 Task: Plan a trip to Homs, Syria from 2nd November, 2023 to 6th November, 2023 for 1 adult.1  bedroom having 1 bed and 1 bathroom. Property type can be hotel. Look for 4 properties as per requirement.
Action: Mouse moved to (424, 75)
Screenshot: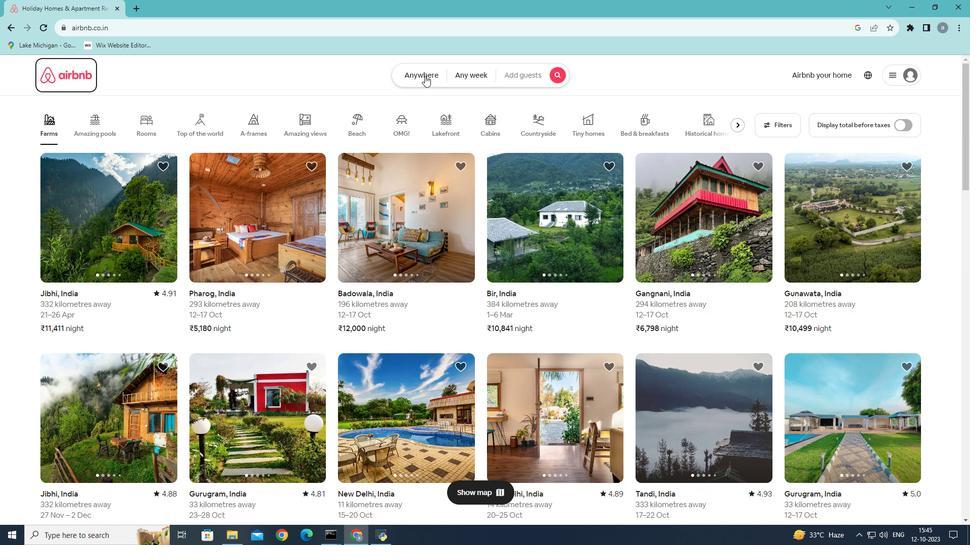 
Action: Mouse pressed left at (424, 75)
Screenshot: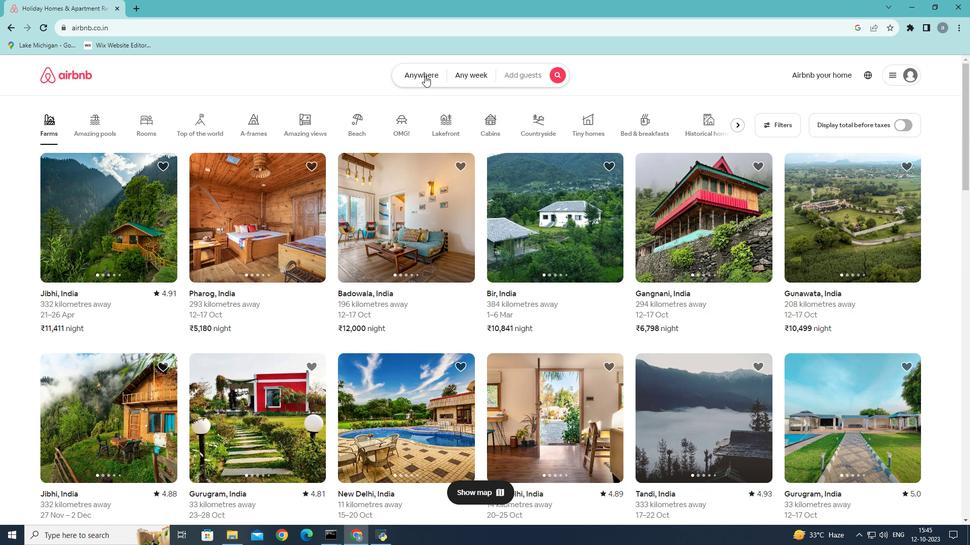
Action: Key pressed <Key.shift>Syria
Screenshot: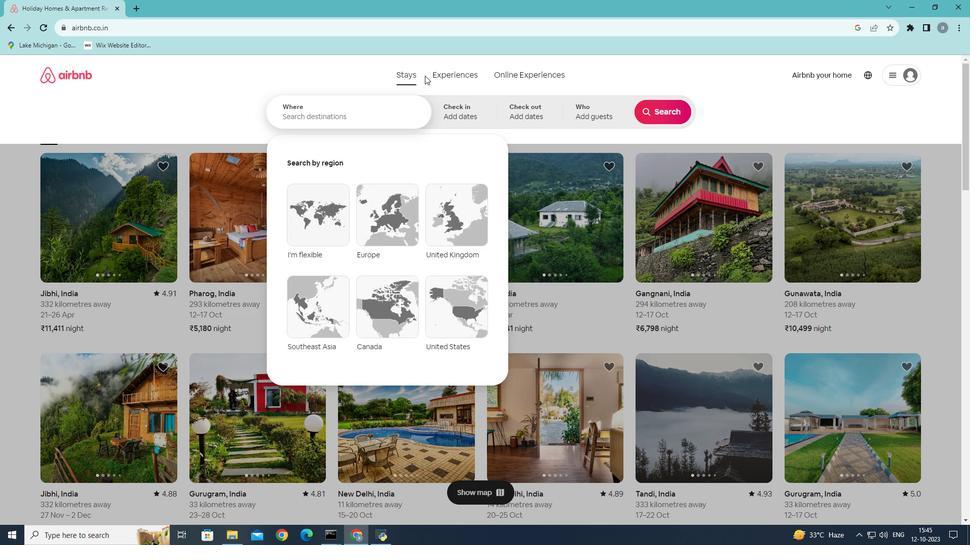 
Action: Mouse moved to (293, 113)
Screenshot: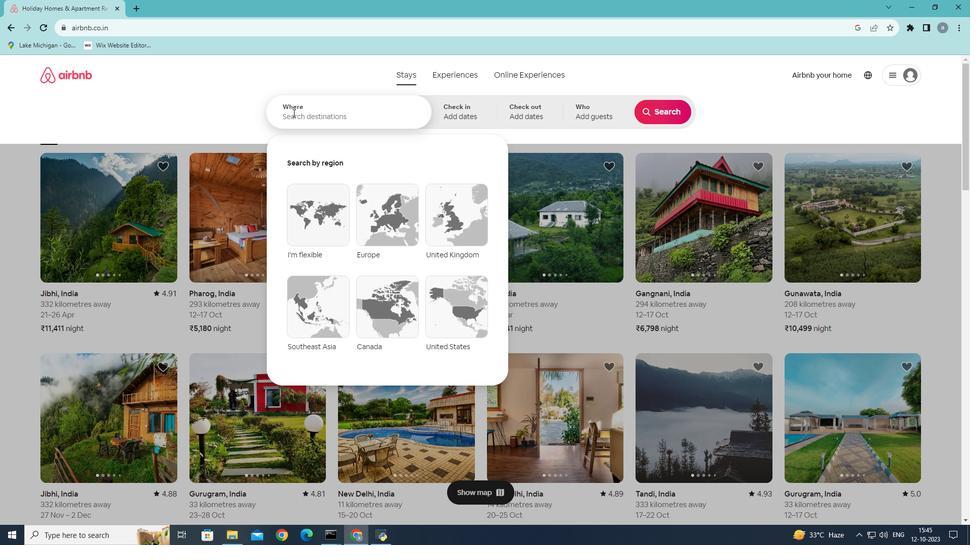 
Action: Mouse pressed left at (293, 113)
Screenshot: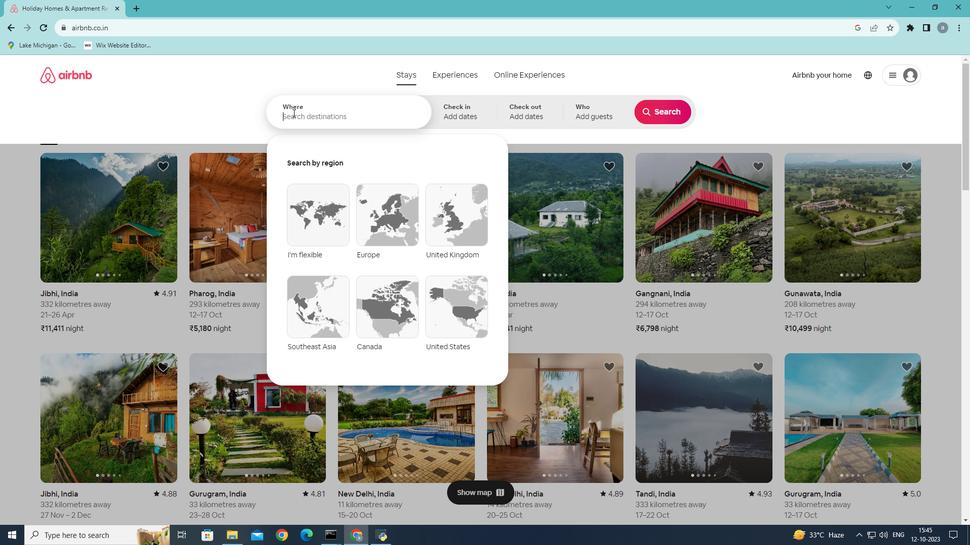 
Action: Key pressed <Key.shift>Syria
Screenshot: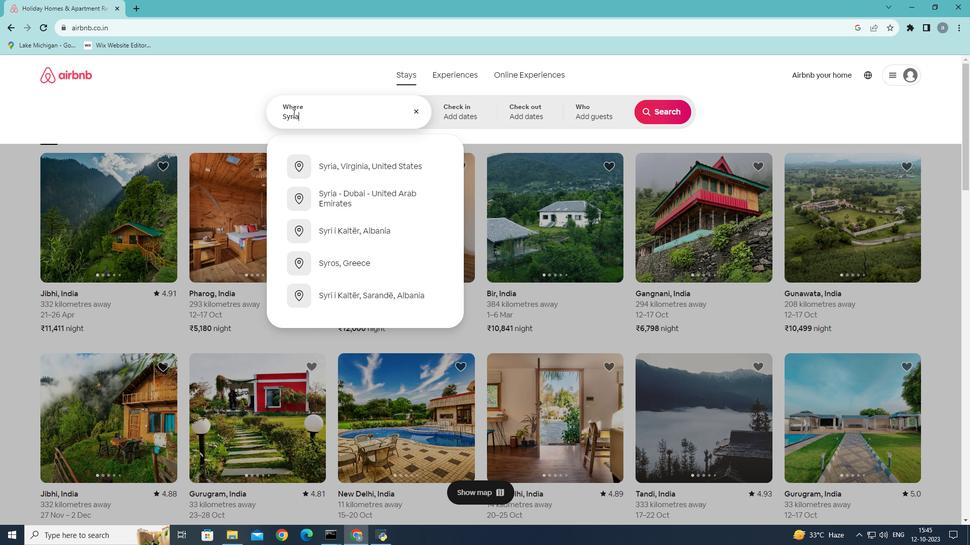 
Action: Mouse moved to (348, 232)
Screenshot: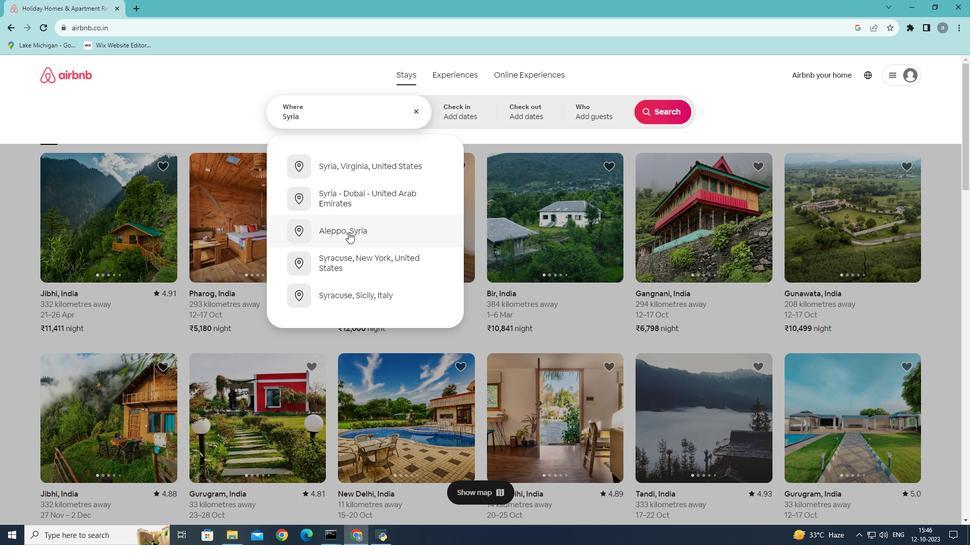 
Action: Mouse pressed left at (348, 232)
Screenshot: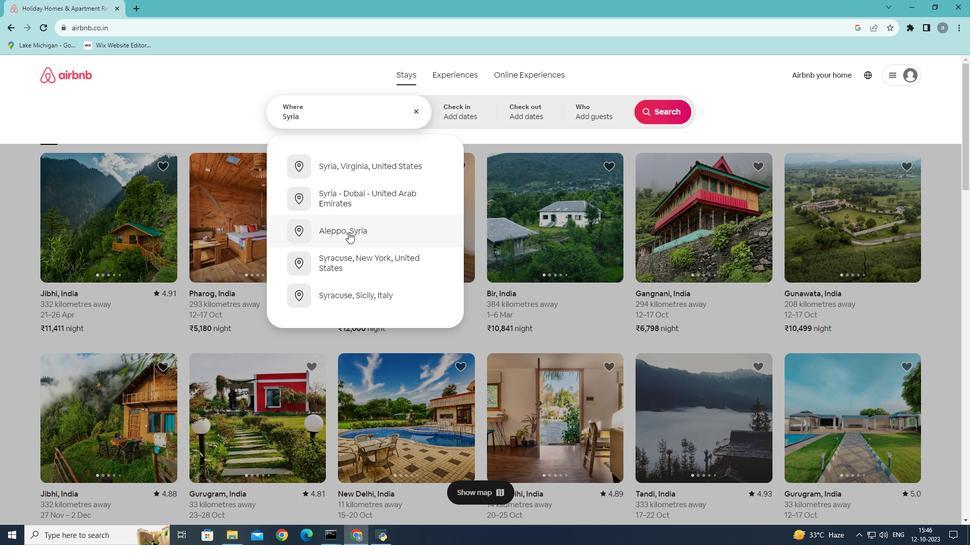
Action: Mouse moved to (601, 232)
Screenshot: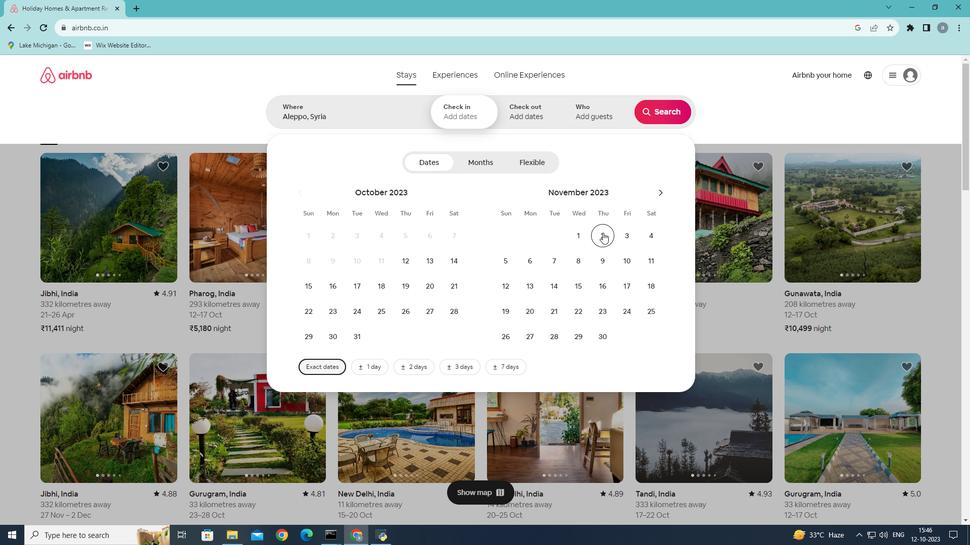 
Action: Mouse pressed left at (601, 232)
Screenshot: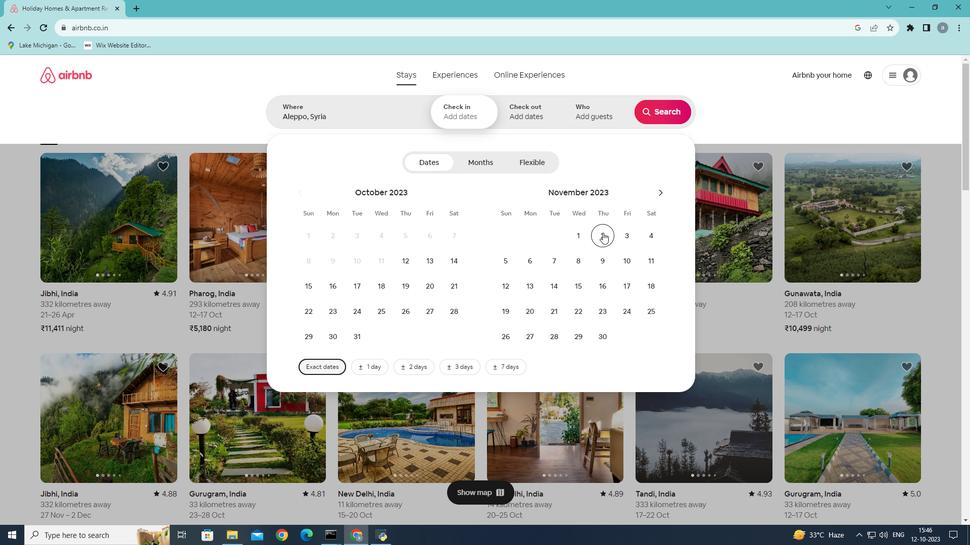 
Action: Mouse moved to (538, 262)
Screenshot: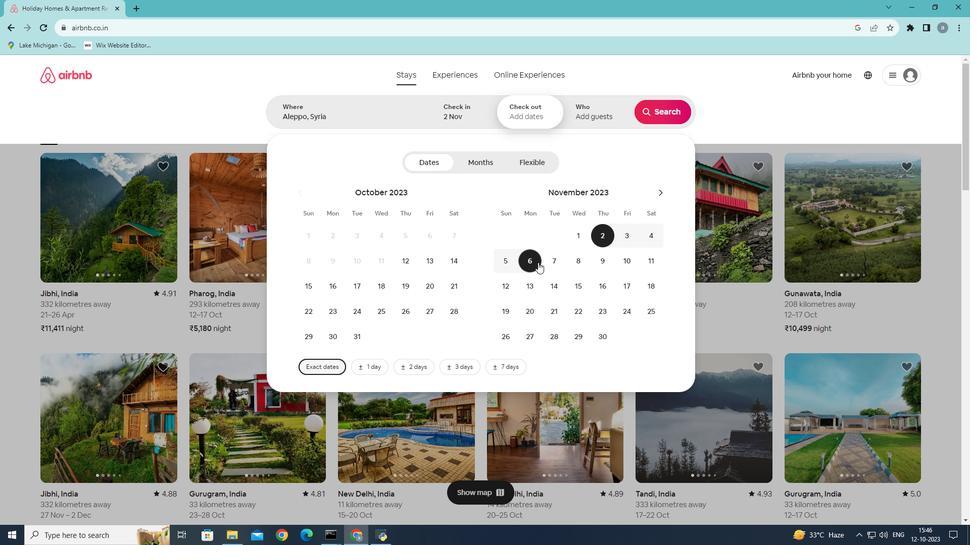 
Action: Mouse pressed left at (538, 262)
Screenshot: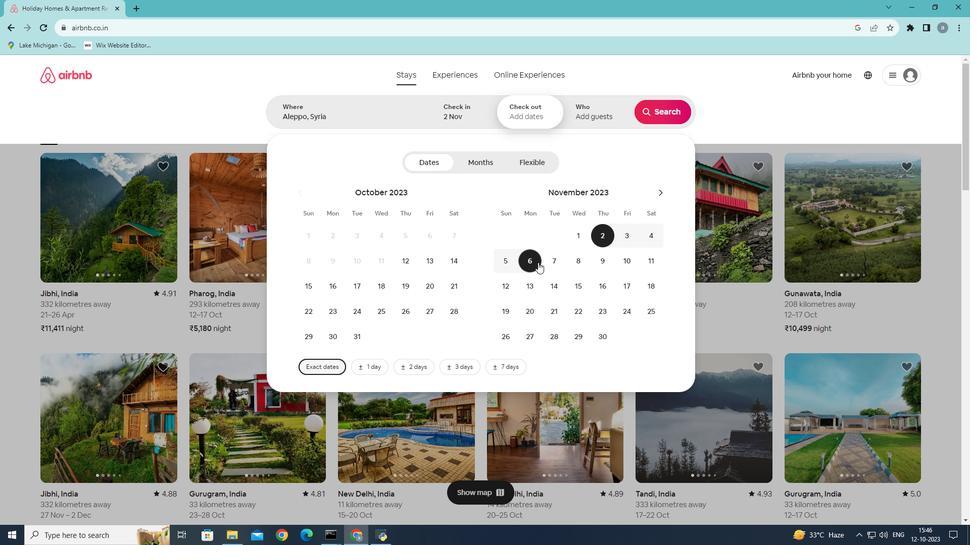 
Action: Mouse moved to (602, 113)
Screenshot: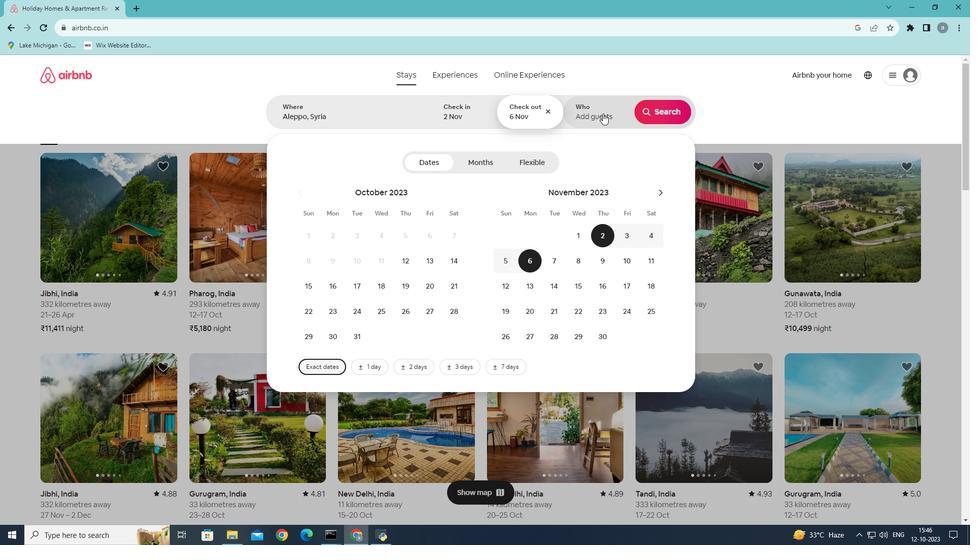
Action: Mouse pressed left at (602, 113)
Screenshot: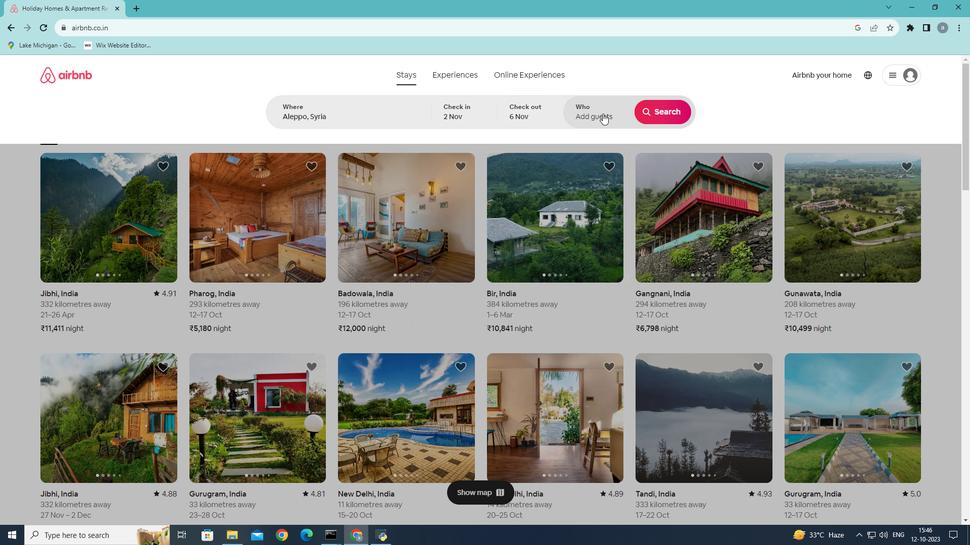 
Action: Mouse moved to (663, 165)
Screenshot: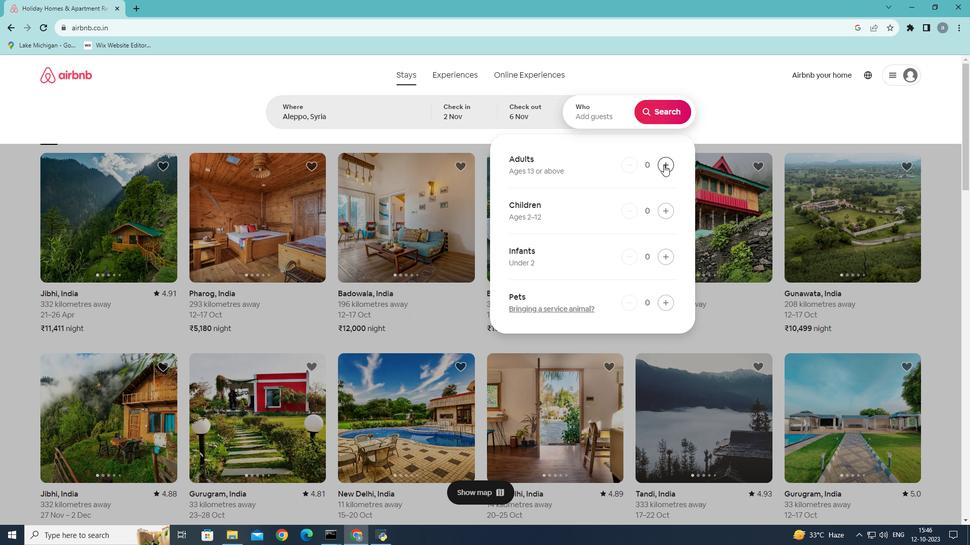 
Action: Mouse pressed left at (663, 165)
Screenshot: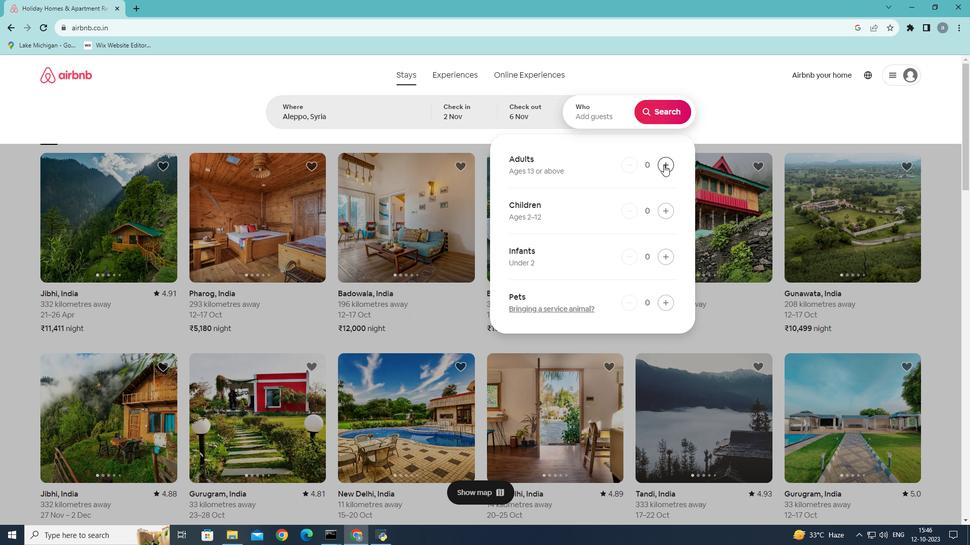 
Action: Mouse moved to (662, 121)
Screenshot: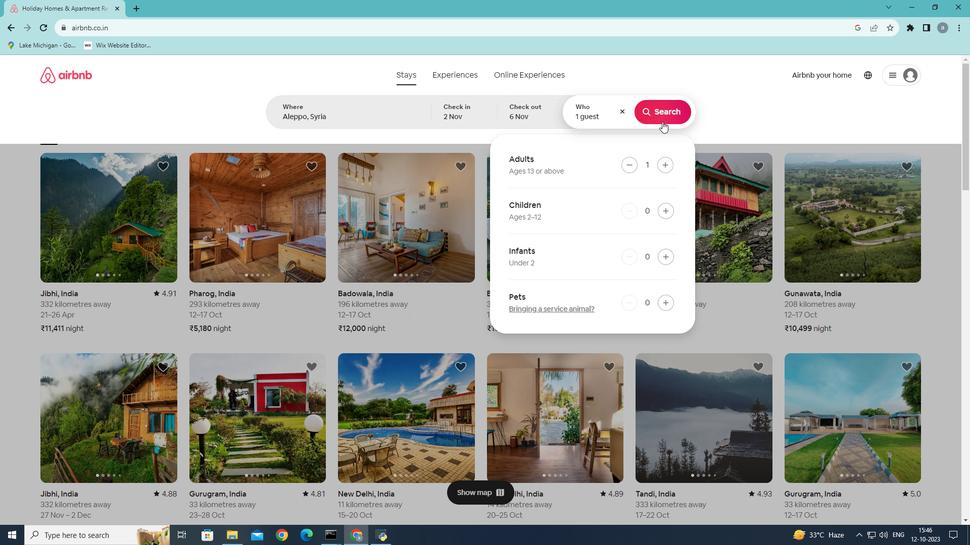 
Action: Mouse pressed left at (662, 121)
Screenshot: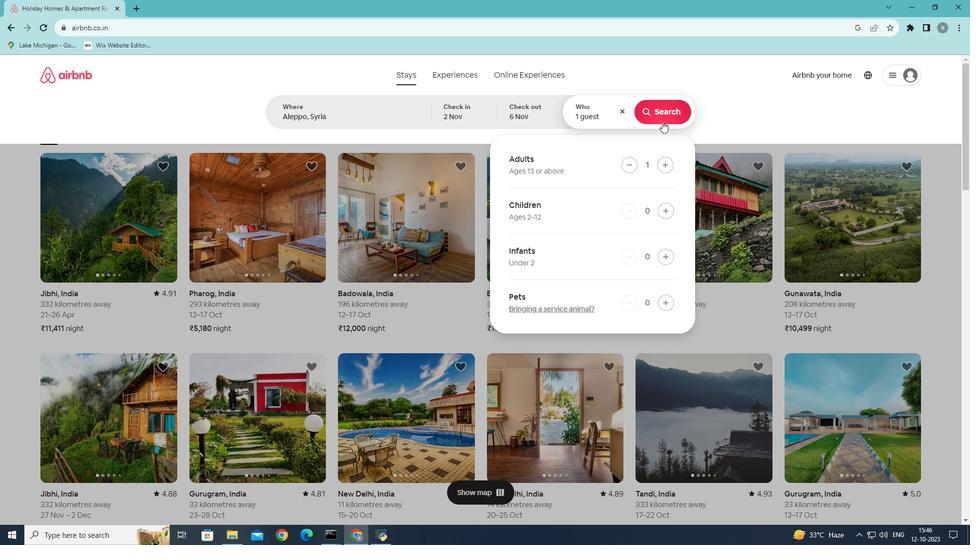 
Action: Mouse moved to (814, 124)
Screenshot: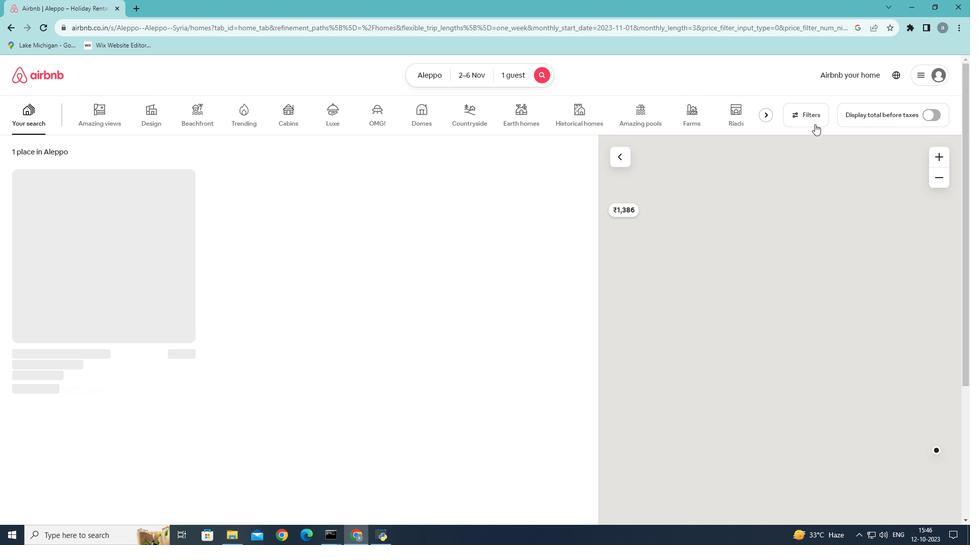 
Action: Mouse pressed left at (814, 124)
Screenshot: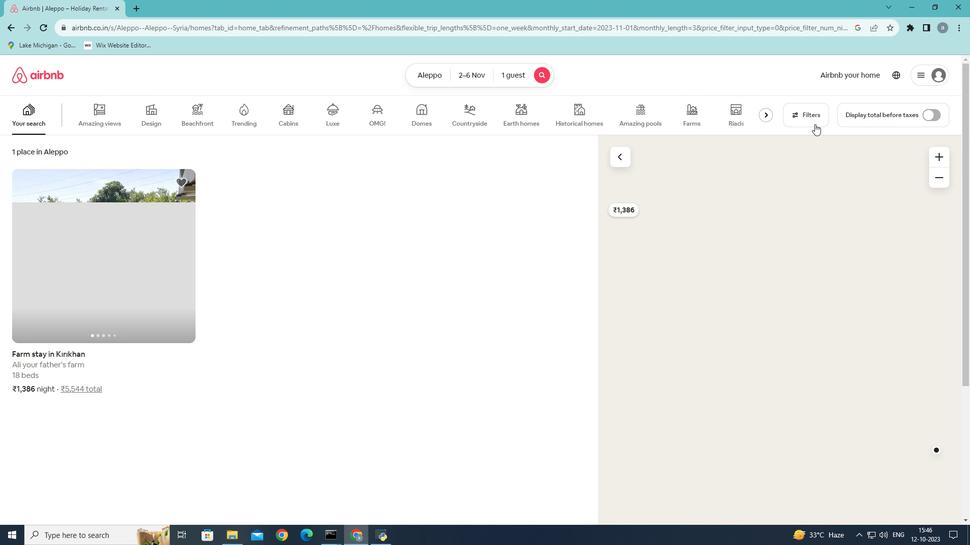 
Action: Mouse moved to (434, 348)
Screenshot: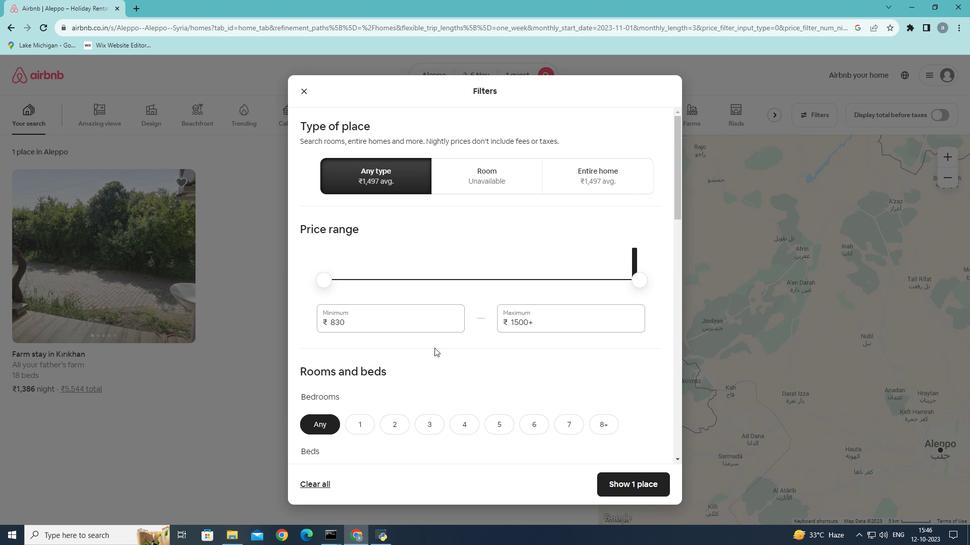 
Action: Mouse scrolled (434, 347) with delta (0, 0)
Screenshot: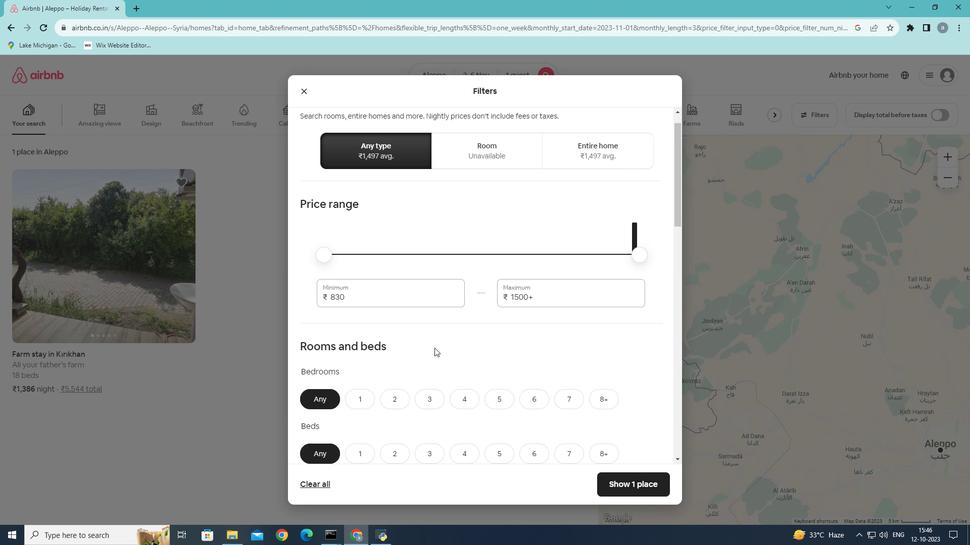 
Action: Mouse moved to (434, 347)
Screenshot: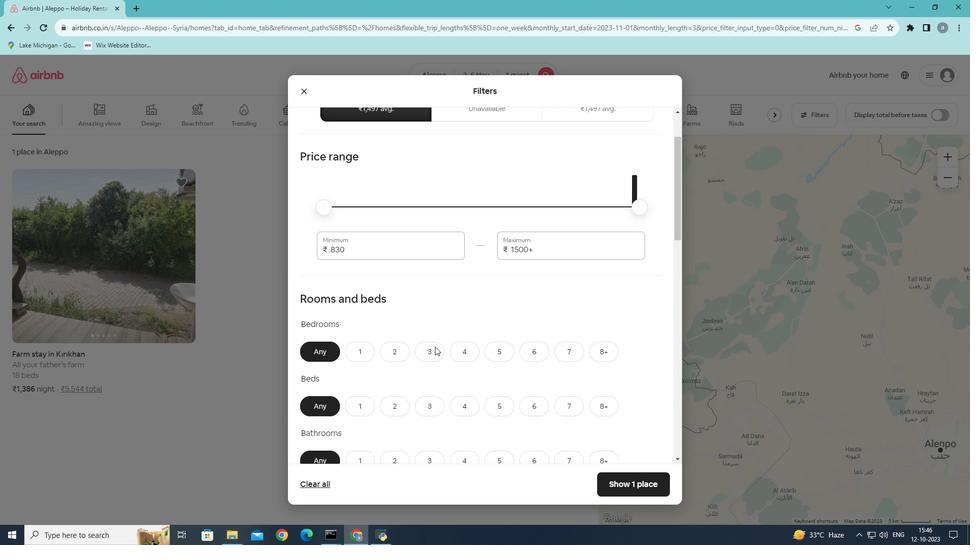 
Action: Mouse scrolled (434, 347) with delta (0, 0)
Screenshot: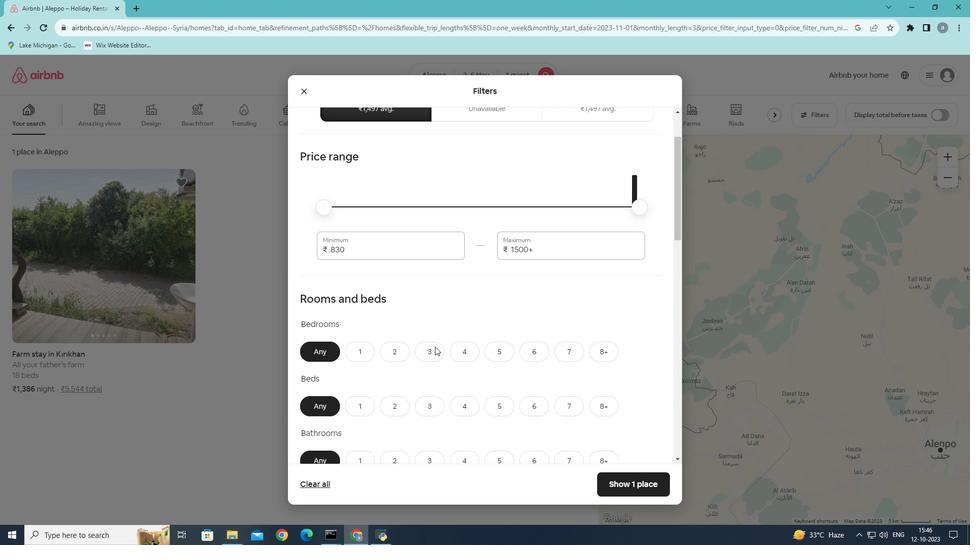 
Action: Mouse moved to (361, 324)
Screenshot: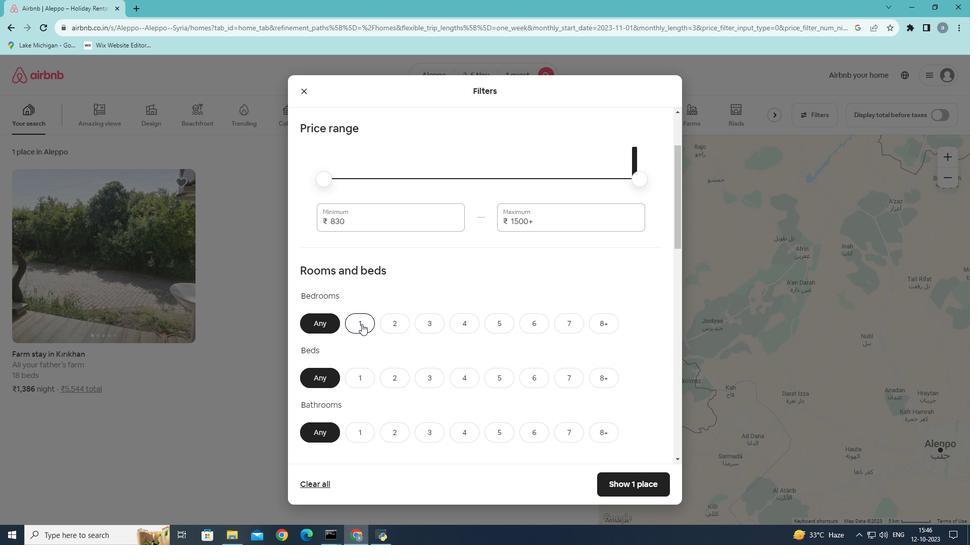 
Action: Mouse pressed left at (361, 324)
Screenshot: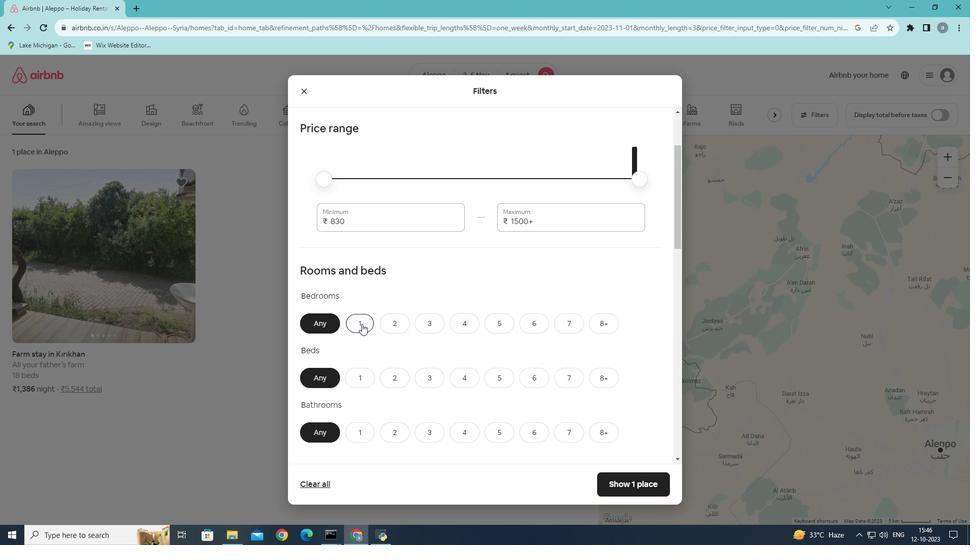 
Action: Mouse moved to (359, 373)
Screenshot: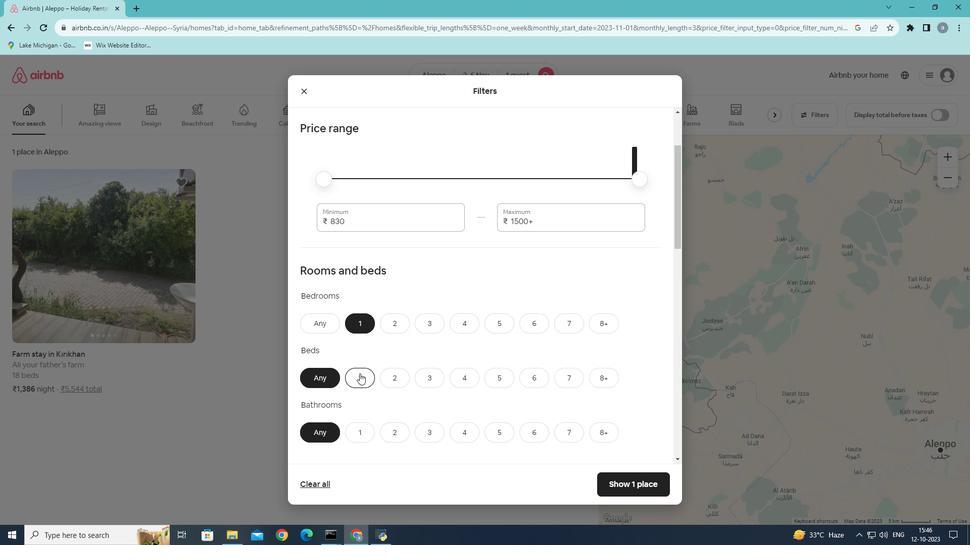 
Action: Mouse pressed left at (359, 373)
Screenshot: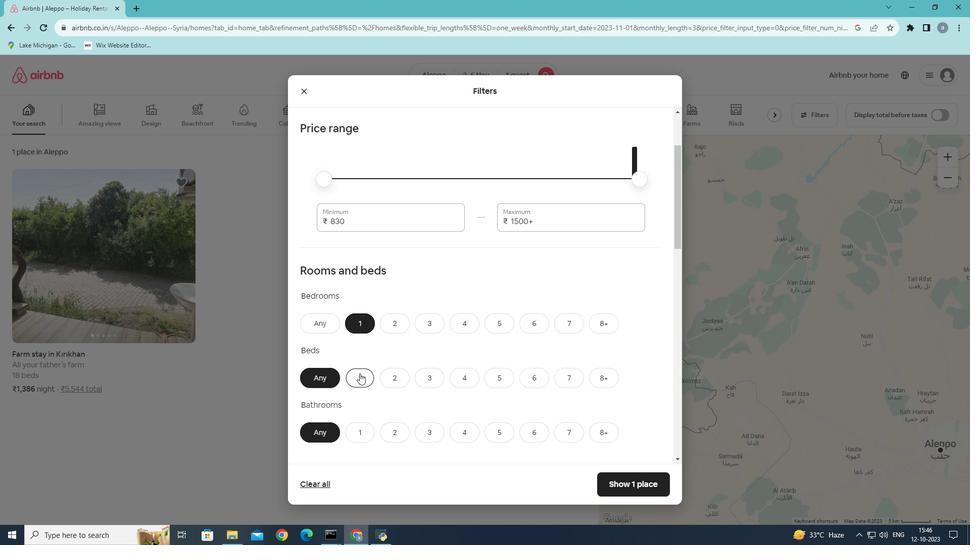
Action: Mouse moved to (358, 439)
Screenshot: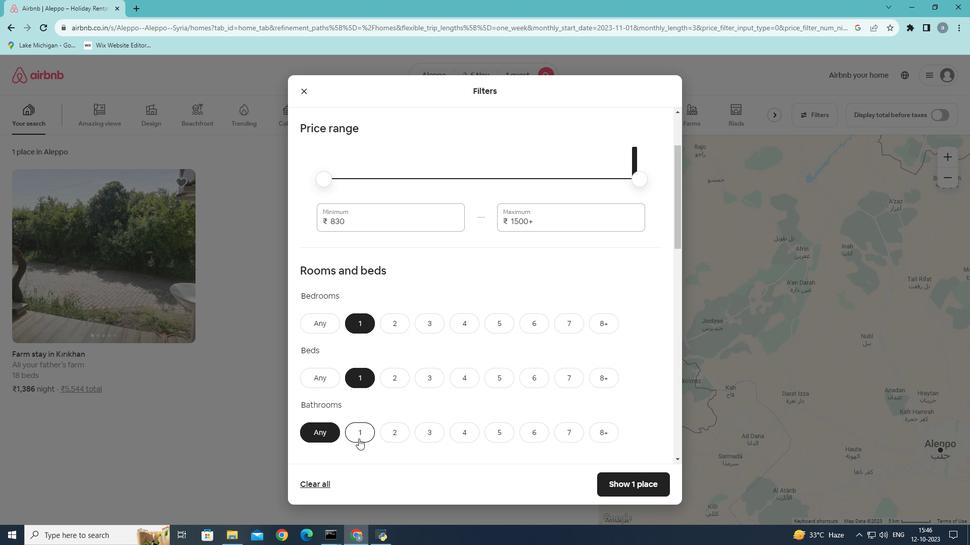
Action: Mouse pressed left at (358, 439)
Screenshot: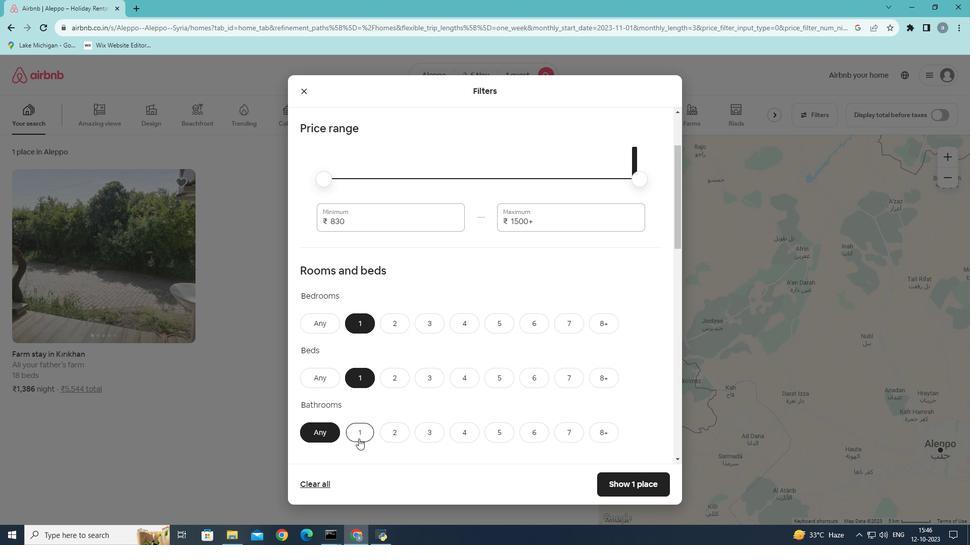 
Action: Mouse moved to (508, 384)
Screenshot: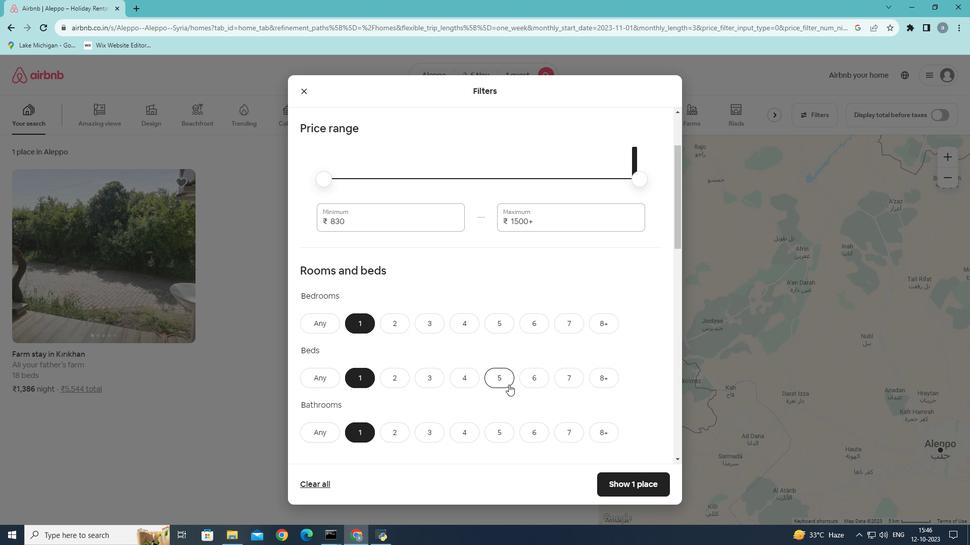 
Action: Mouse scrolled (508, 384) with delta (0, 0)
Screenshot: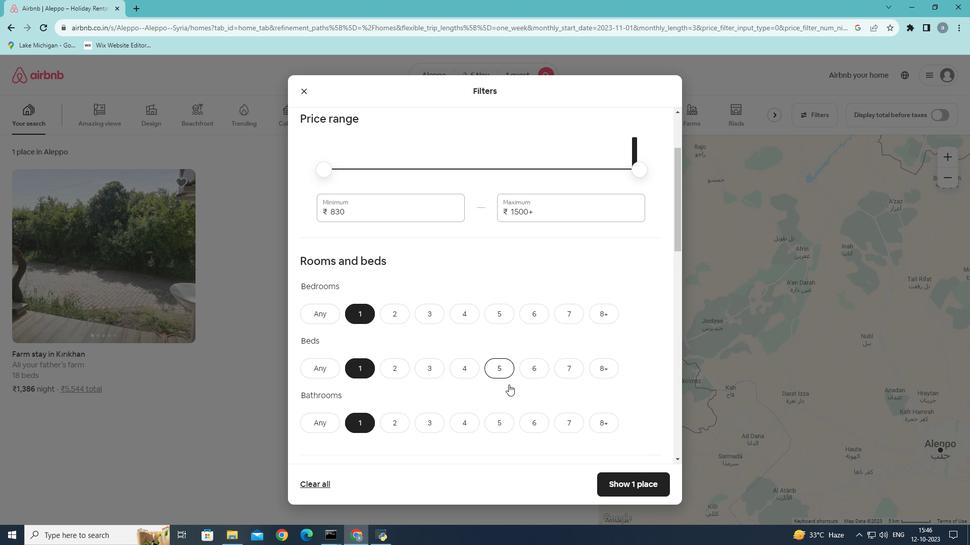 
Action: Mouse scrolled (508, 384) with delta (0, 0)
Screenshot: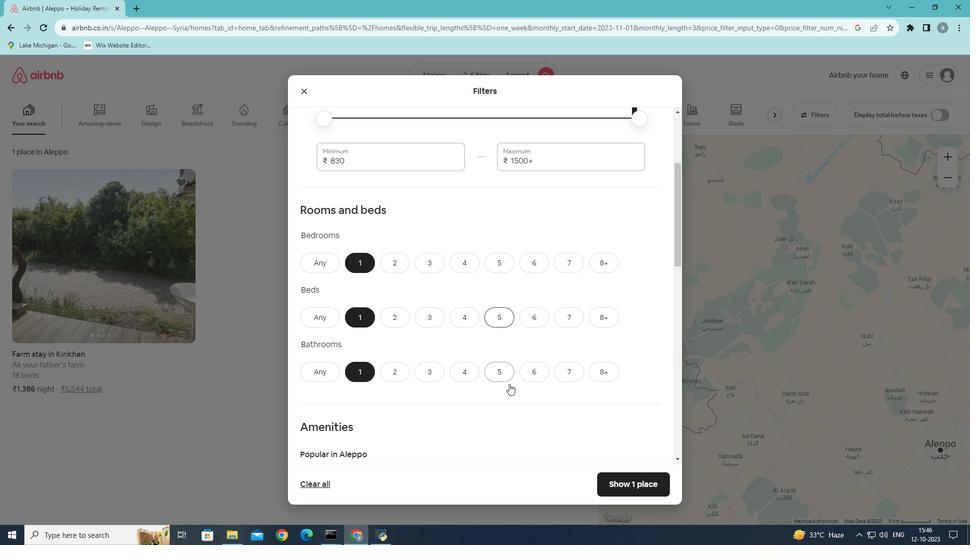 
Action: Mouse moved to (509, 384)
Screenshot: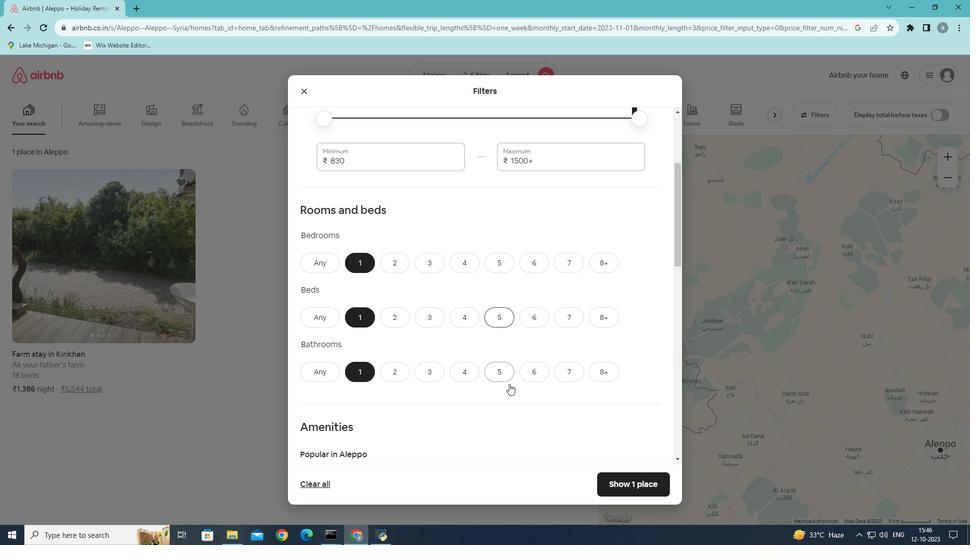 
Action: Mouse scrolled (509, 383) with delta (0, 0)
Screenshot: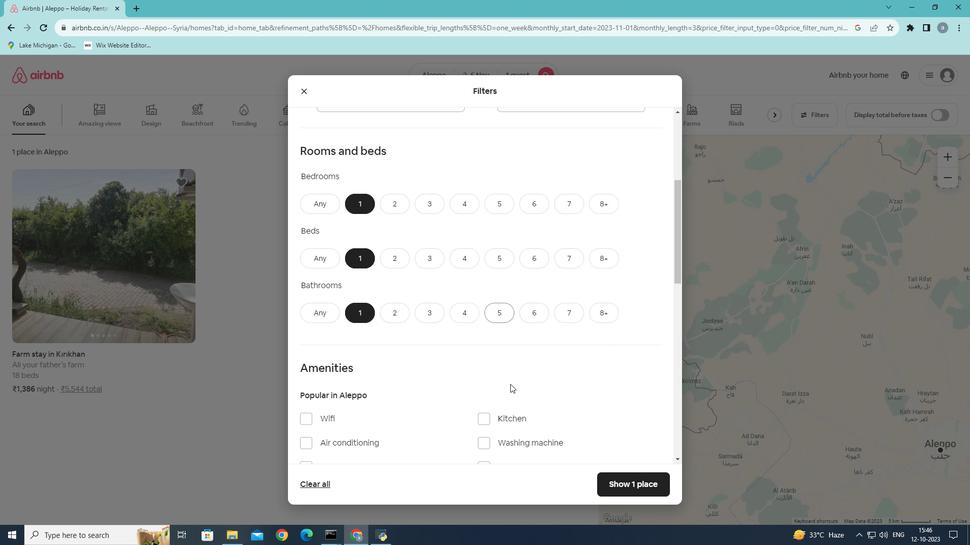 
Action: Mouse moved to (510, 383)
Screenshot: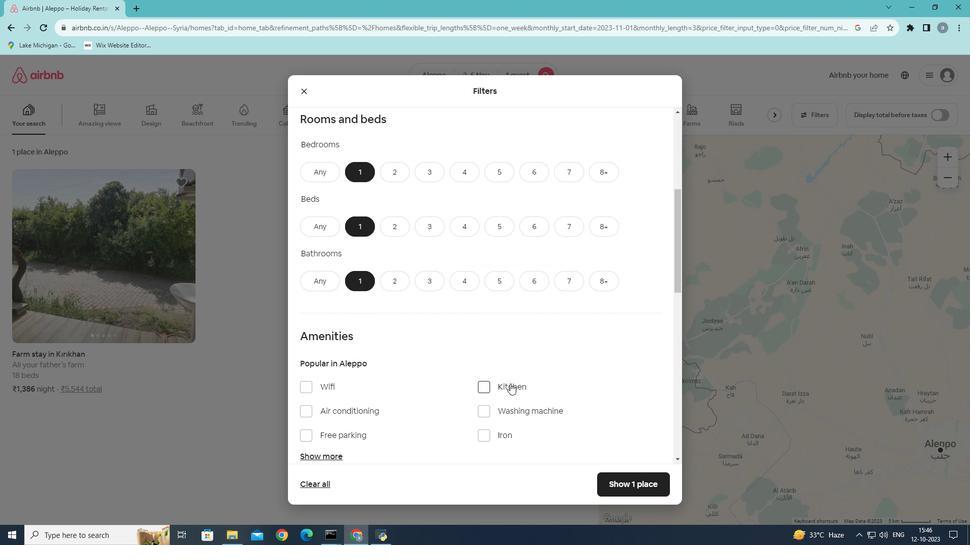
Action: Mouse scrolled (510, 383) with delta (0, 0)
Screenshot: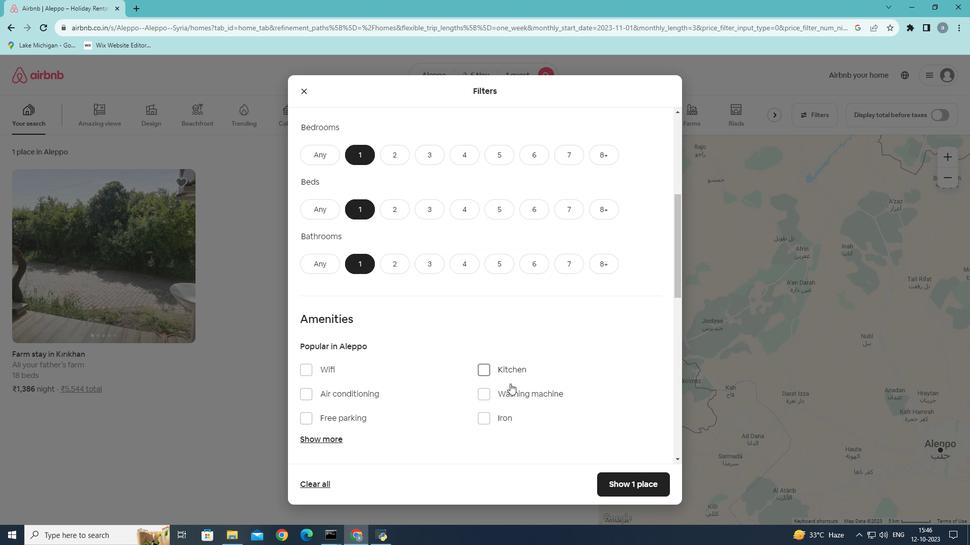 
Action: Mouse scrolled (510, 383) with delta (0, 0)
Screenshot: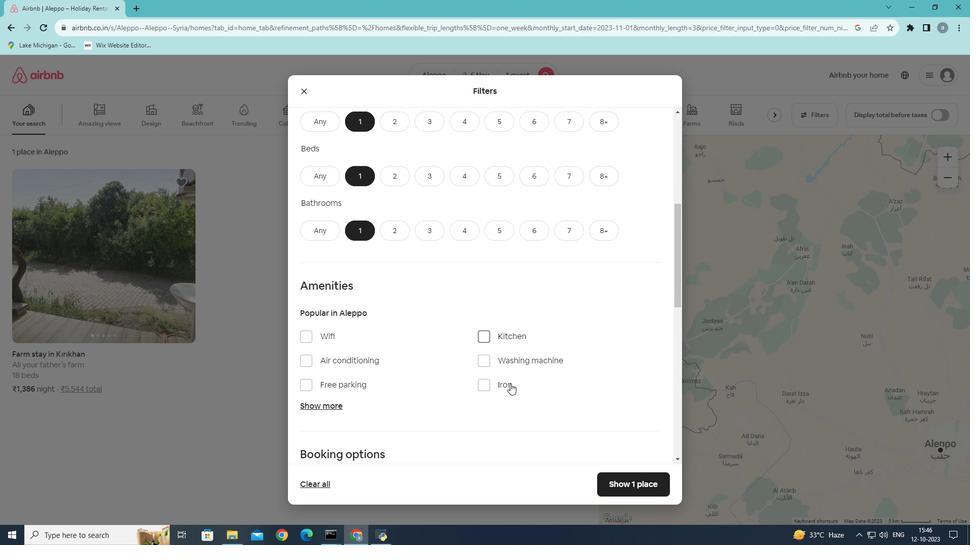 
Action: Mouse scrolled (510, 383) with delta (0, 0)
Screenshot: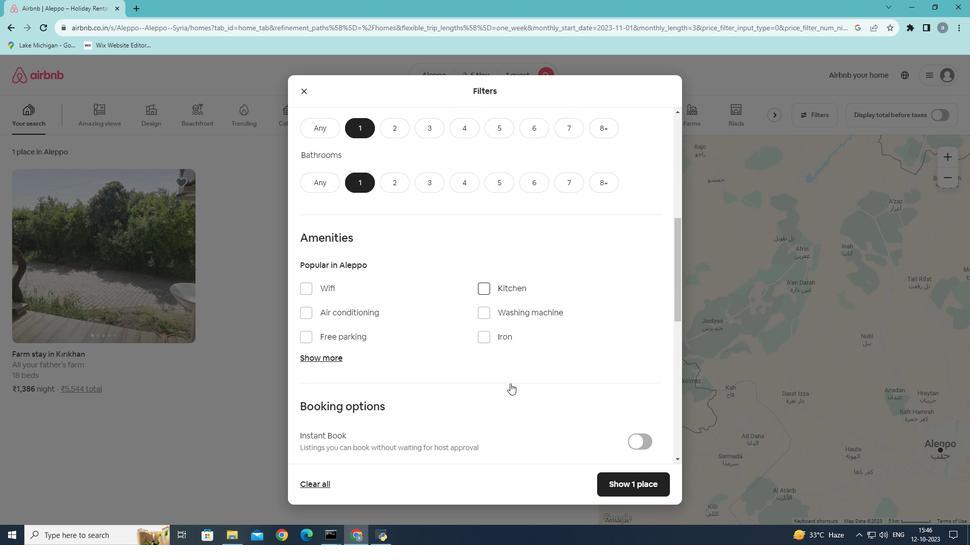 
Action: Mouse moved to (510, 383)
Screenshot: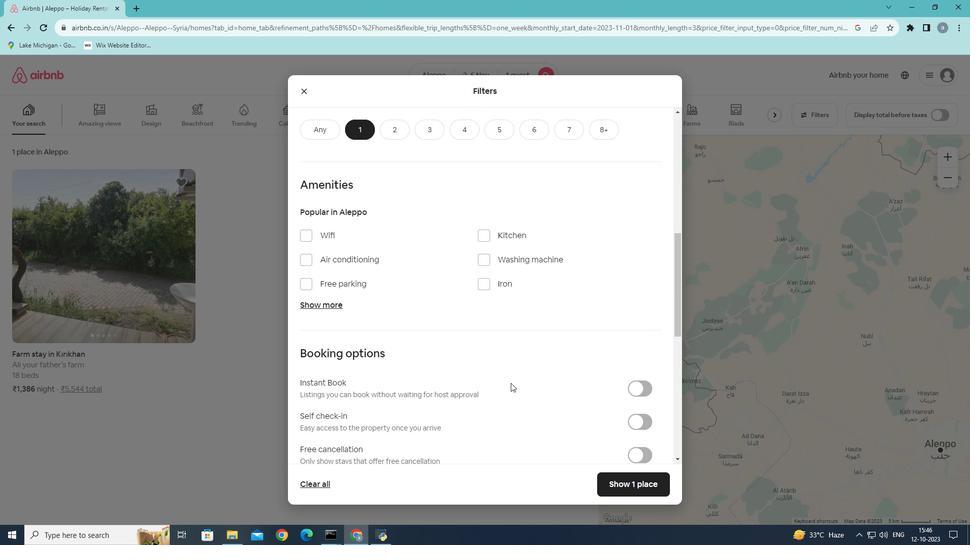 
Action: Mouse scrolled (510, 382) with delta (0, 0)
Screenshot: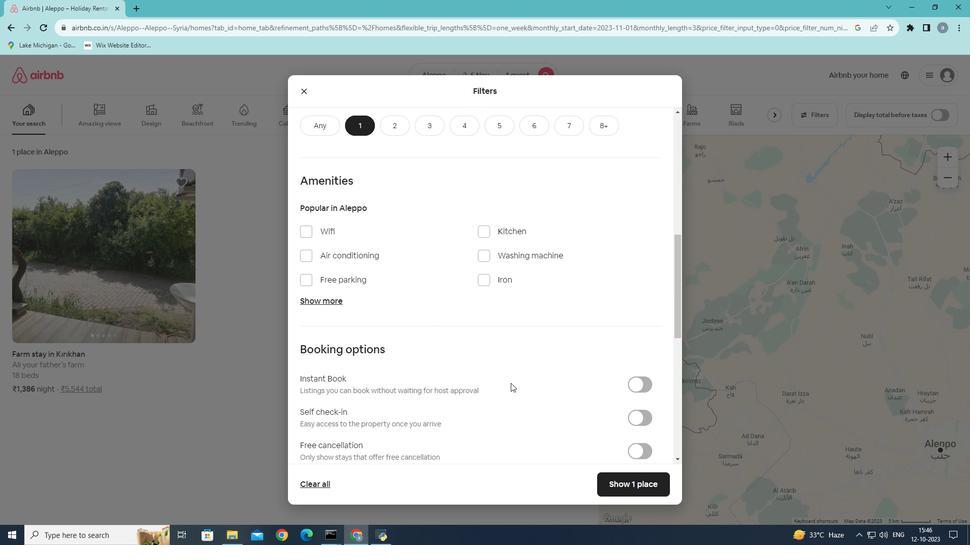 
Action: Mouse scrolled (510, 382) with delta (0, 0)
Screenshot: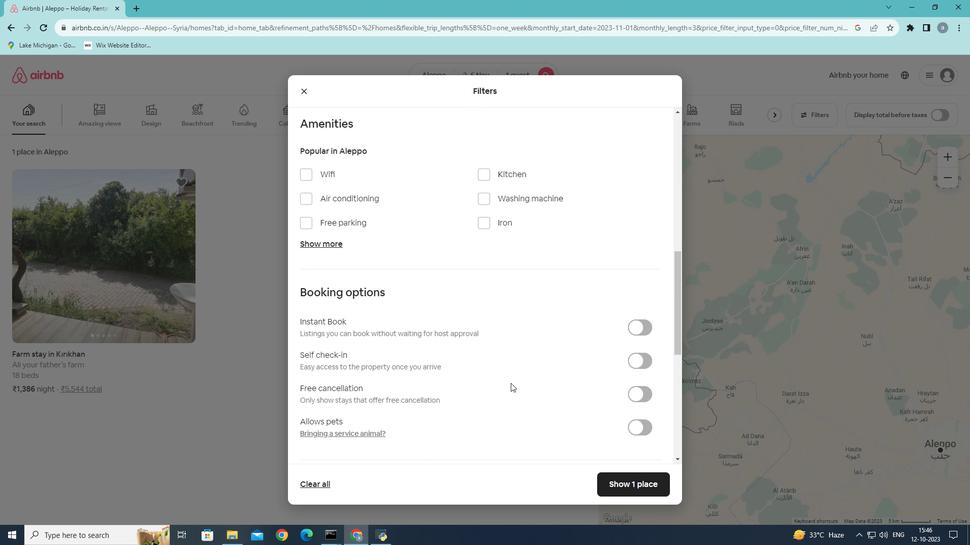 
Action: Mouse scrolled (510, 382) with delta (0, 0)
Screenshot: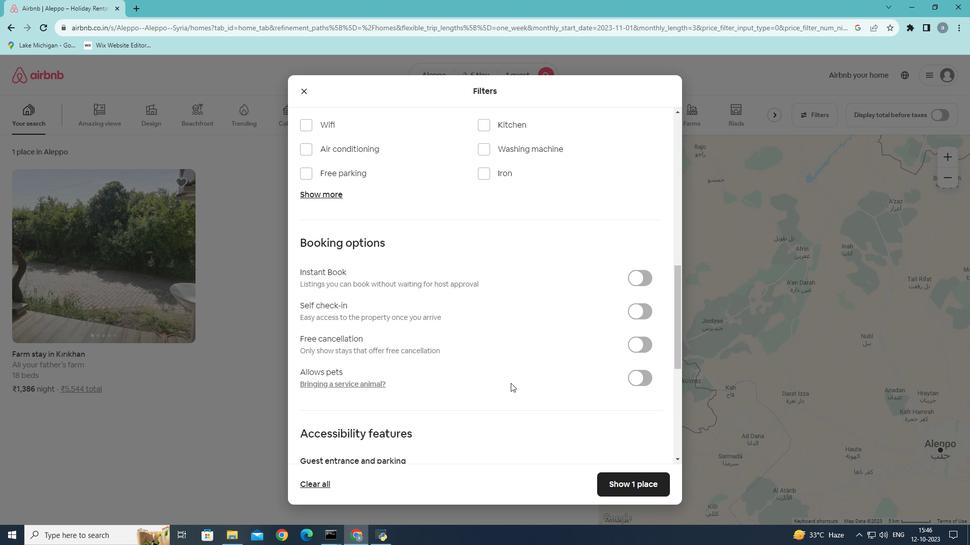 
Action: Mouse scrolled (510, 382) with delta (0, 0)
Screenshot: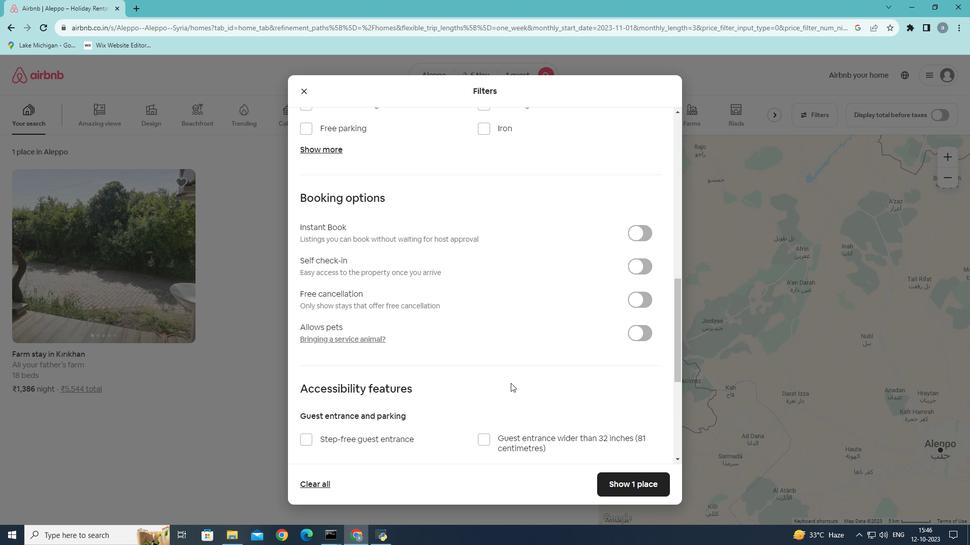 
Action: Mouse scrolled (510, 382) with delta (0, 0)
Screenshot: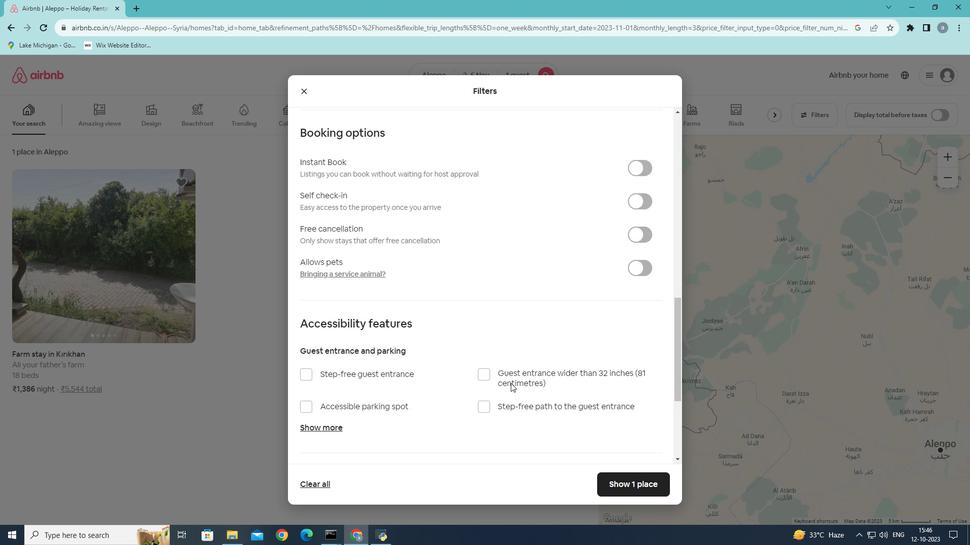 
Action: Mouse scrolled (510, 382) with delta (0, 0)
Screenshot: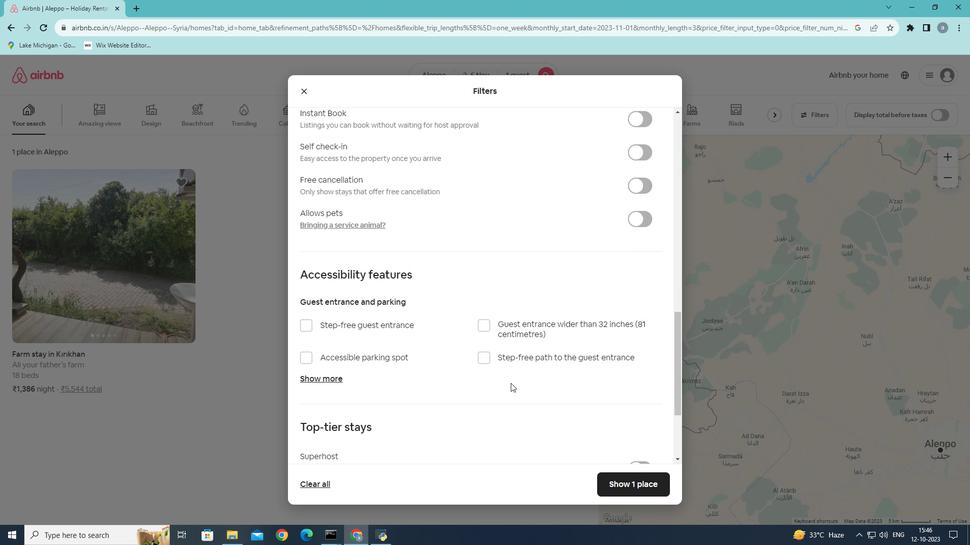 
Action: Mouse scrolled (510, 382) with delta (0, 0)
Screenshot: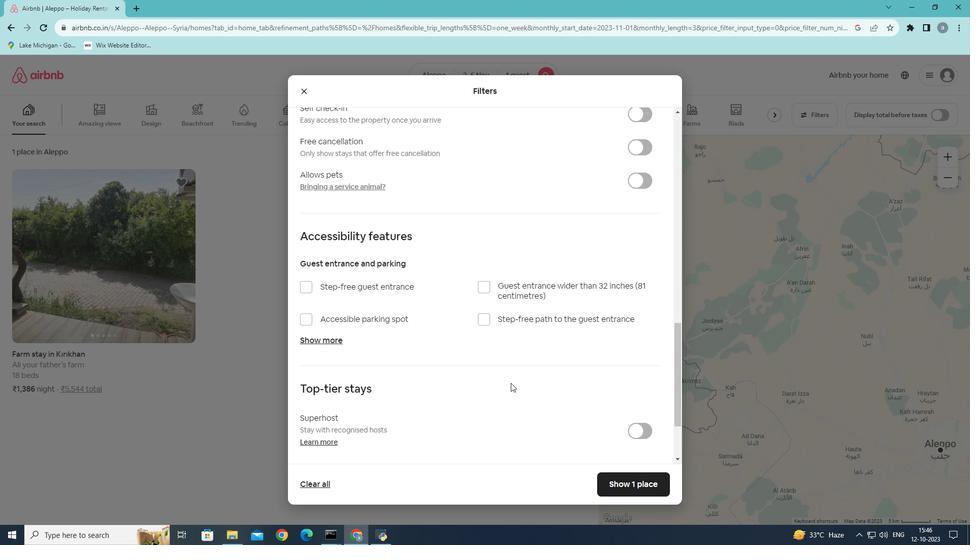 
Action: Mouse moved to (625, 480)
Screenshot: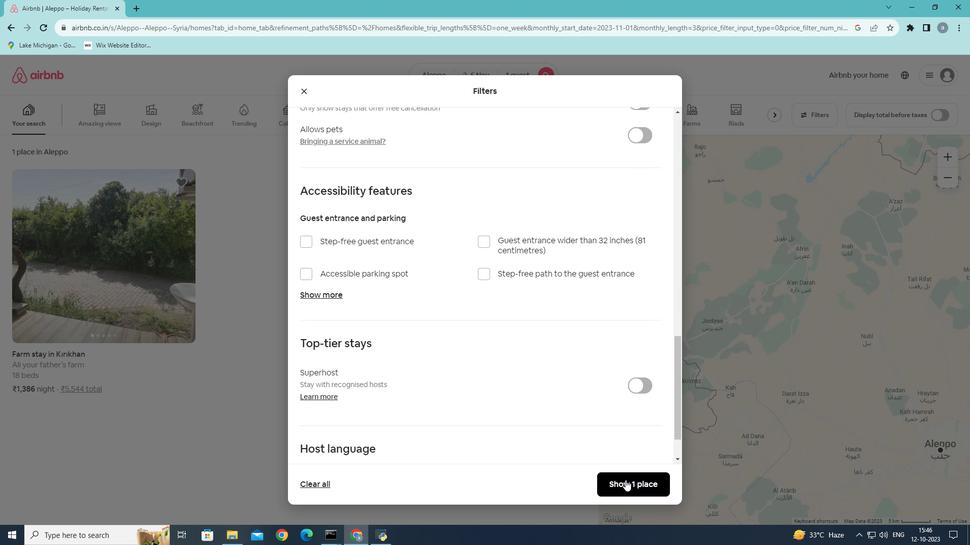
Action: Mouse pressed left at (625, 480)
Screenshot: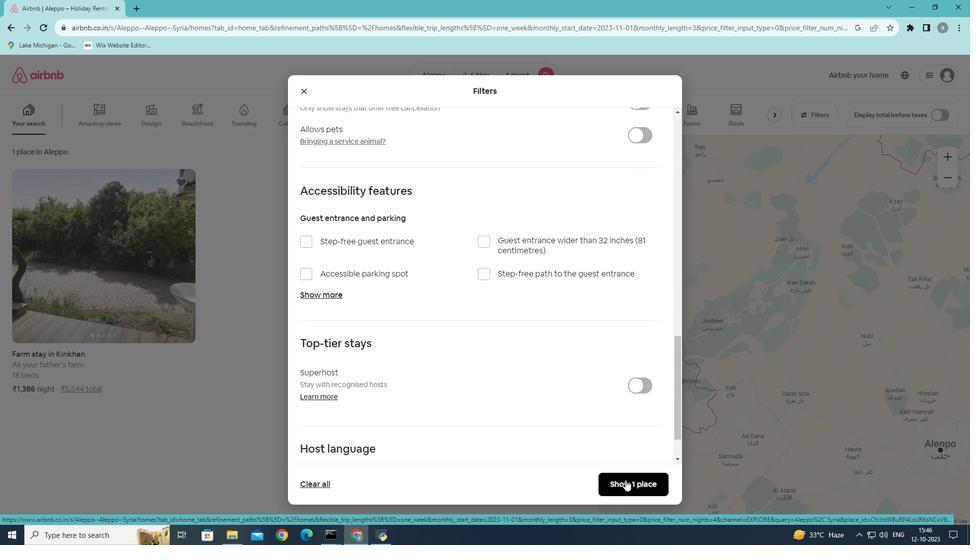 
Action: Mouse moved to (103, 285)
Screenshot: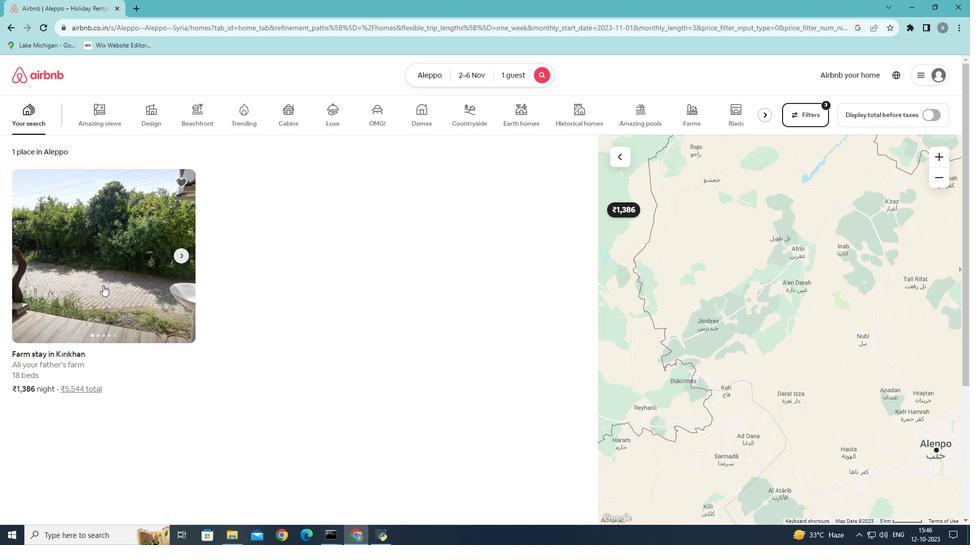 
Action: Mouse pressed left at (103, 285)
Screenshot: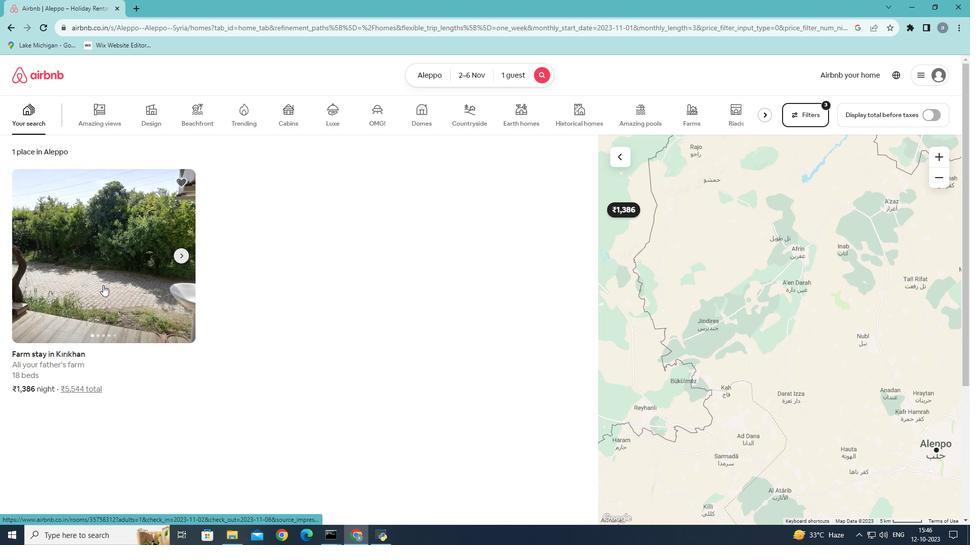 
Action: Mouse moved to (577, 331)
Screenshot: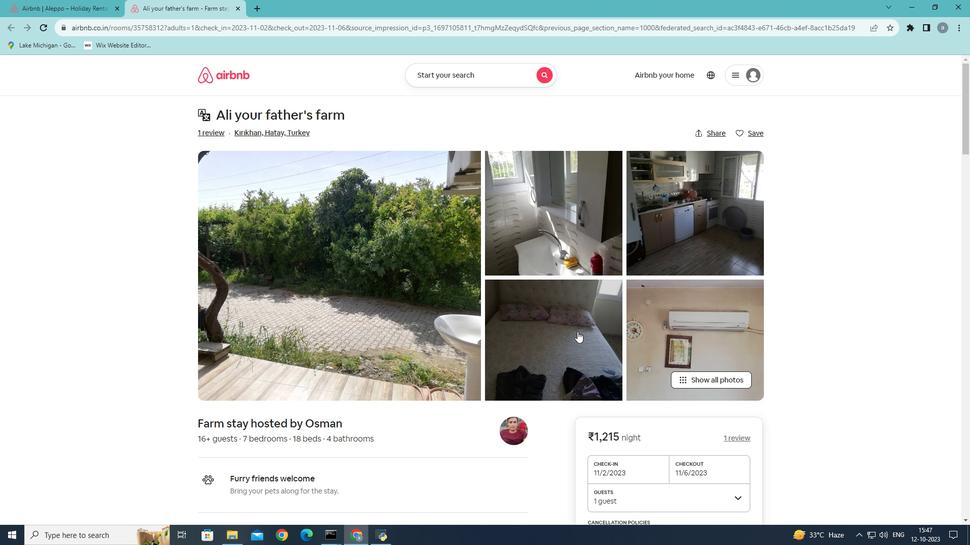 
Action: Mouse scrolled (577, 331) with delta (0, 0)
Screenshot: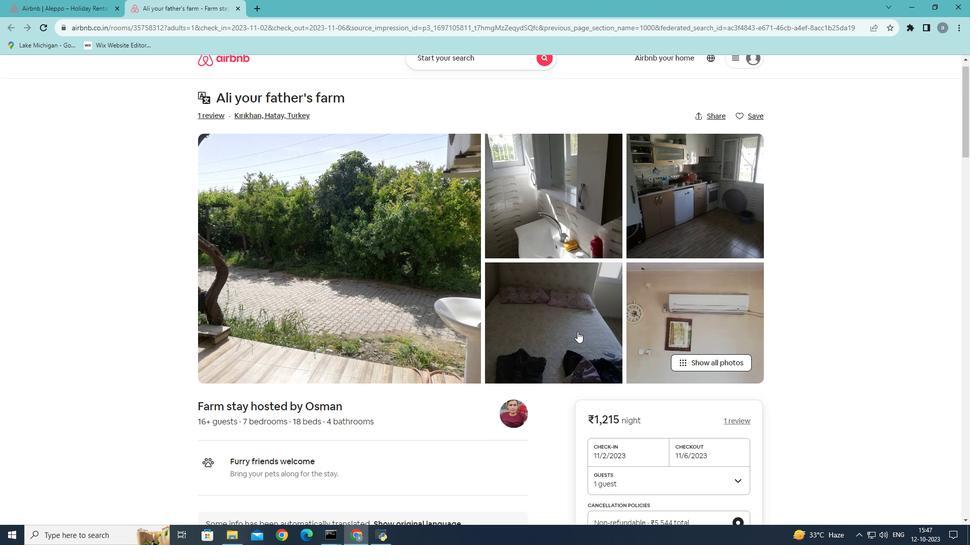 
Action: Mouse scrolled (577, 331) with delta (0, 0)
Screenshot: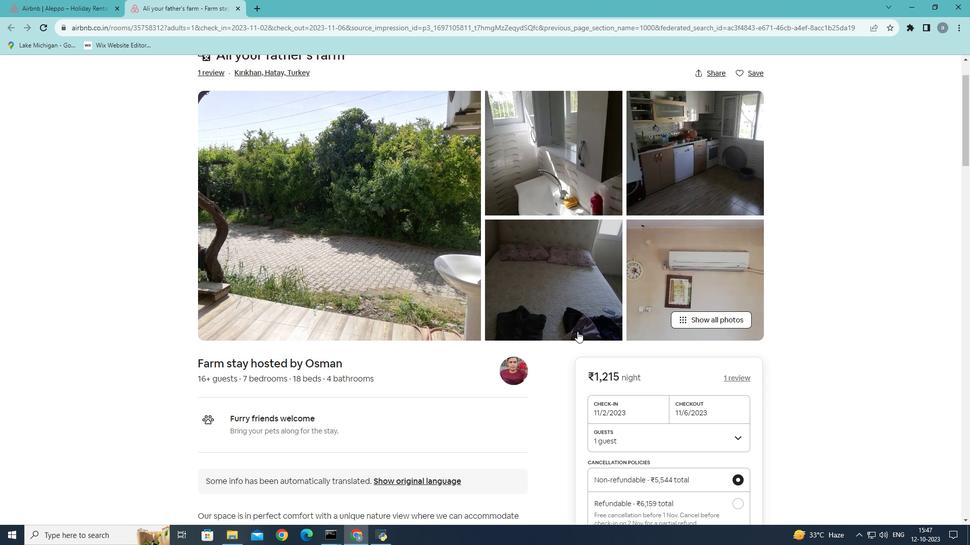 
Action: Mouse moved to (716, 281)
Screenshot: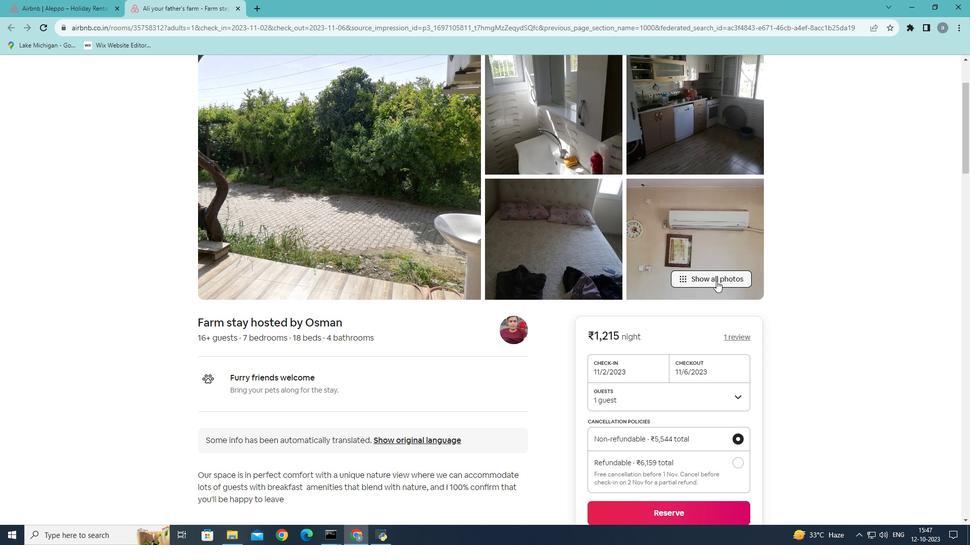 
Action: Mouse pressed left at (716, 281)
Screenshot: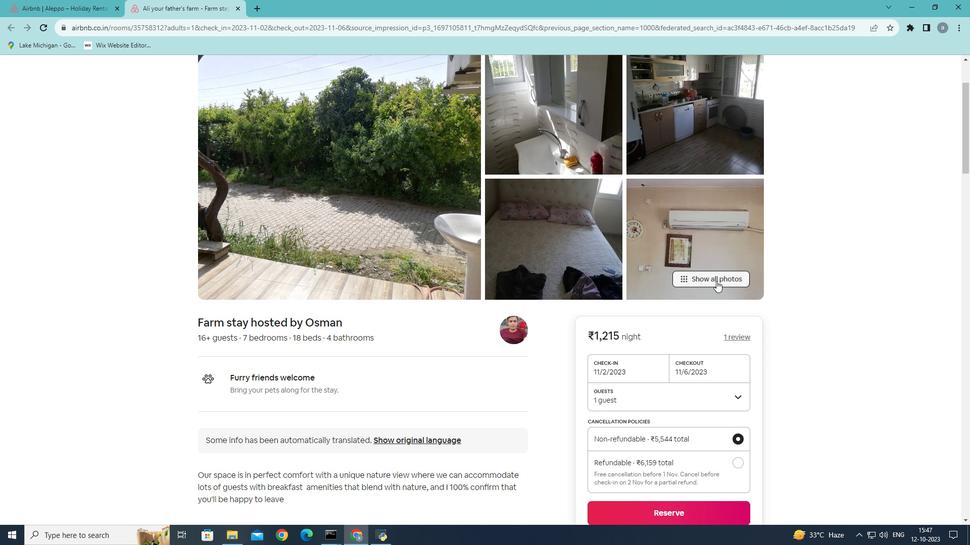 
Action: Mouse moved to (719, 292)
Screenshot: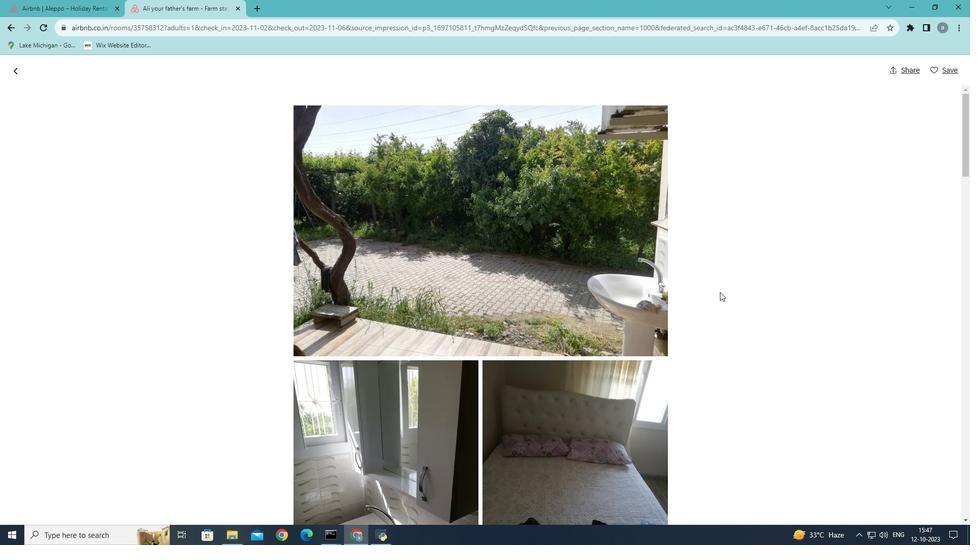
Action: Mouse scrolled (719, 292) with delta (0, 0)
Screenshot: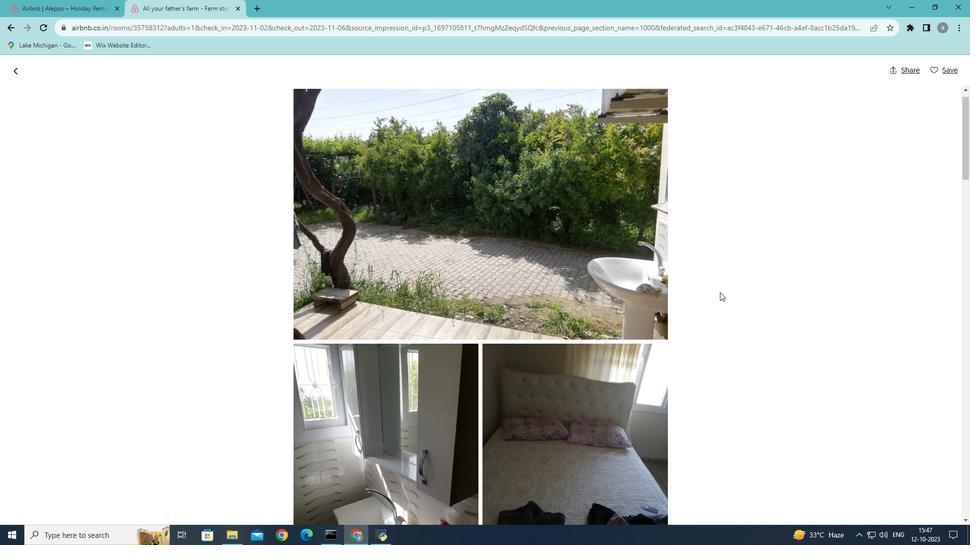 
Action: Mouse scrolled (719, 292) with delta (0, 0)
Screenshot: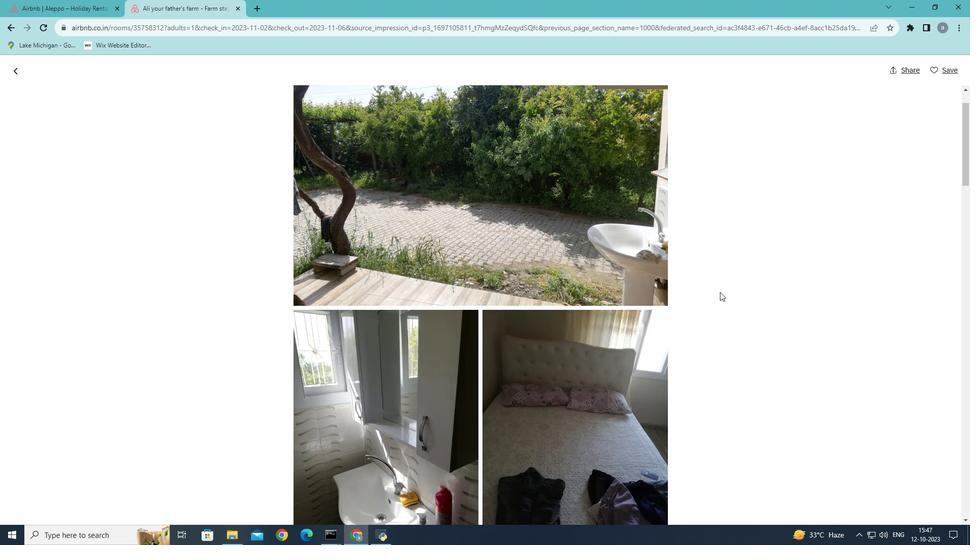 
Action: Mouse scrolled (719, 292) with delta (0, 0)
Screenshot: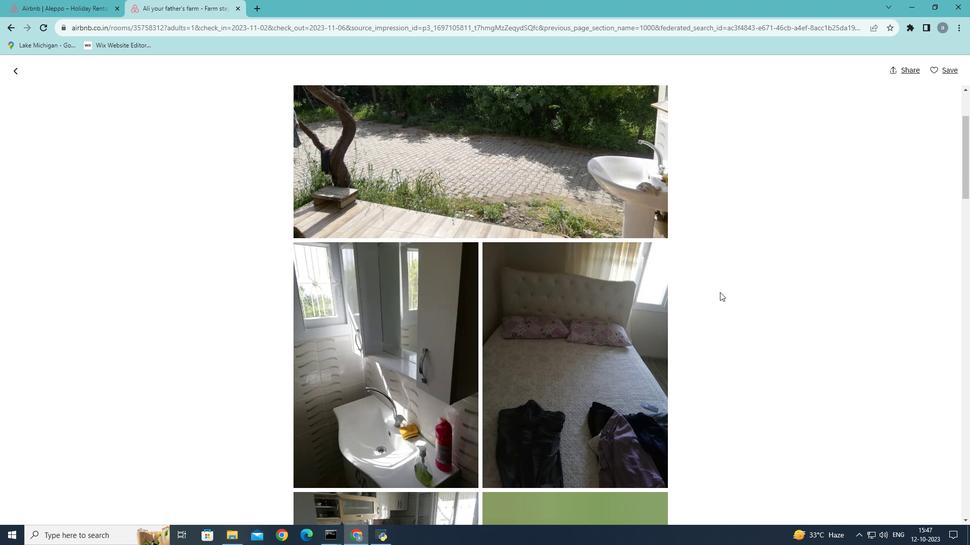 
Action: Mouse scrolled (719, 292) with delta (0, 0)
Screenshot: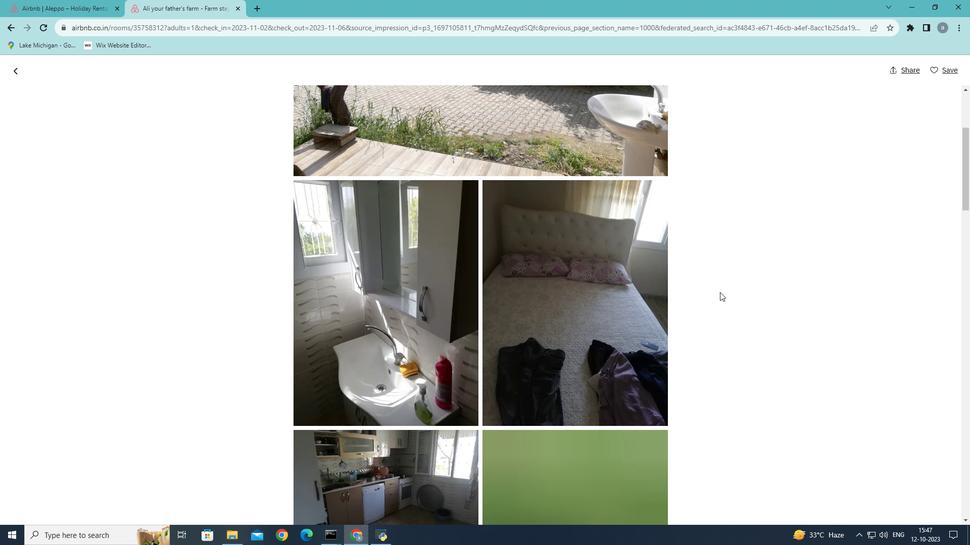 
Action: Mouse scrolled (719, 292) with delta (0, 0)
Screenshot: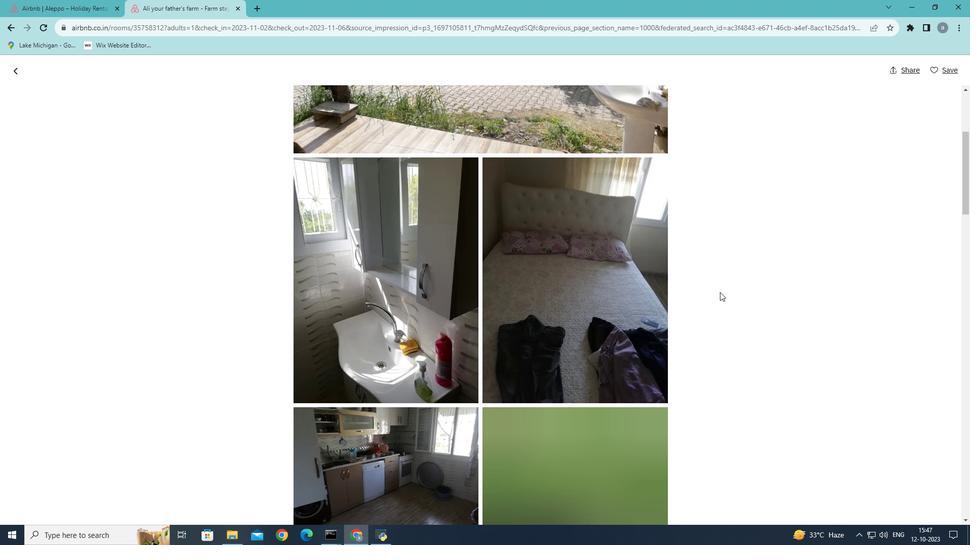 
Action: Mouse scrolled (719, 292) with delta (0, 0)
Screenshot: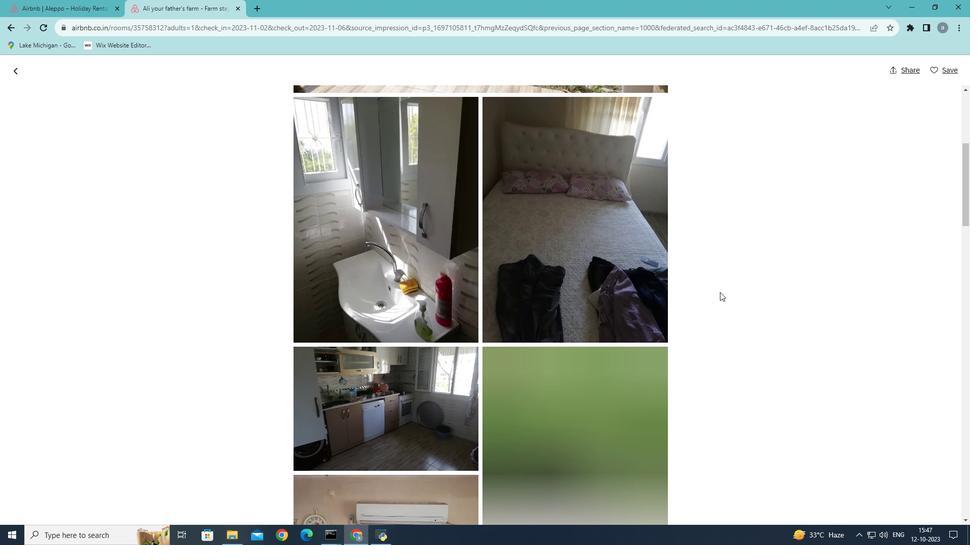 
Action: Mouse scrolled (719, 292) with delta (0, 0)
Screenshot: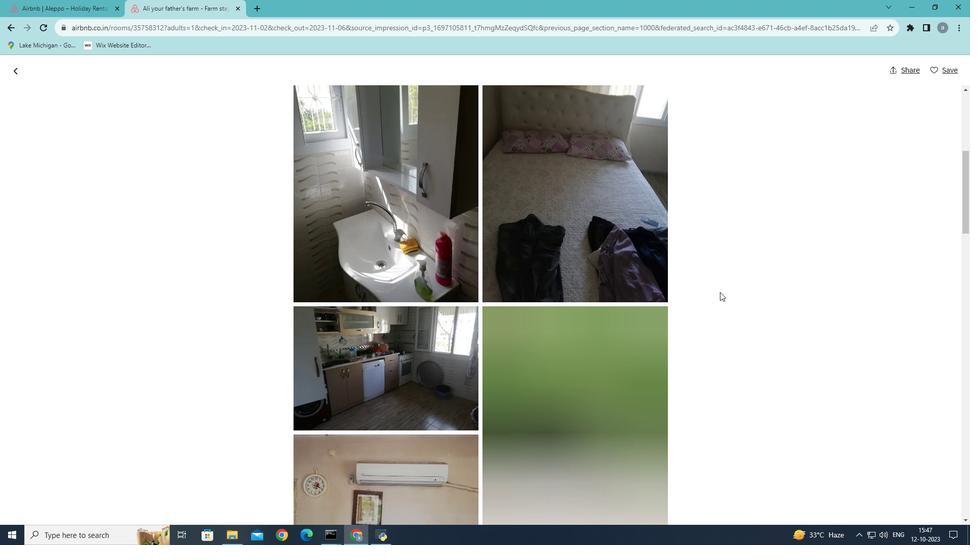 
Action: Mouse scrolled (719, 292) with delta (0, 0)
Screenshot: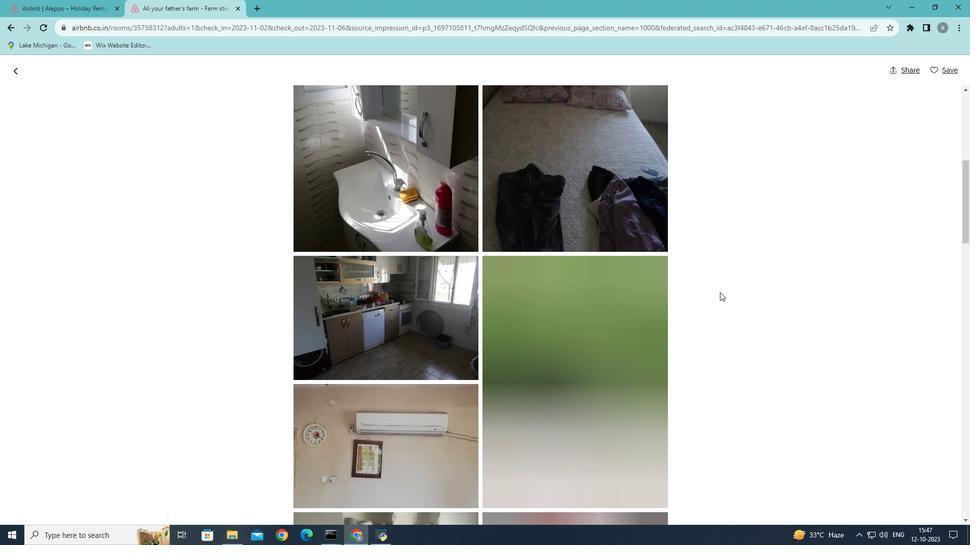 
Action: Mouse scrolled (719, 292) with delta (0, 0)
Screenshot: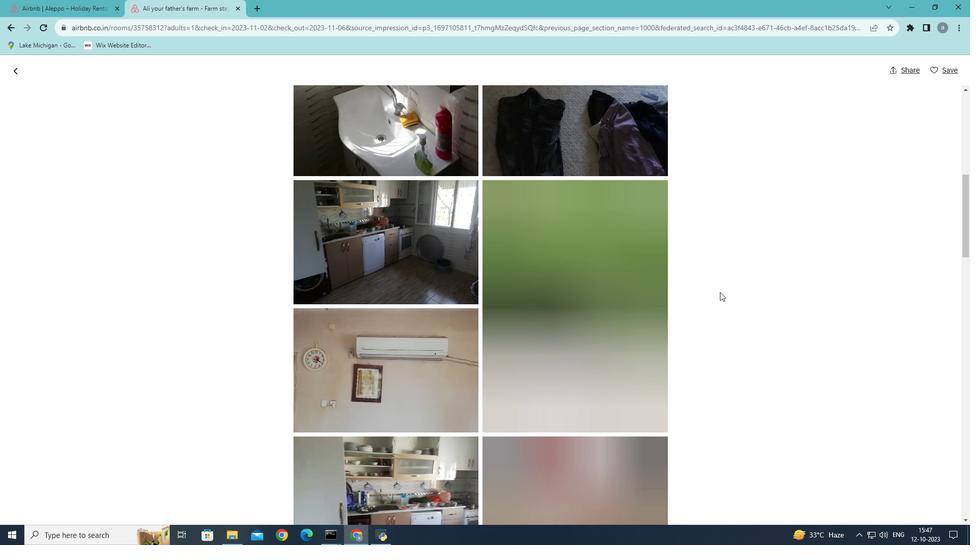 
Action: Mouse scrolled (719, 292) with delta (0, 0)
Screenshot: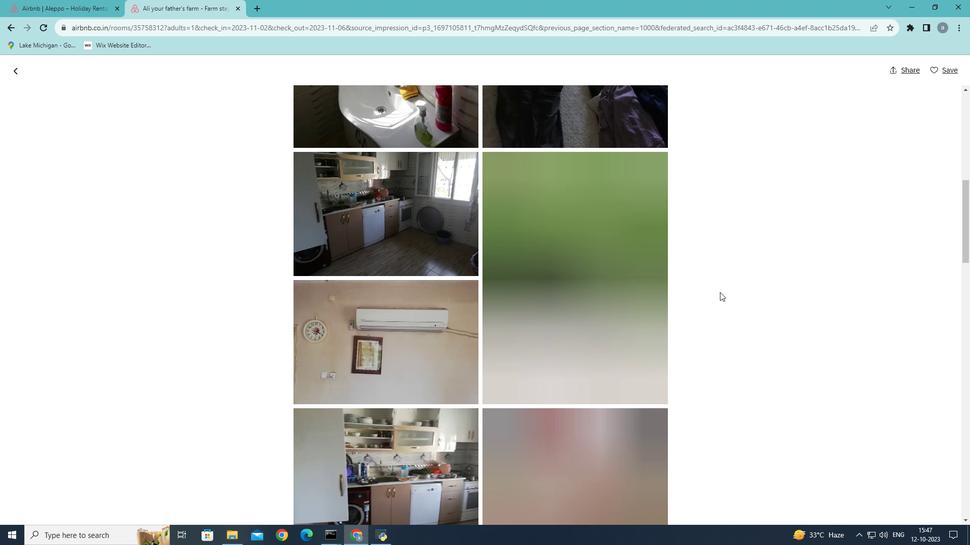 
Action: Mouse scrolled (719, 292) with delta (0, 0)
Screenshot: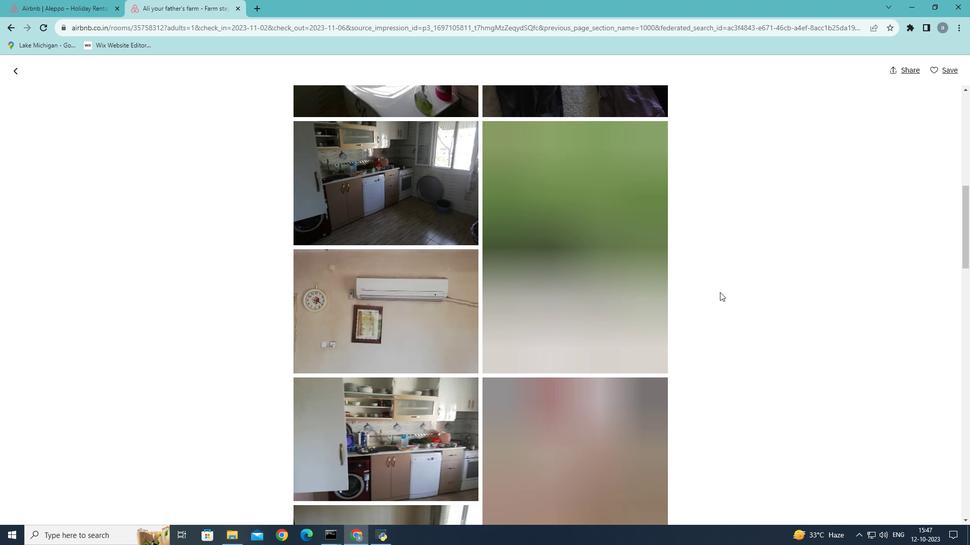 
Action: Mouse scrolled (719, 292) with delta (0, 0)
Screenshot: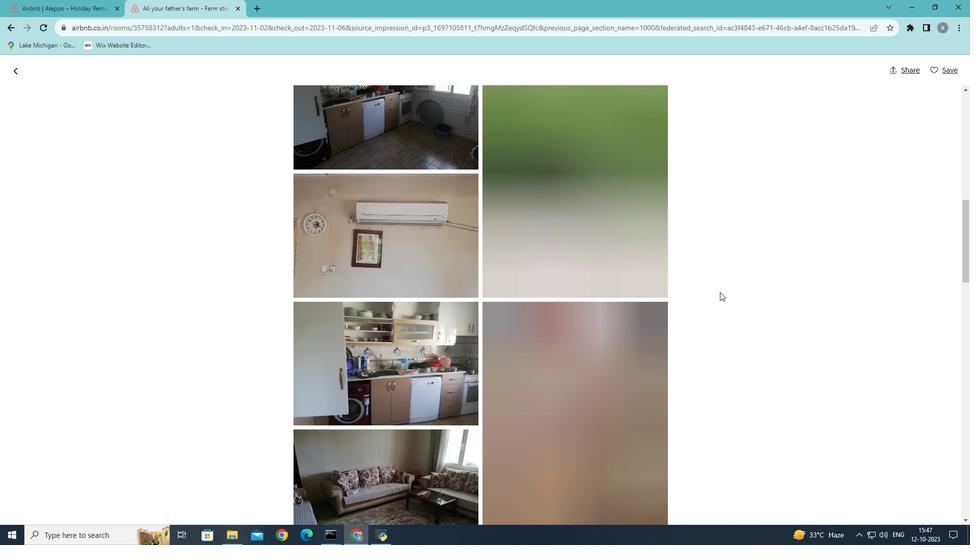 
Action: Mouse scrolled (719, 292) with delta (0, 0)
Screenshot: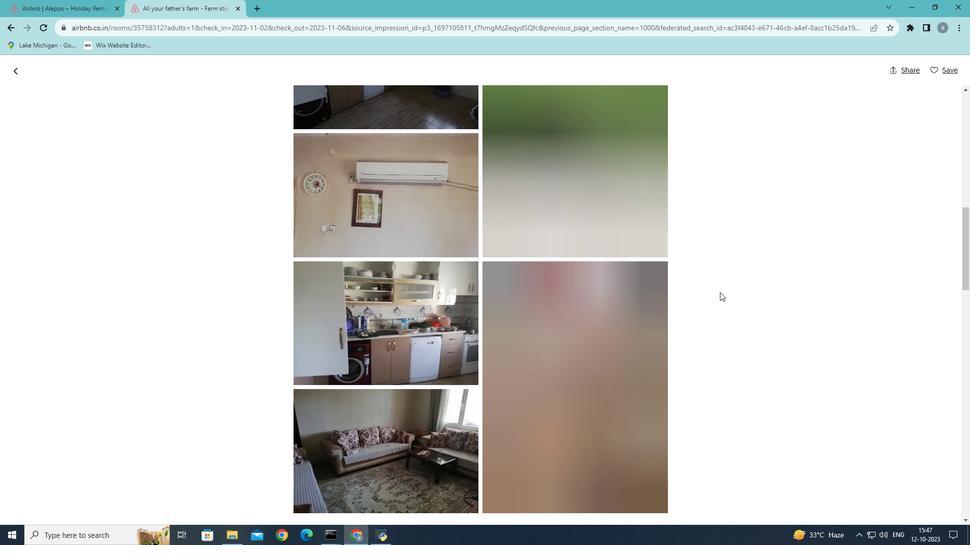 
Action: Mouse scrolled (719, 292) with delta (0, 0)
Screenshot: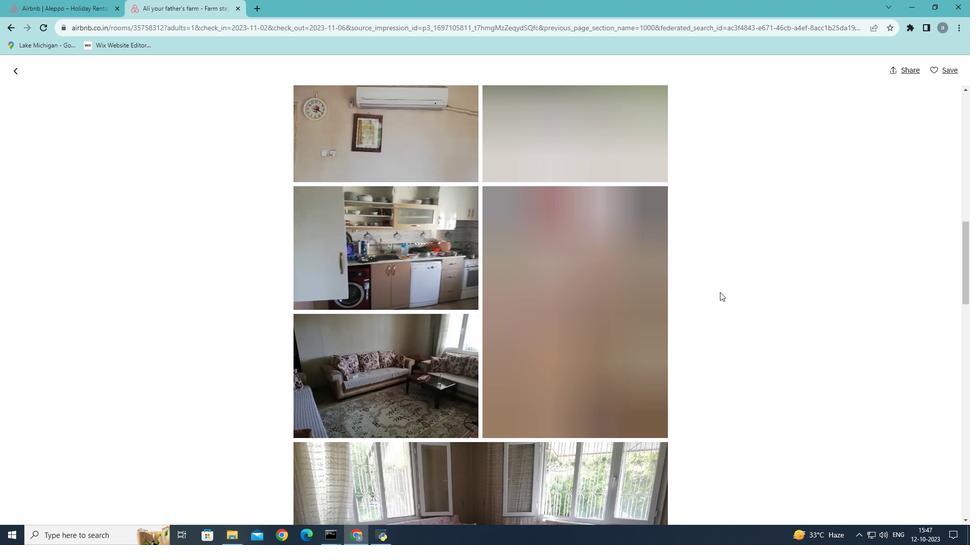 
Action: Mouse scrolled (719, 292) with delta (0, 0)
Screenshot: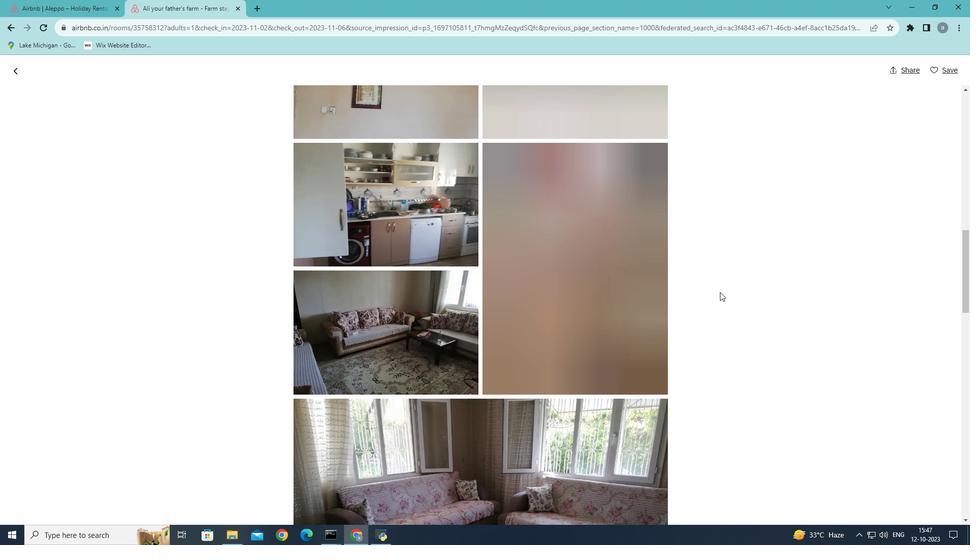 
Action: Mouse scrolled (719, 292) with delta (0, 0)
Screenshot: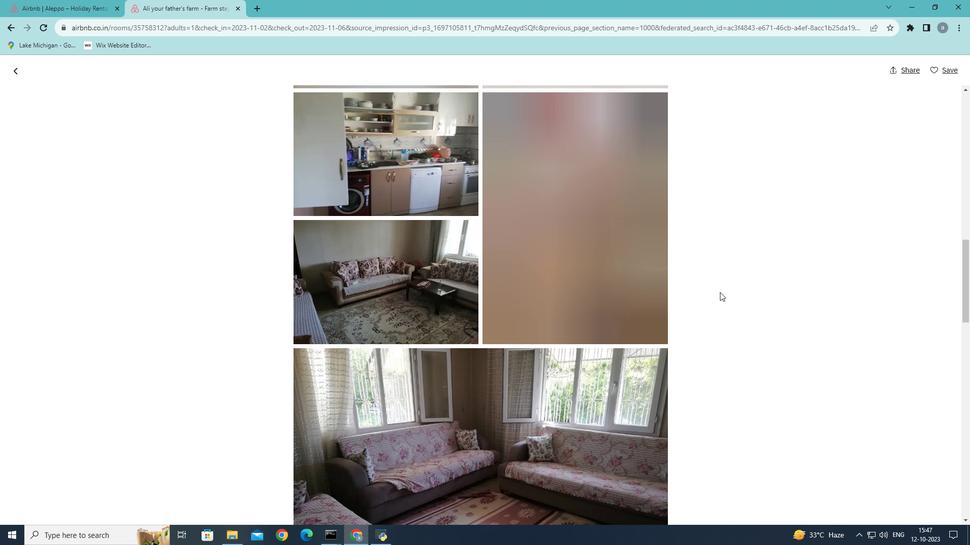
Action: Mouse scrolled (719, 292) with delta (0, 0)
Screenshot: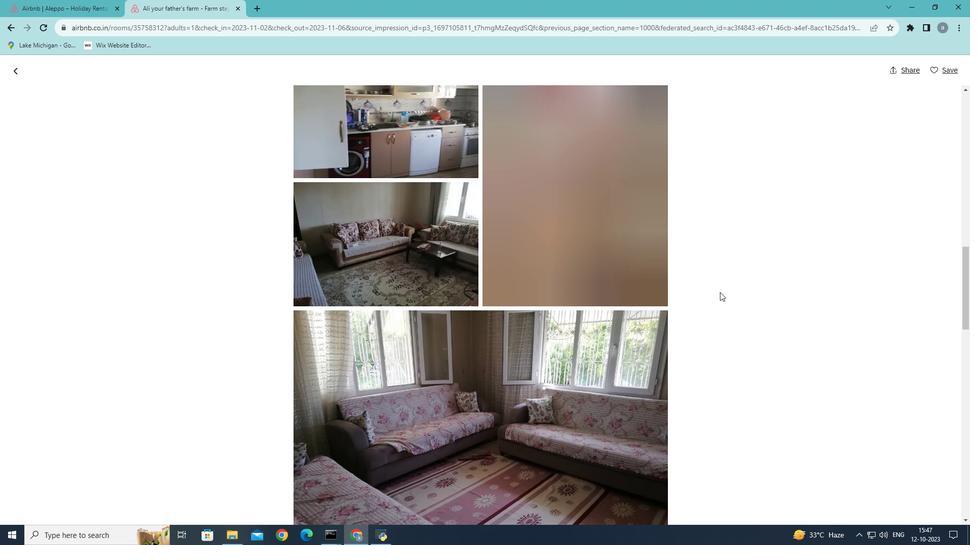 
Action: Mouse scrolled (719, 292) with delta (0, 0)
Screenshot: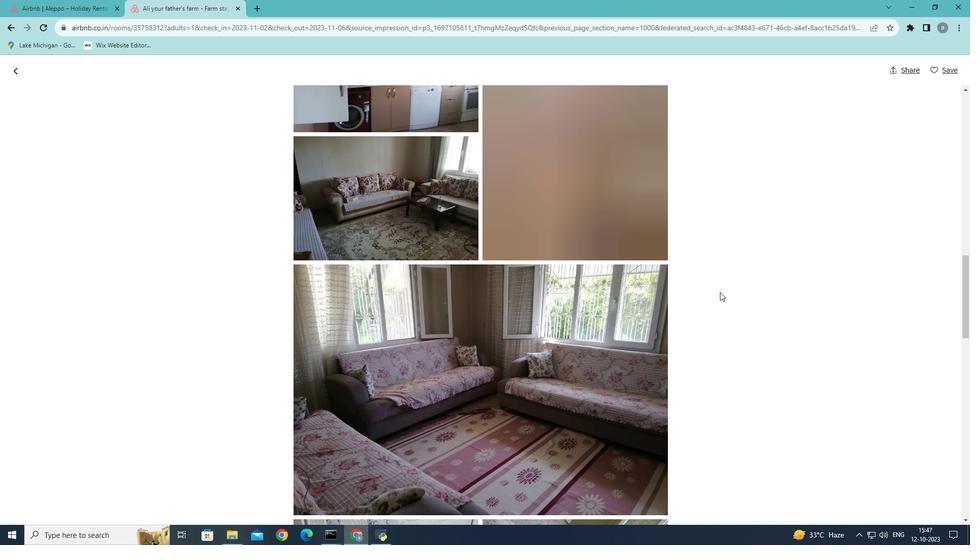 
Action: Mouse scrolled (719, 292) with delta (0, 0)
Screenshot: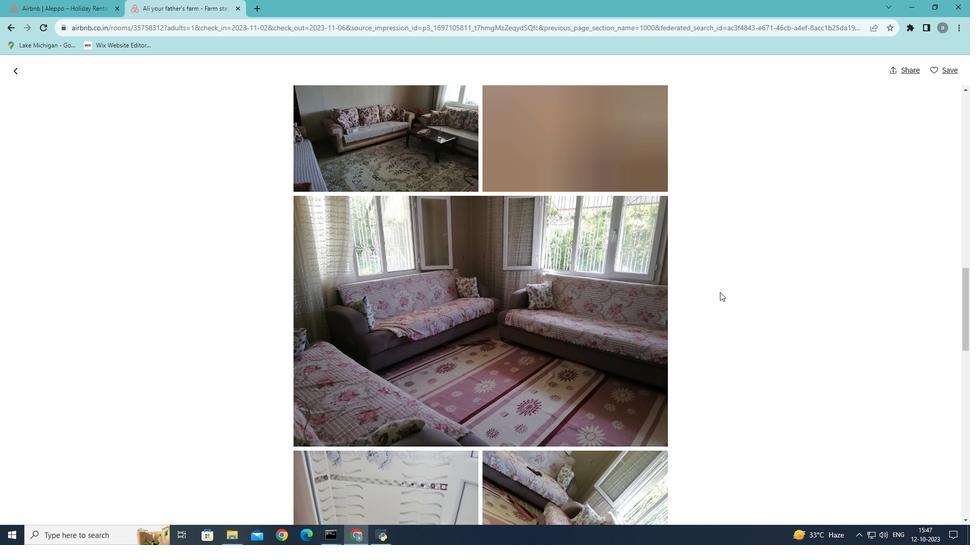 
Action: Mouse scrolled (719, 292) with delta (0, 0)
Screenshot: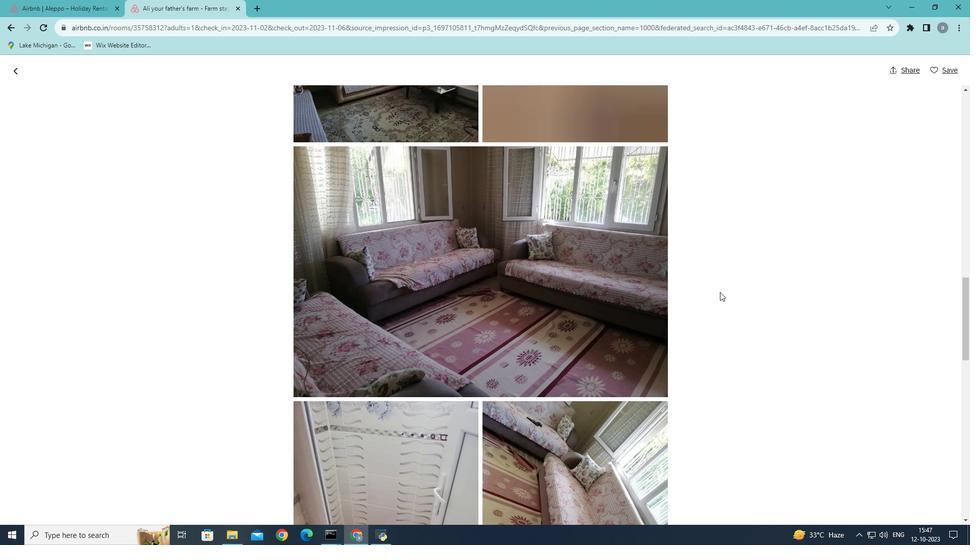 
Action: Mouse scrolled (719, 292) with delta (0, 0)
Screenshot: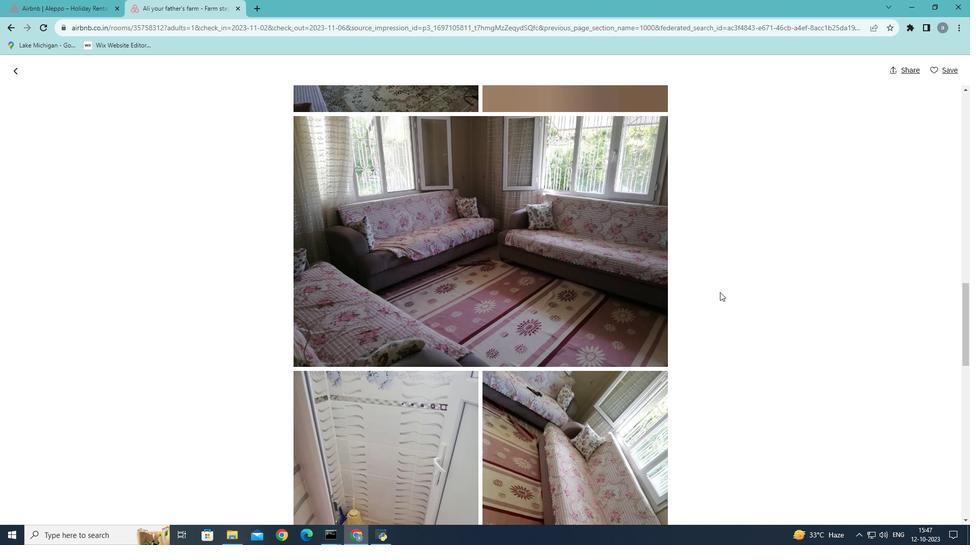 
Action: Mouse scrolled (719, 292) with delta (0, 0)
Screenshot: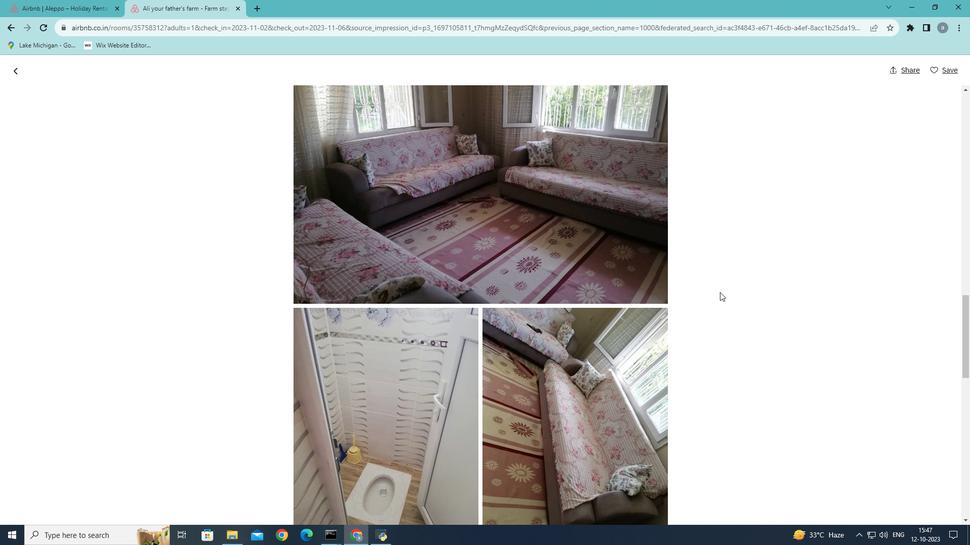 
Action: Mouse scrolled (719, 292) with delta (0, 0)
Screenshot: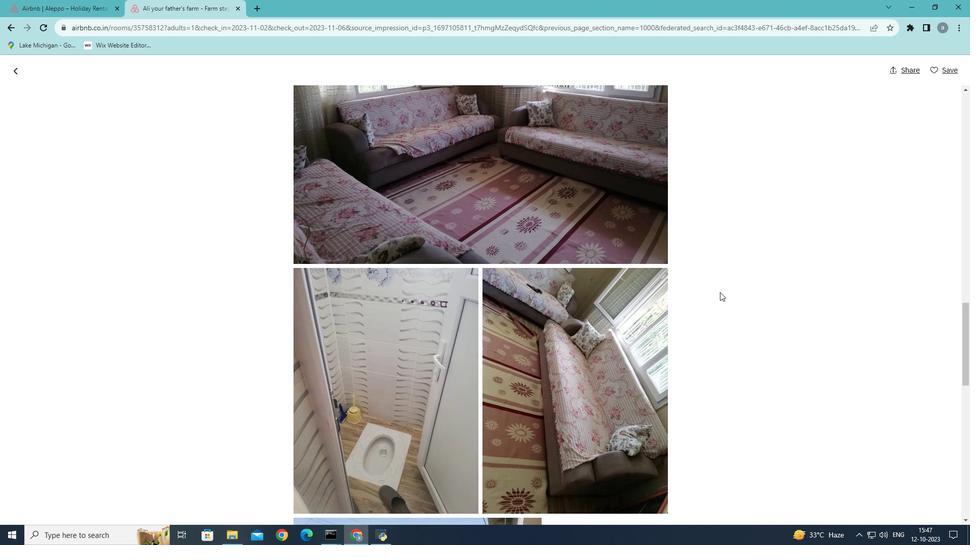 
Action: Mouse scrolled (719, 292) with delta (0, 0)
Screenshot: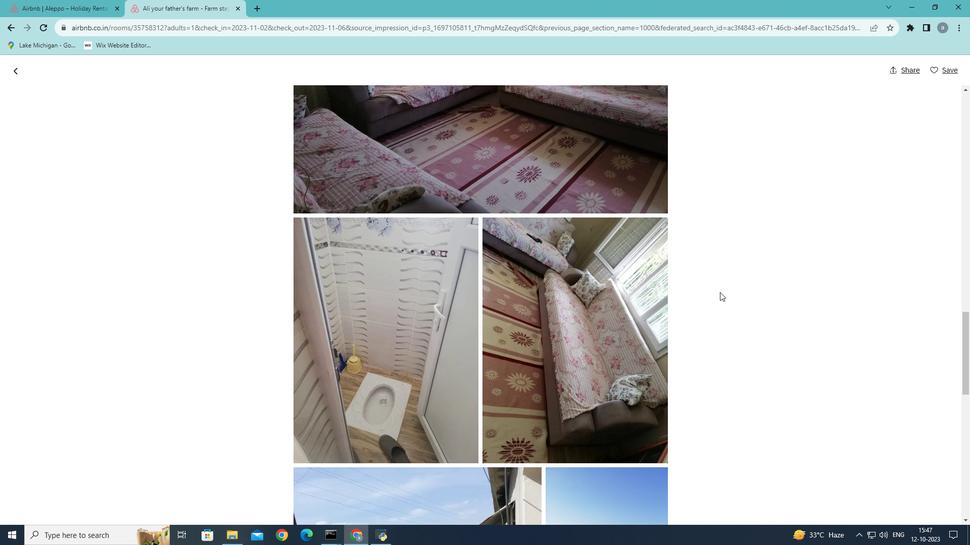 
Action: Mouse scrolled (719, 292) with delta (0, 0)
Screenshot: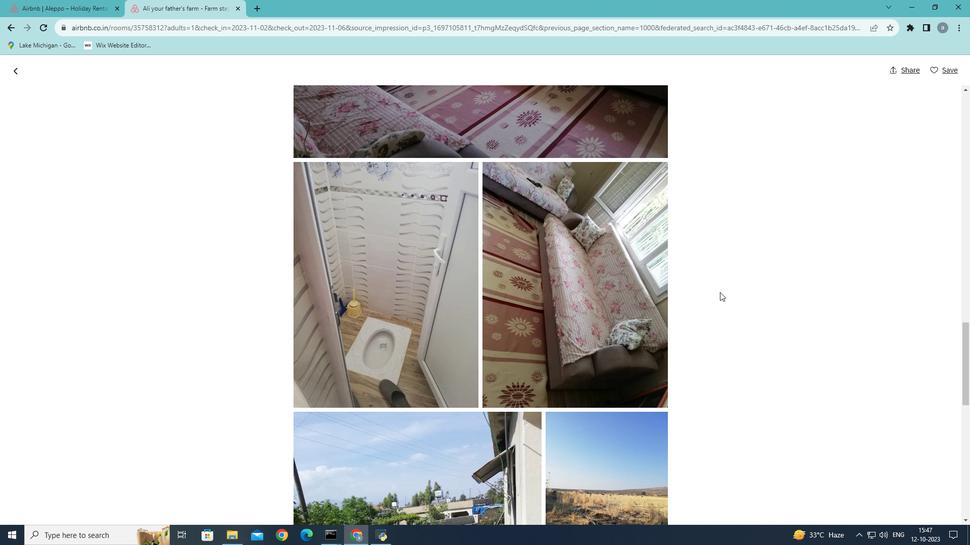 
Action: Mouse scrolled (719, 292) with delta (0, 0)
Screenshot: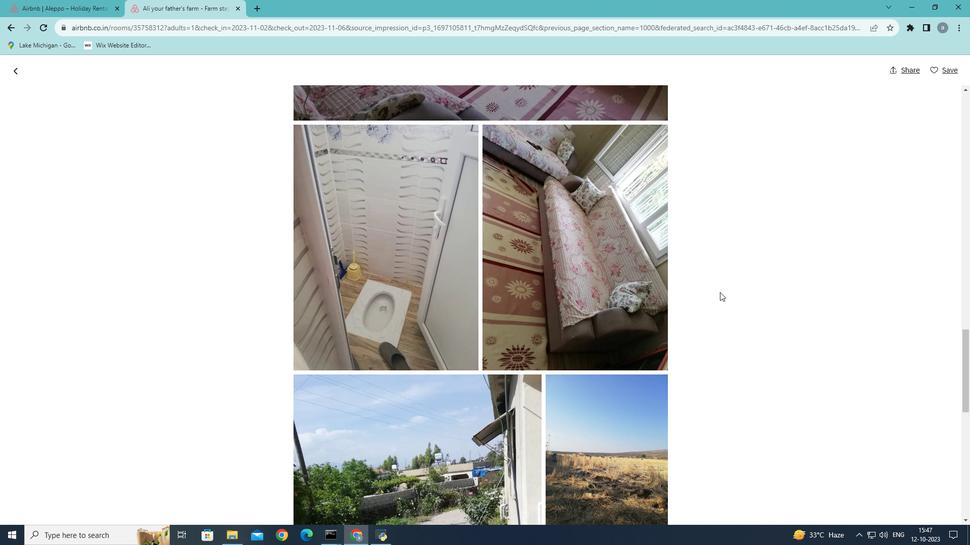 
Action: Mouse scrolled (719, 292) with delta (0, 0)
Screenshot: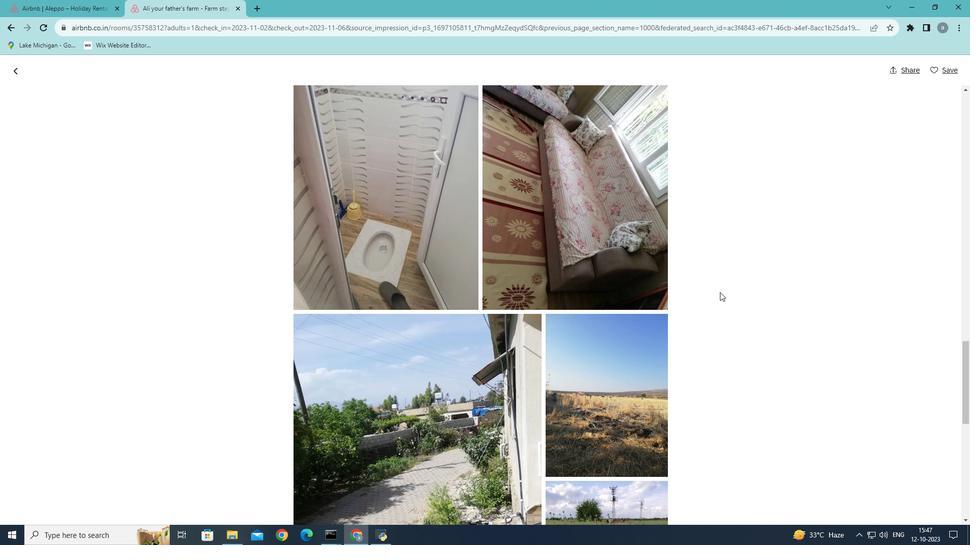 
Action: Mouse scrolled (719, 292) with delta (0, 0)
Screenshot: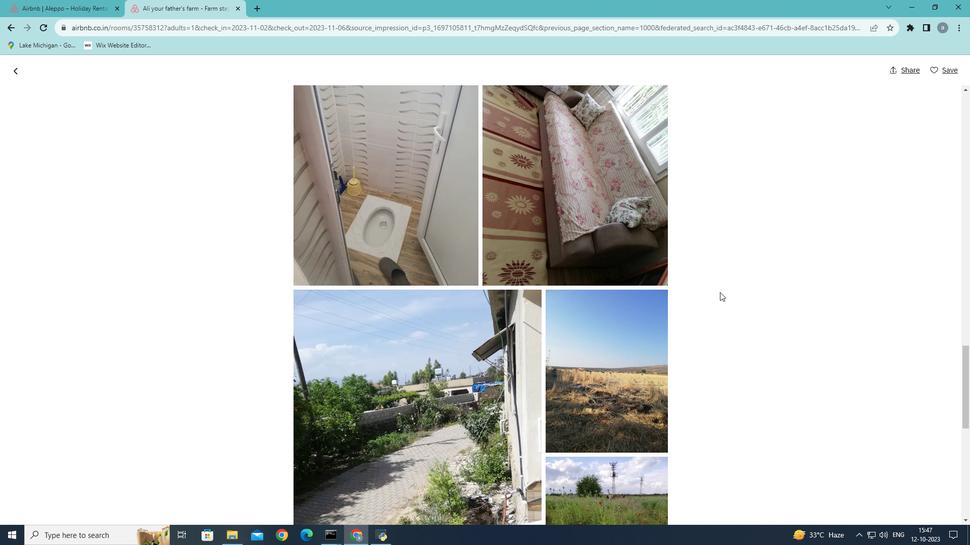 
Action: Mouse scrolled (719, 292) with delta (0, 0)
Screenshot: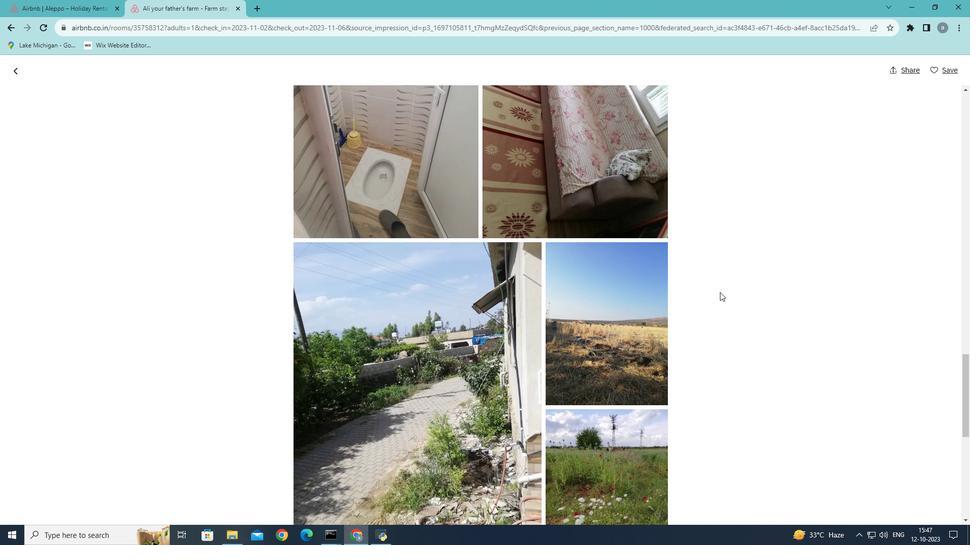 
Action: Mouse scrolled (719, 292) with delta (0, 0)
Screenshot: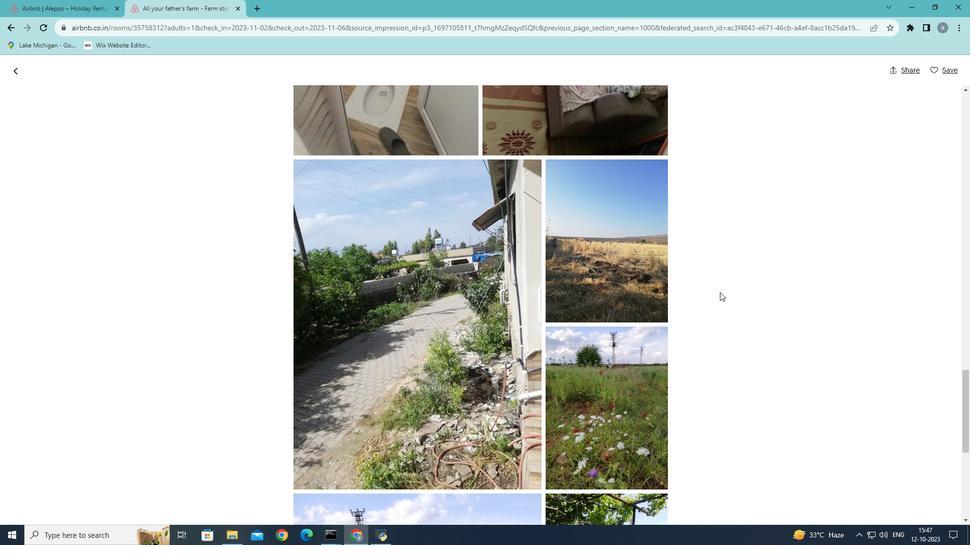 
Action: Mouse scrolled (719, 292) with delta (0, 0)
Screenshot: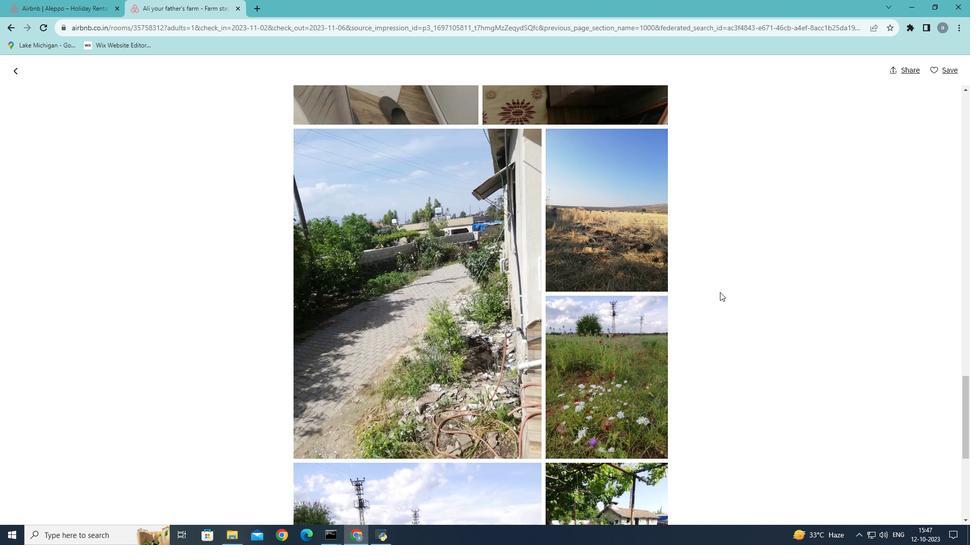 
Action: Mouse scrolled (719, 292) with delta (0, 0)
Screenshot: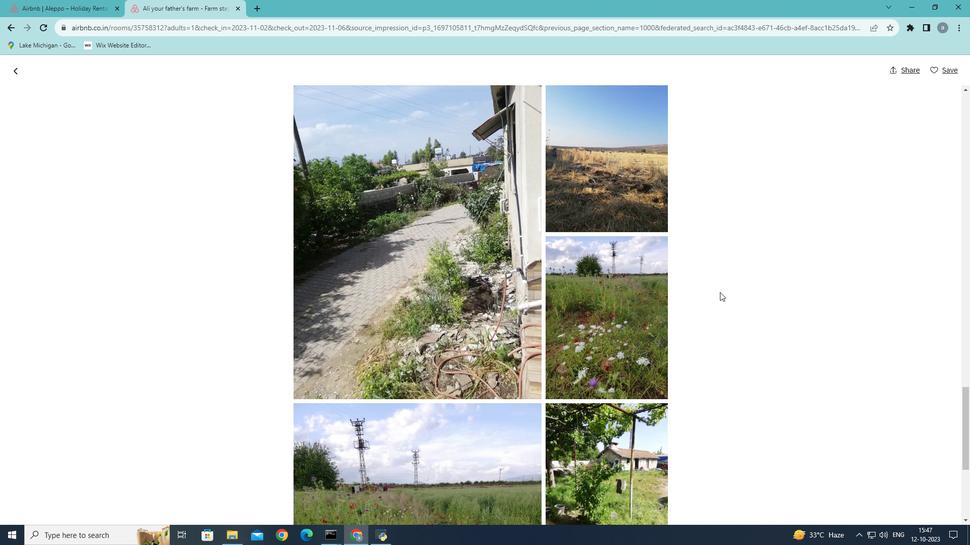
Action: Mouse scrolled (719, 292) with delta (0, 0)
Screenshot: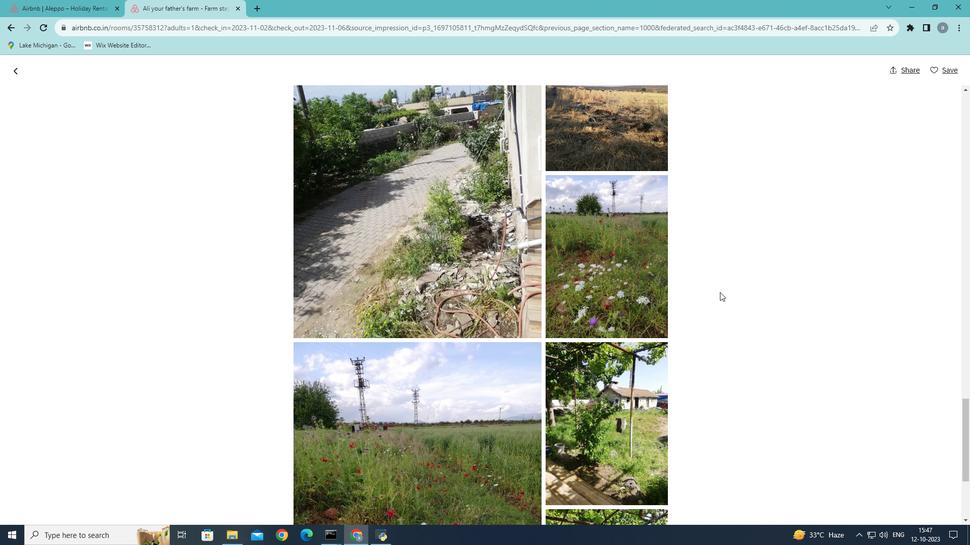 
Action: Mouse scrolled (719, 292) with delta (0, 0)
Screenshot: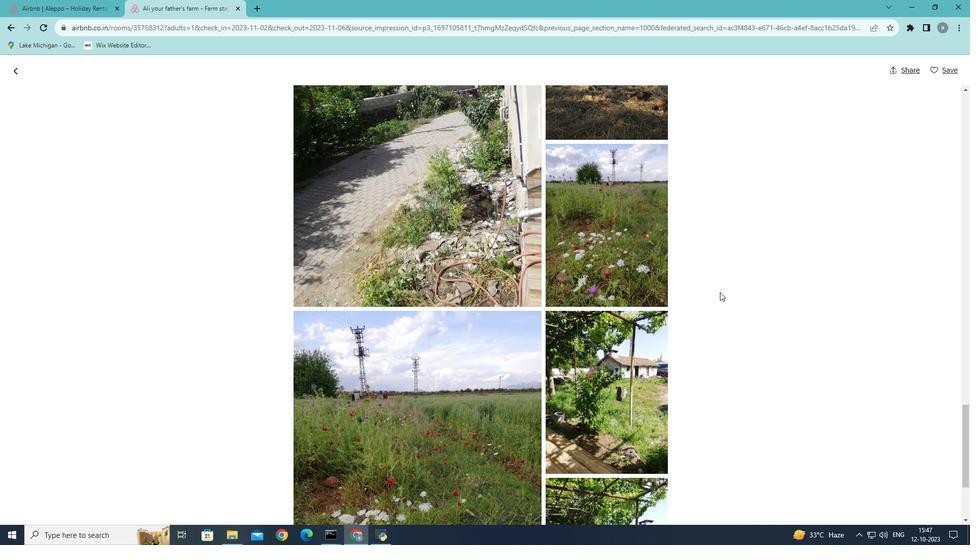 
Action: Mouse scrolled (719, 292) with delta (0, 0)
Screenshot: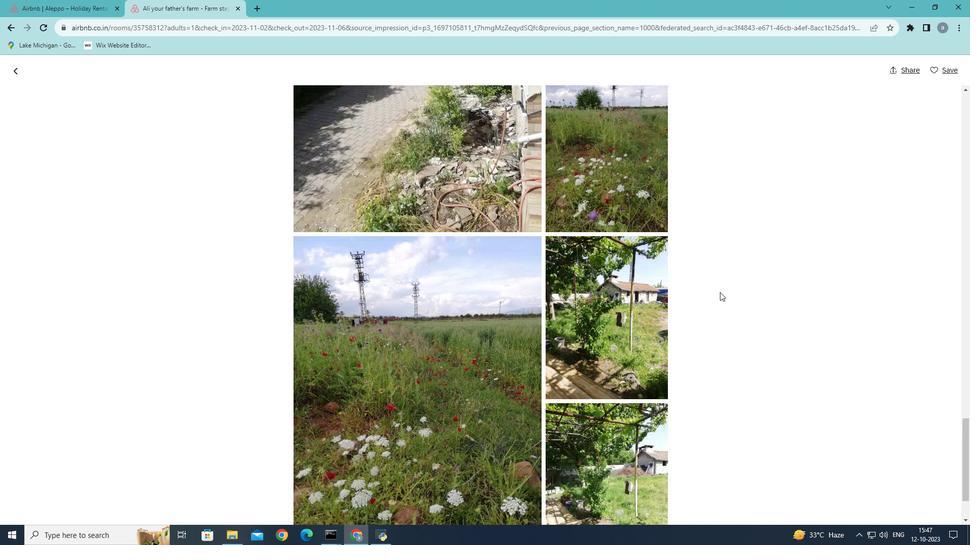 
Action: Mouse scrolled (719, 292) with delta (0, 0)
Screenshot: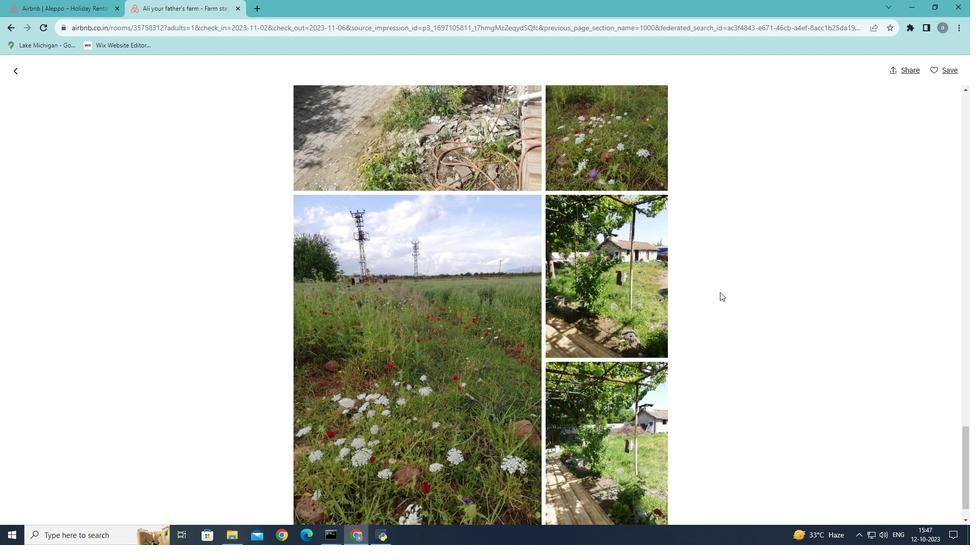 
Action: Mouse scrolled (719, 292) with delta (0, 0)
Screenshot: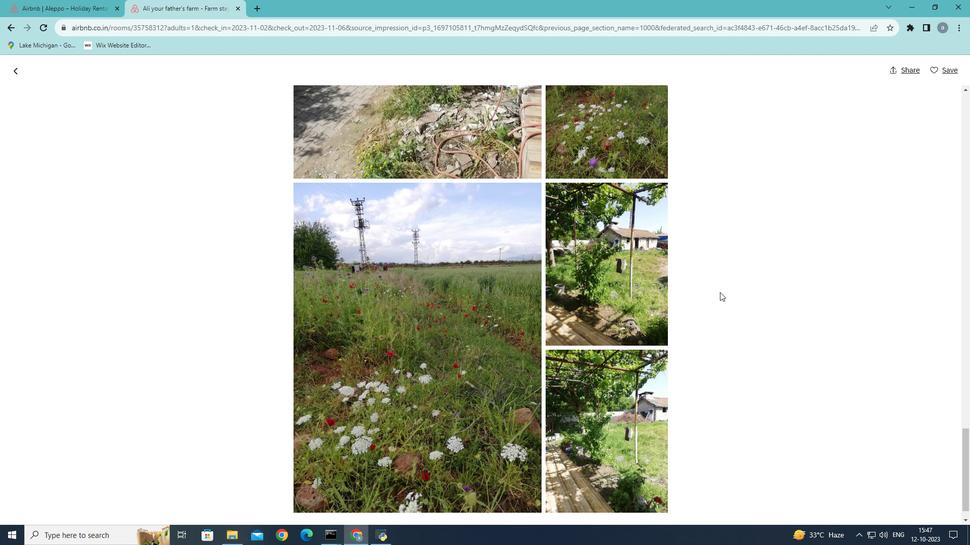 
Action: Mouse scrolled (719, 292) with delta (0, 0)
Screenshot: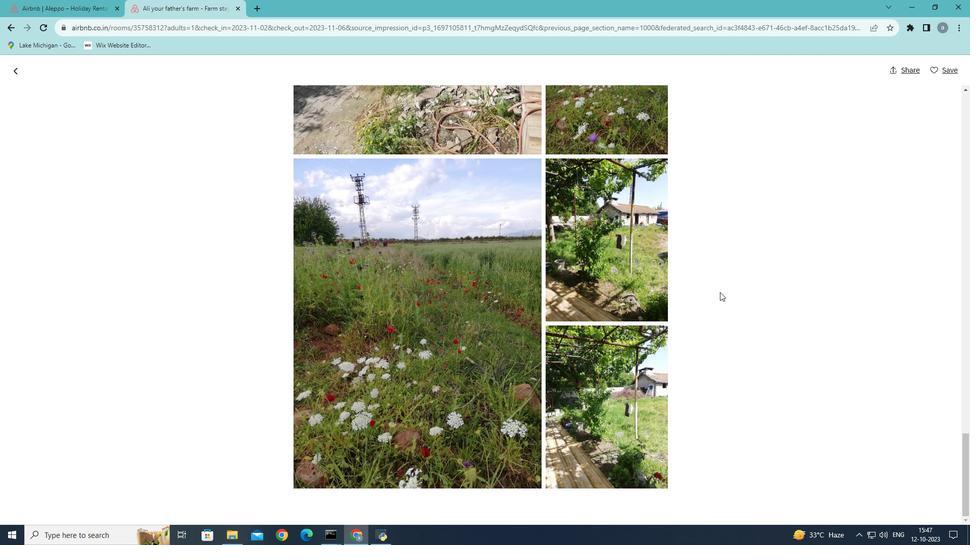 
Action: Mouse scrolled (719, 292) with delta (0, 0)
Screenshot: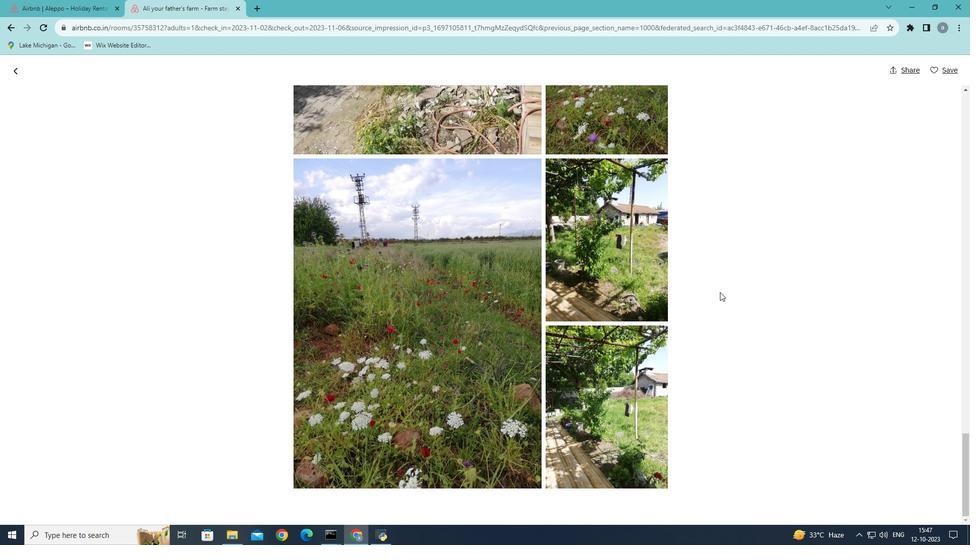 
Action: Mouse scrolled (719, 292) with delta (0, 0)
Screenshot: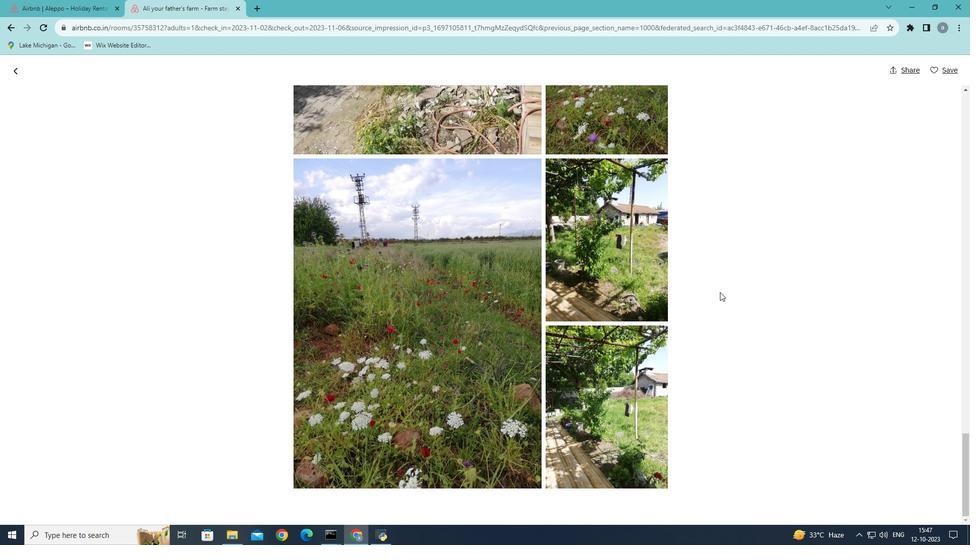 
Action: Mouse scrolled (719, 292) with delta (0, 0)
Screenshot: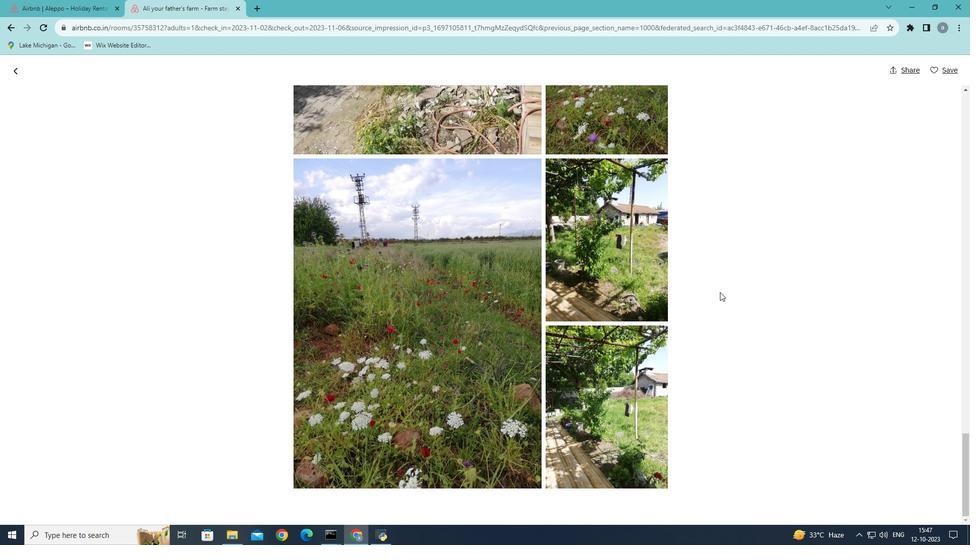 
Action: Mouse scrolled (719, 292) with delta (0, 0)
Screenshot: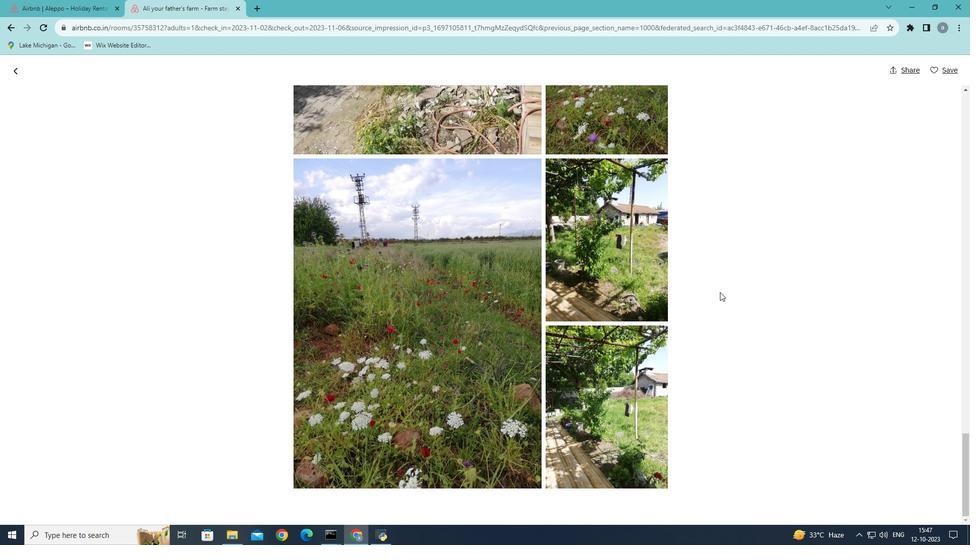 
Action: Mouse scrolled (719, 292) with delta (0, 0)
Screenshot: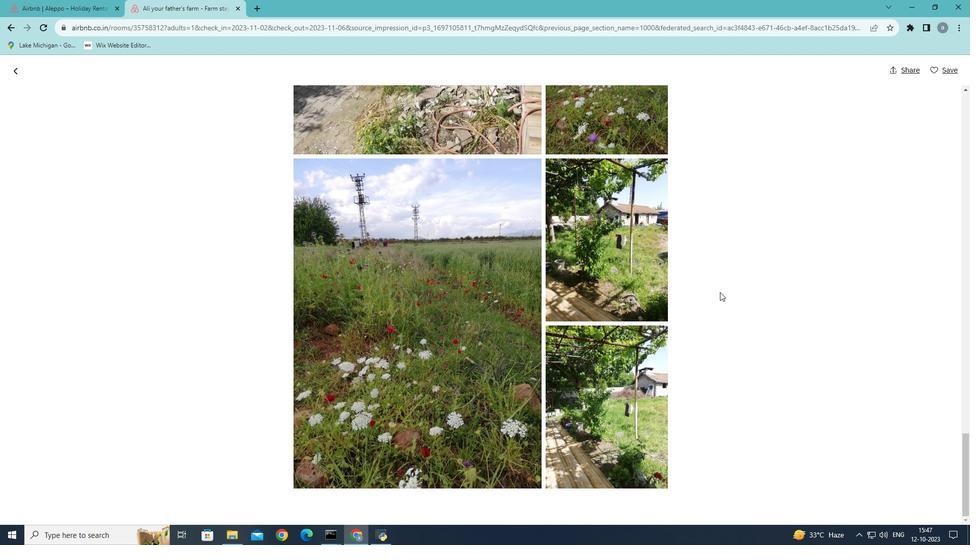 
Action: Mouse scrolled (719, 292) with delta (0, 0)
Screenshot: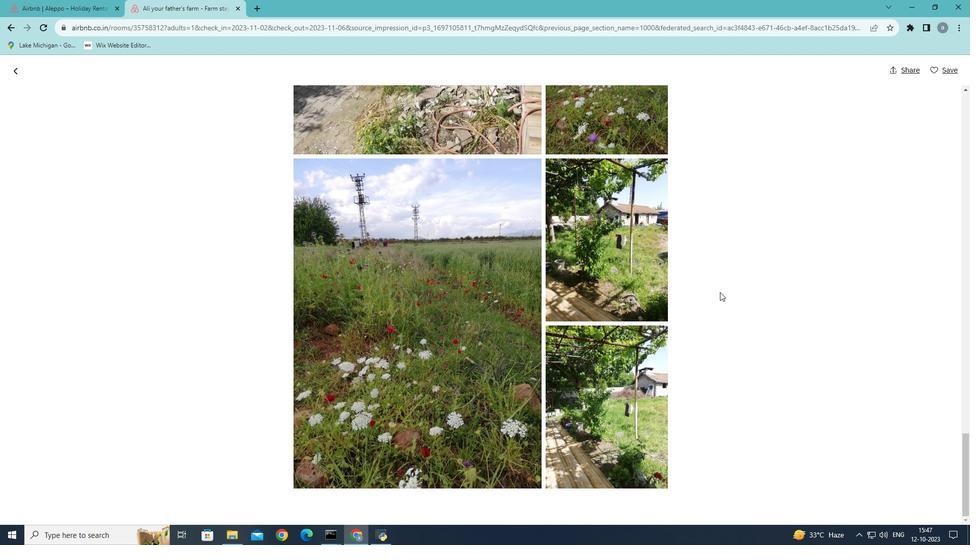 
Action: Mouse scrolled (719, 292) with delta (0, 0)
Screenshot: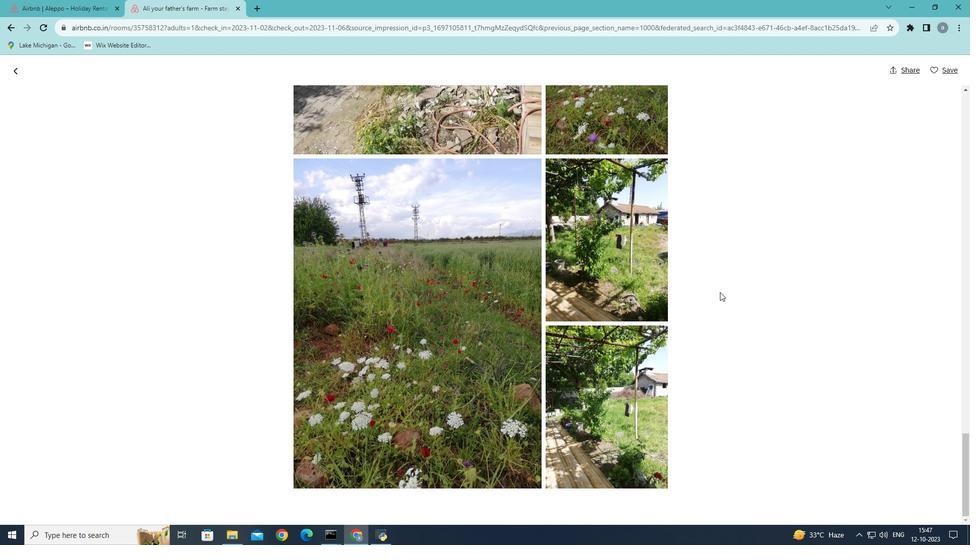 
Action: Mouse scrolled (719, 292) with delta (0, 0)
Screenshot: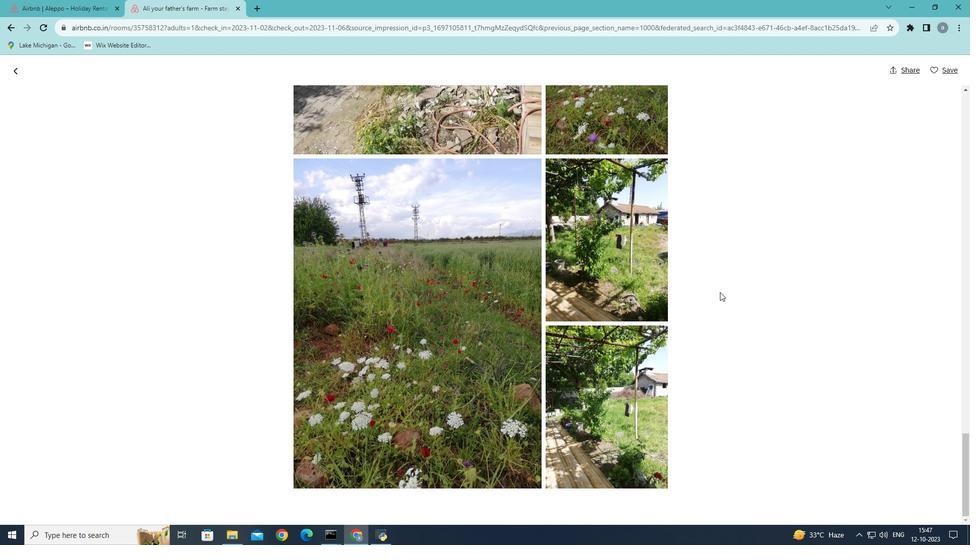 
Action: Mouse scrolled (719, 292) with delta (0, 0)
Screenshot: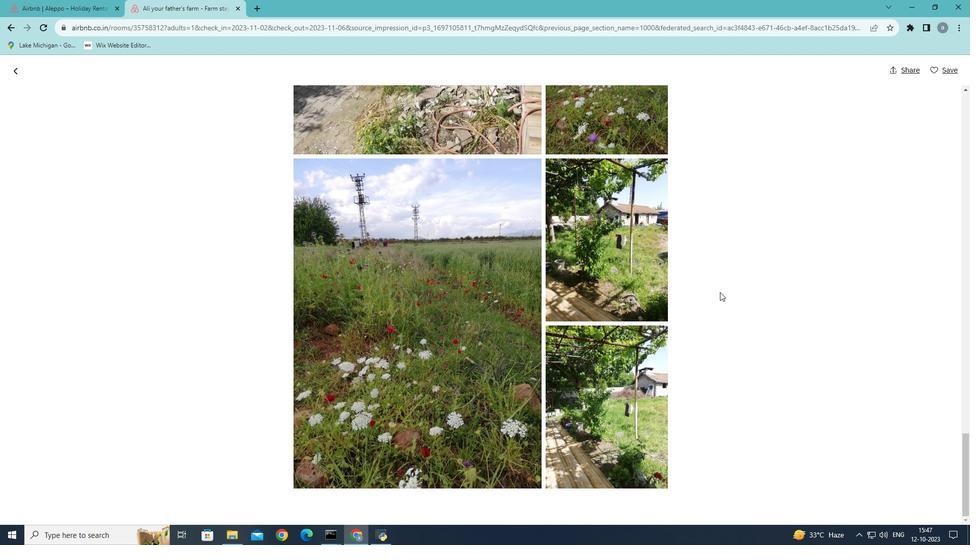 
Action: Mouse scrolled (719, 292) with delta (0, 0)
Screenshot: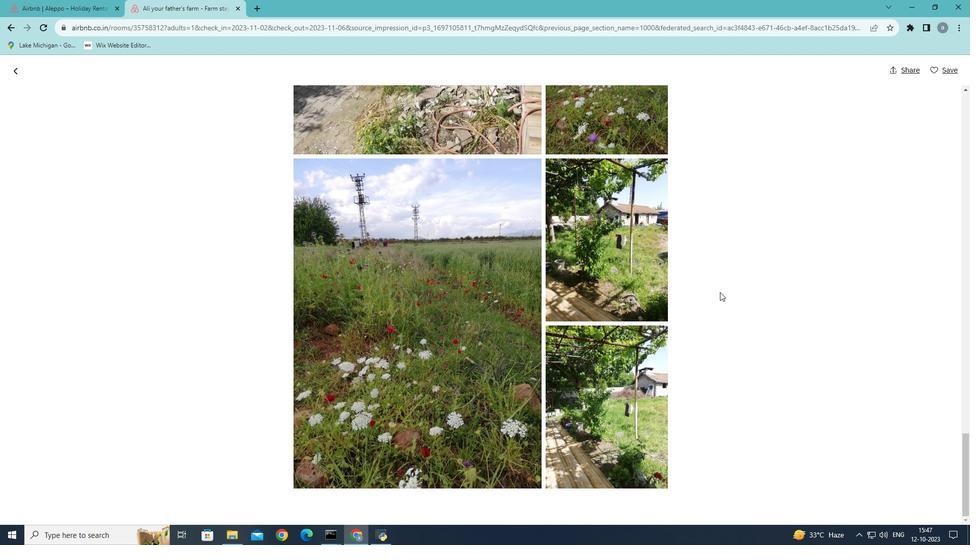 
Action: Mouse scrolled (719, 292) with delta (0, 0)
Screenshot: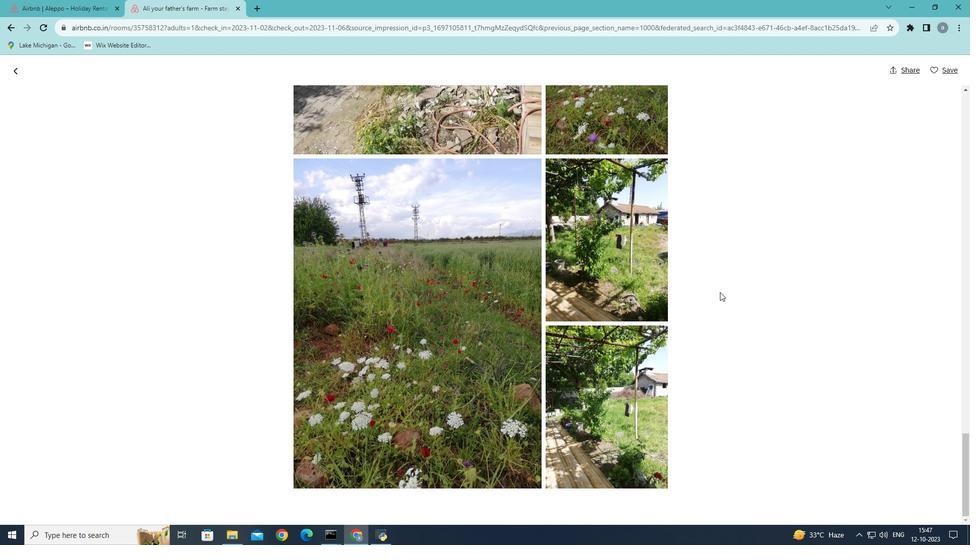 
Action: Mouse moved to (15, 73)
Screenshot: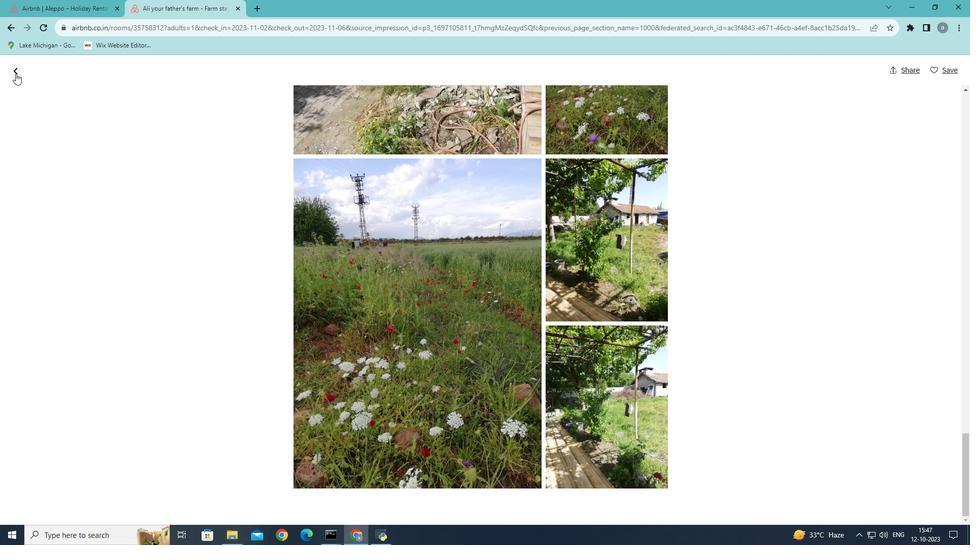 
Action: Mouse pressed left at (15, 73)
Screenshot: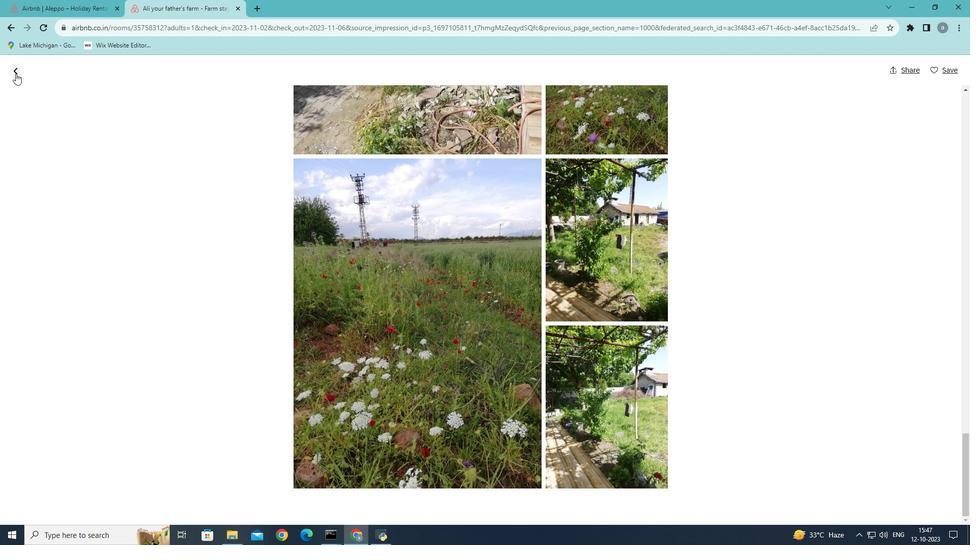 
Action: Mouse moved to (398, 363)
Screenshot: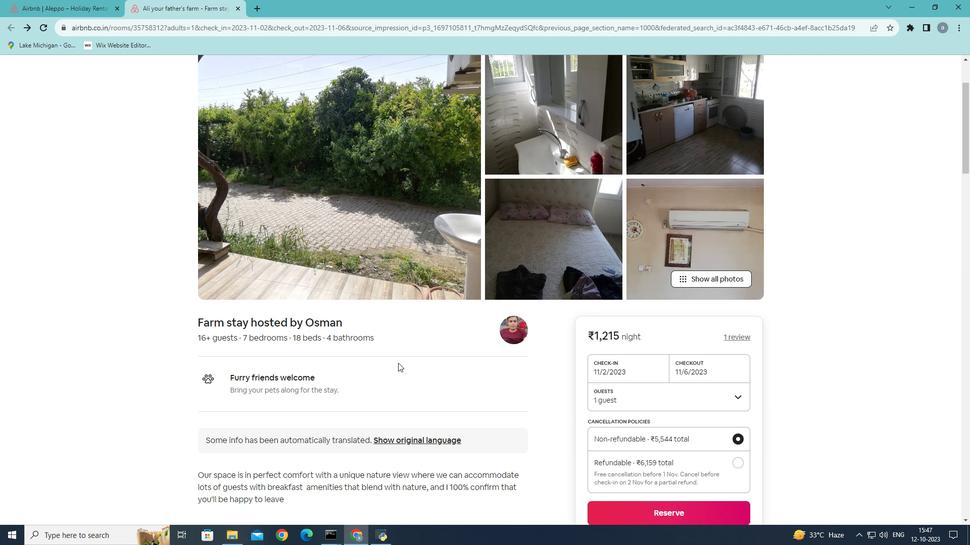 
Action: Mouse scrolled (398, 362) with delta (0, 0)
Screenshot: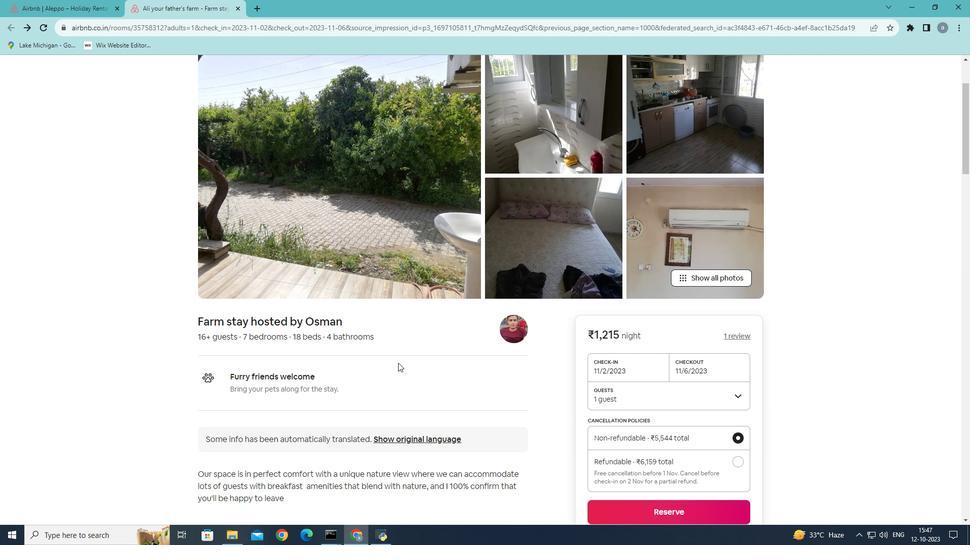 
Action: Mouse scrolled (398, 362) with delta (0, 0)
Screenshot: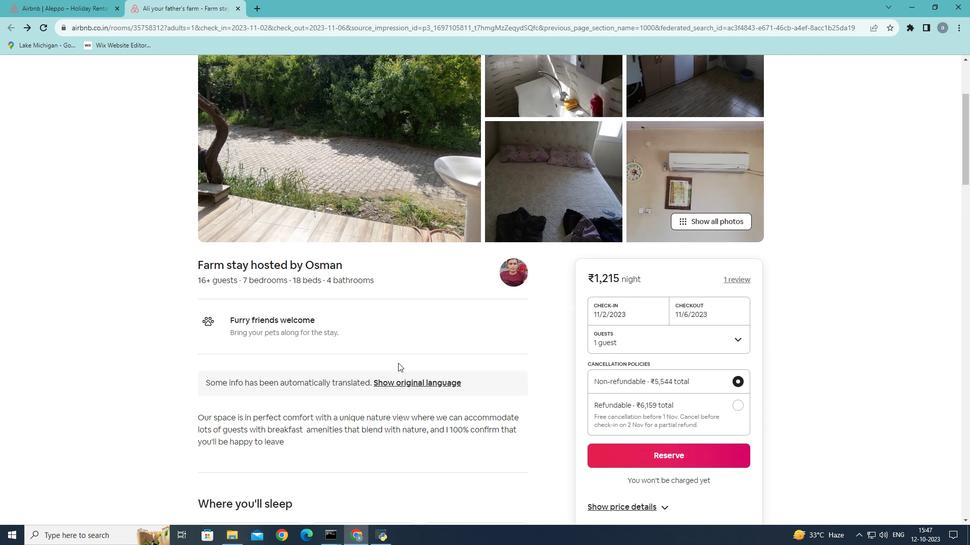
Action: Mouse scrolled (398, 362) with delta (0, 0)
Screenshot: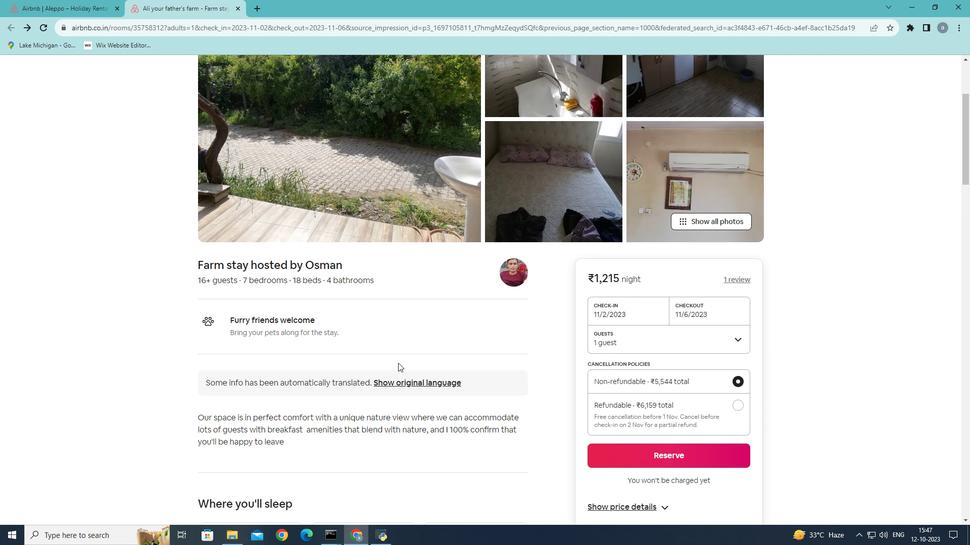
Action: Mouse scrolled (398, 362) with delta (0, 0)
Screenshot: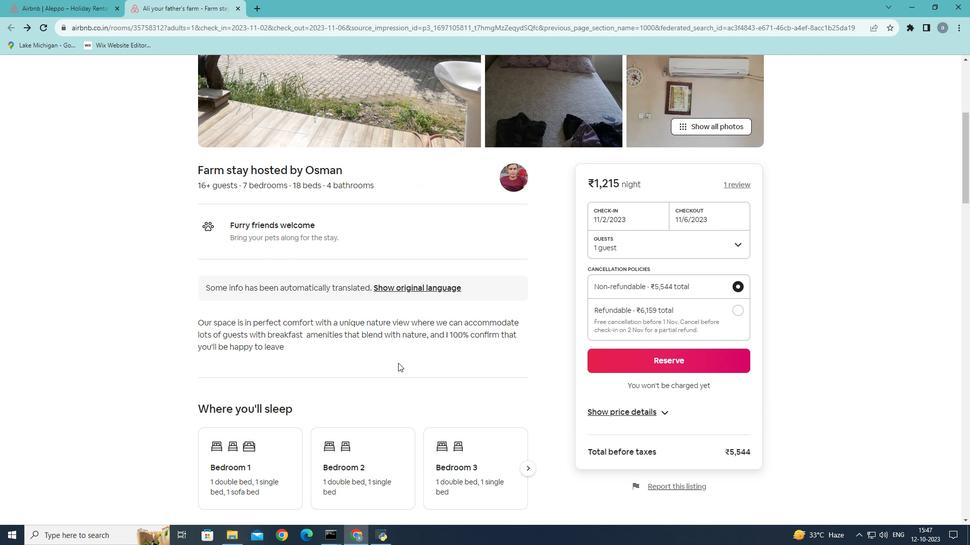 
Action: Mouse scrolled (398, 362) with delta (0, 0)
Screenshot: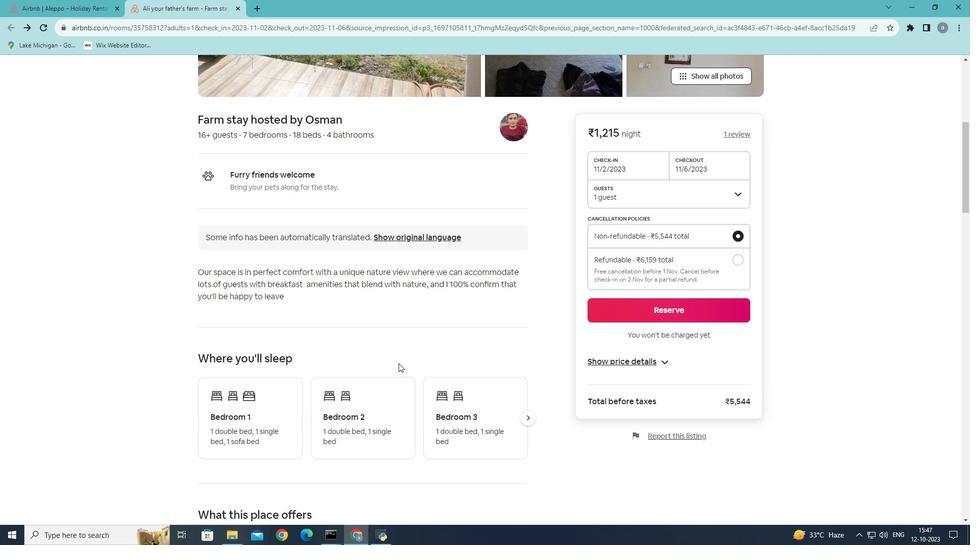 
Action: Mouse moved to (398, 363)
Screenshot: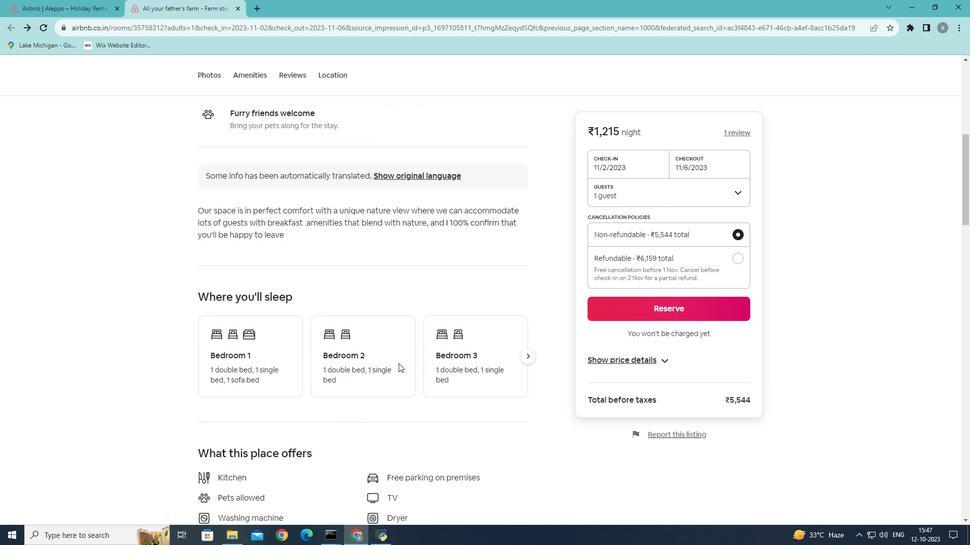 
Action: Mouse scrolled (398, 363) with delta (0, 0)
Screenshot: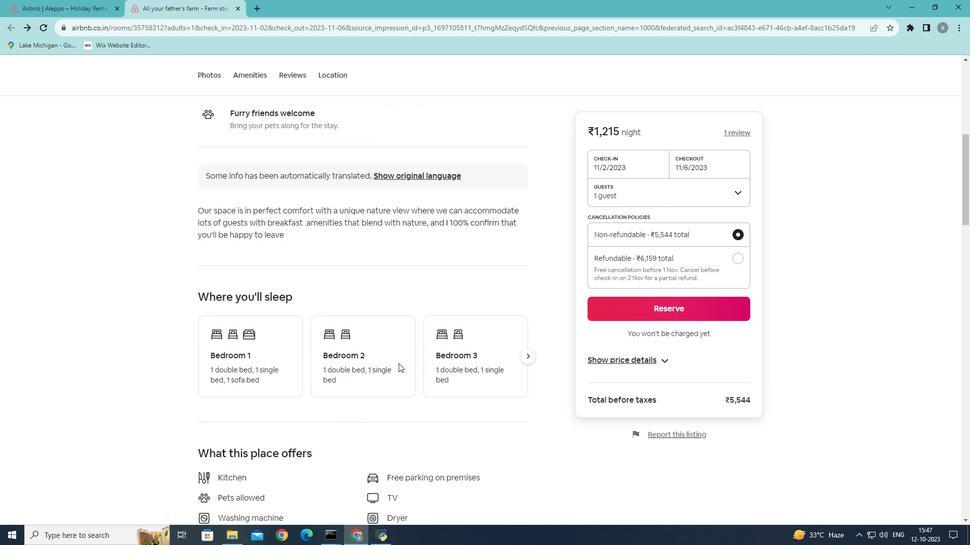 
Action: Mouse scrolled (398, 363) with delta (0, 0)
Screenshot: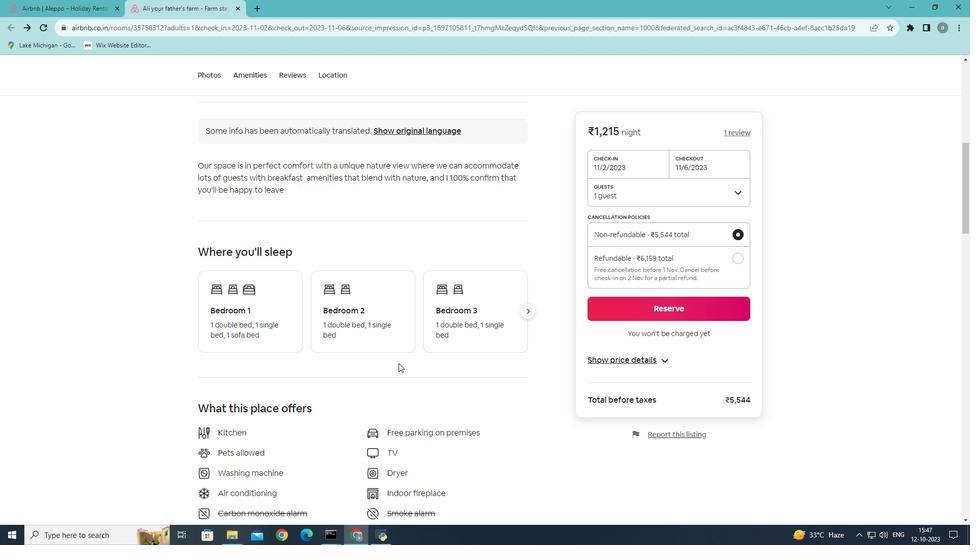 
Action: Mouse scrolled (398, 363) with delta (0, 0)
Screenshot: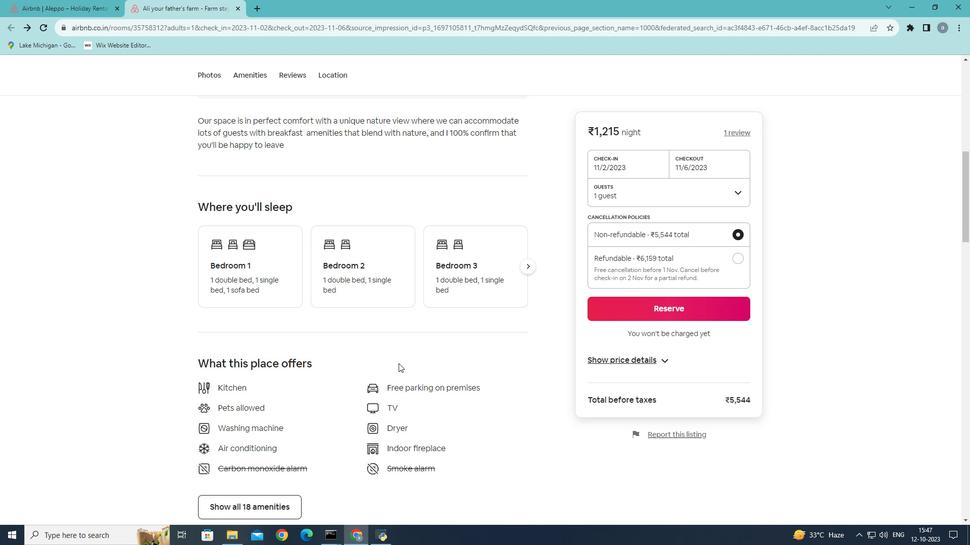 
Action: Mouse scrolled (398, 363) with delta (0, 0)
Screenshot: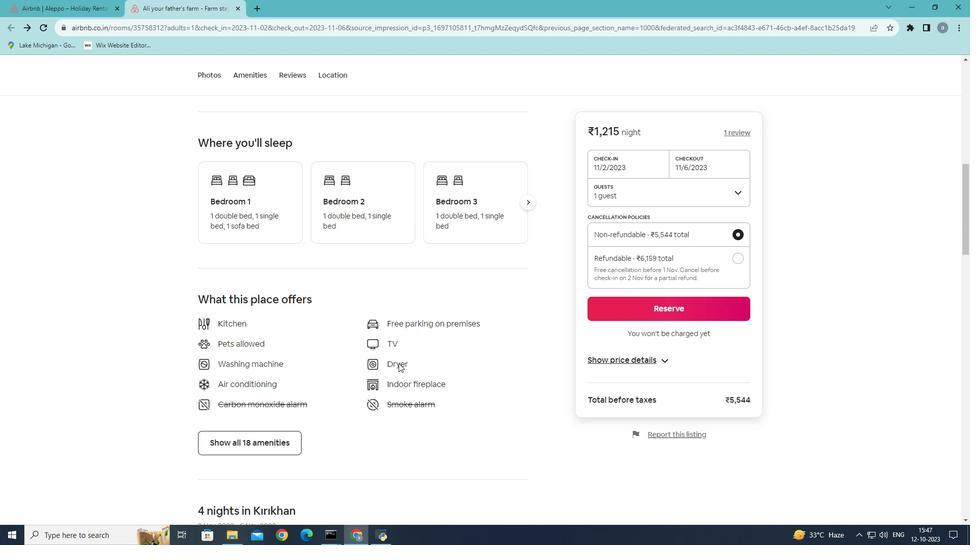 
Action: Mouse scrolled (398, 363) with delta (0, 0)
Screenshot: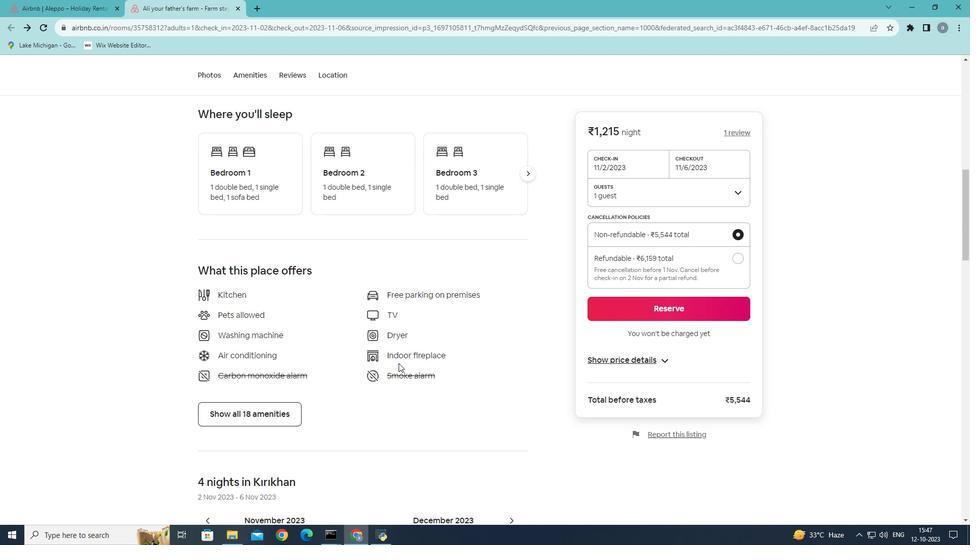 
Action: Mouse moved to (239, 362)
Screenshot: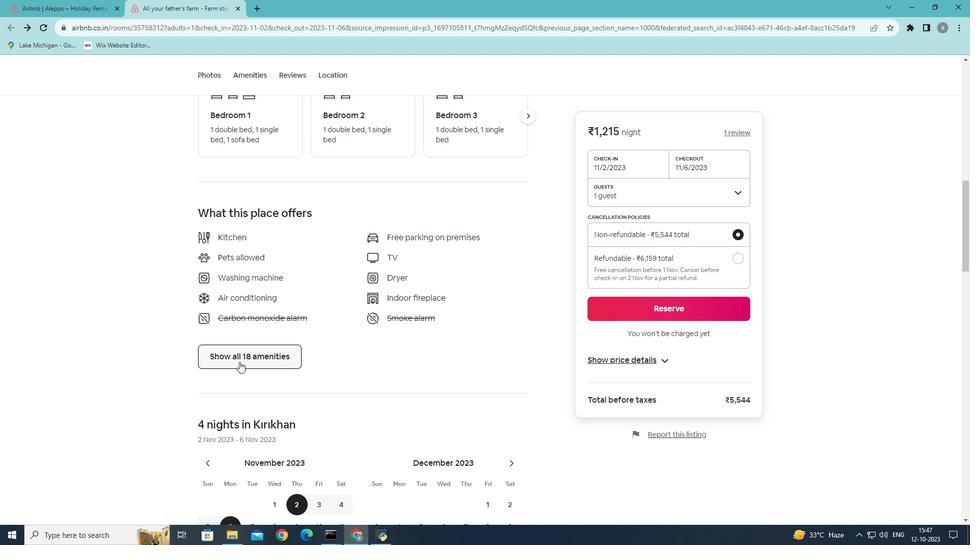 
Action: Mouse pressed left at (239, 362)
Screenshot: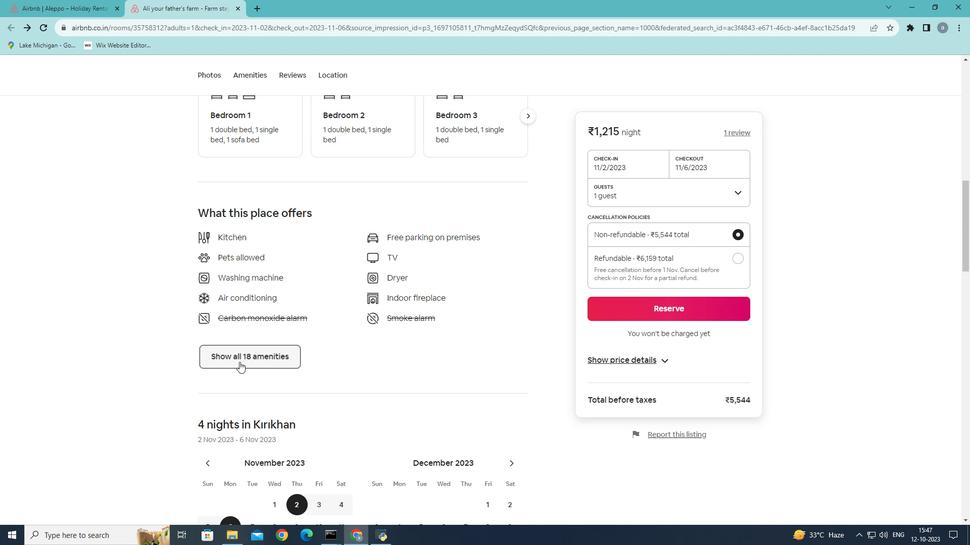 
Action: Mouse moved to (306, 285)
Screenshot: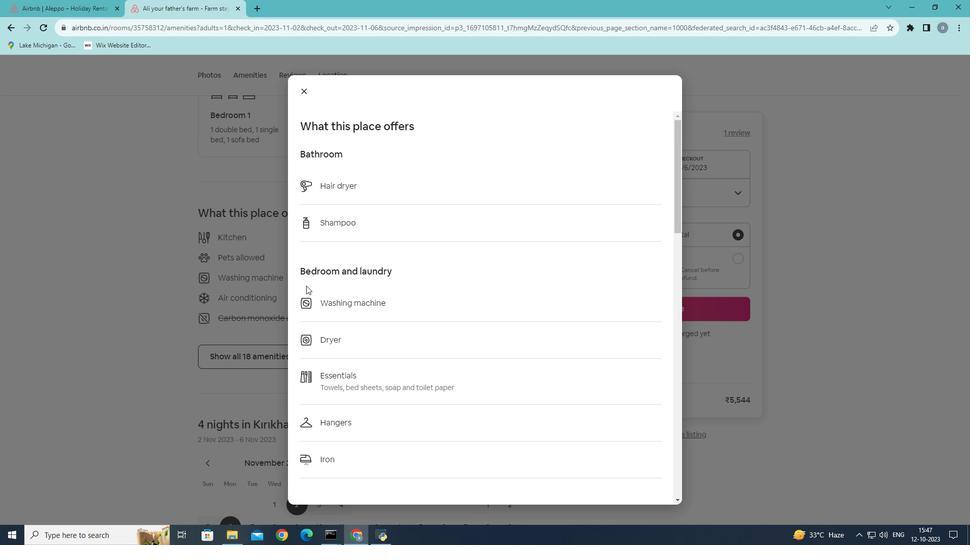 
Action: Mouse scrolled (306, 285) with delta (0, 0)
Screenshot: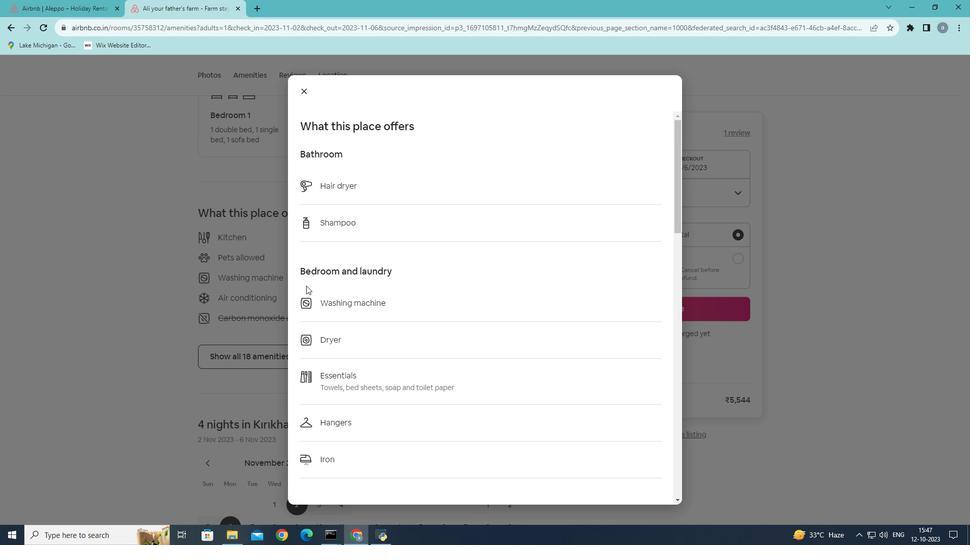 
Action: Mouse scrolled (306, 285) with delta (0, 0)
Screenshot: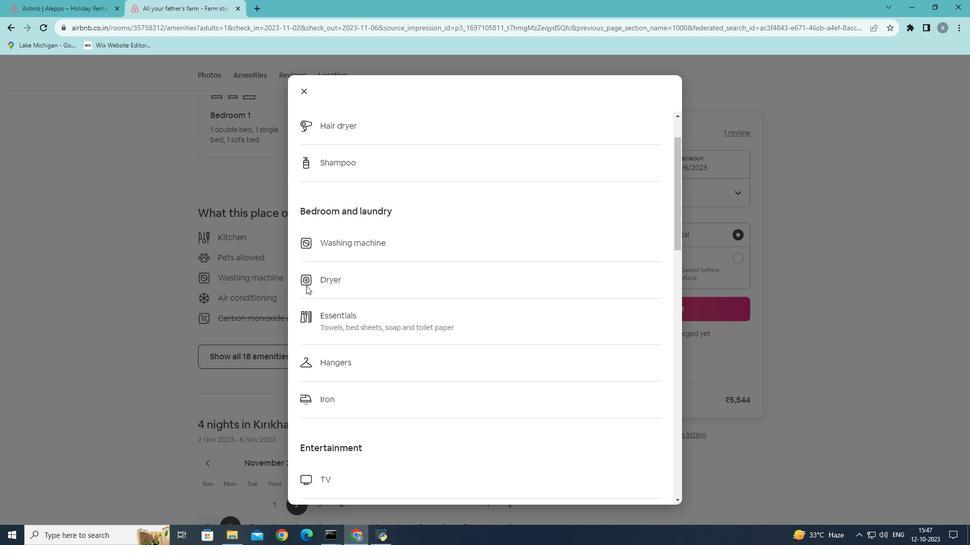 
Action: Mouse moved to (307, 286)
Screenshot: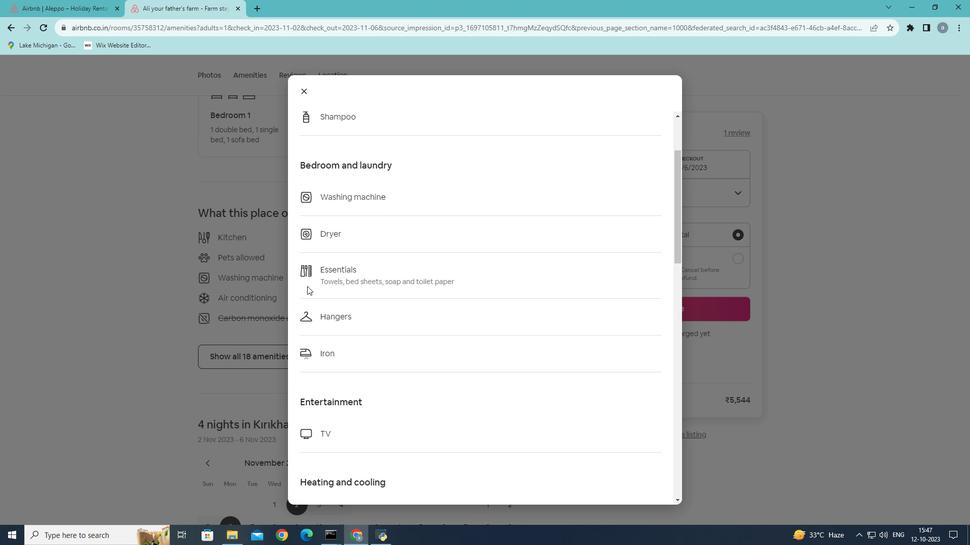 
Action: Mouse scrolled (307, 285) with delta (0, 0)
Screenshot: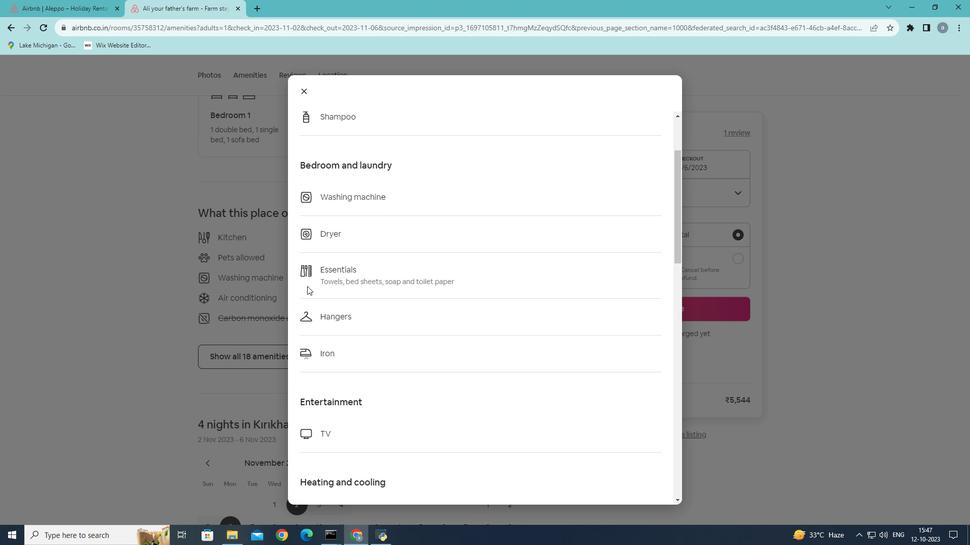 
Action: Mouse moved to (362, 304)
Screenshot: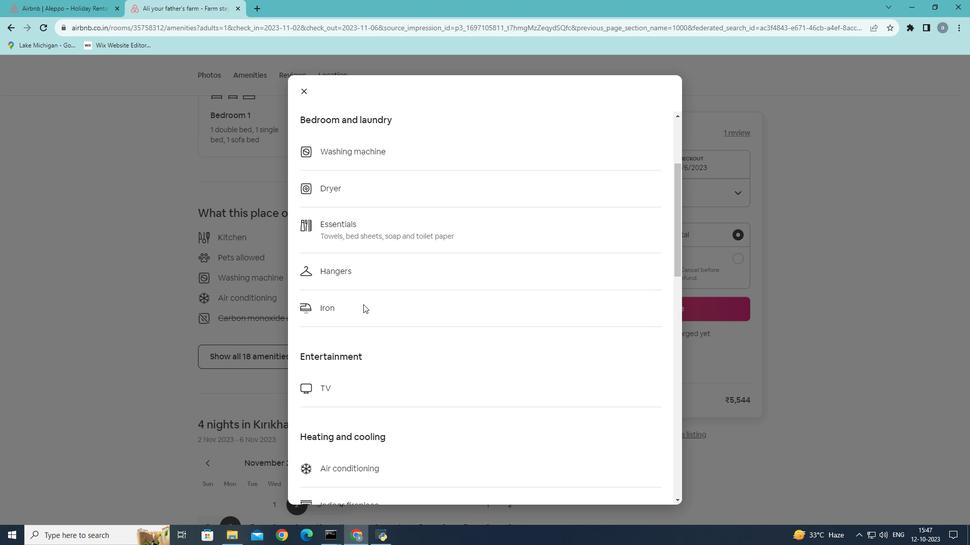 
Action: Mouse scrolled (362, 303) with delta (0, 0)
Screenshot: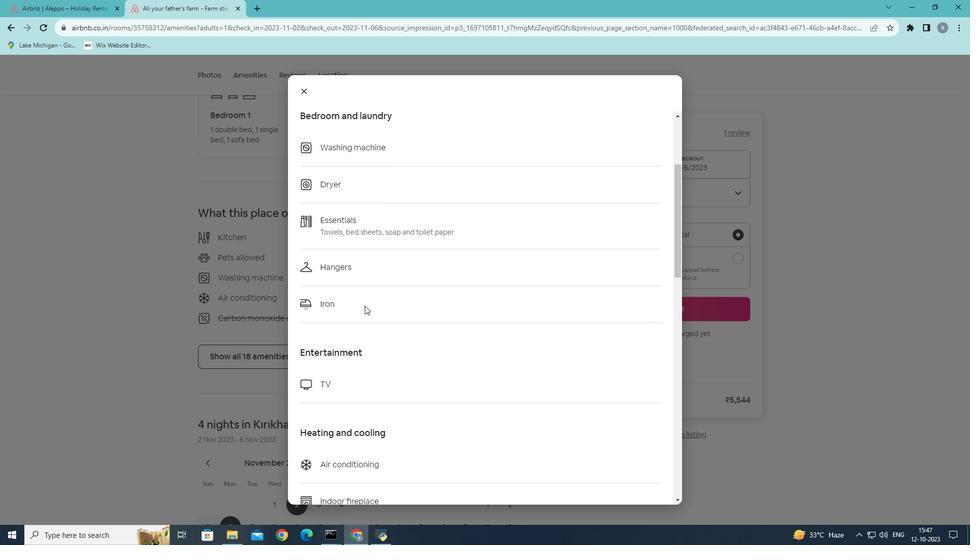 
Action: Mouse moved to (364, 306)
Screenshot: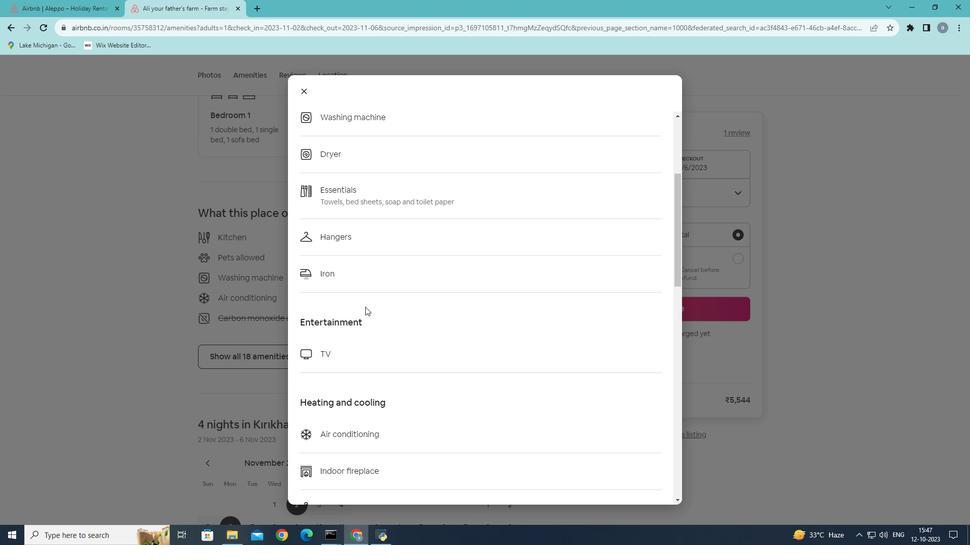 
Action: Mouse scrolled (364, 305) with delta (0, 0)
Screenshot: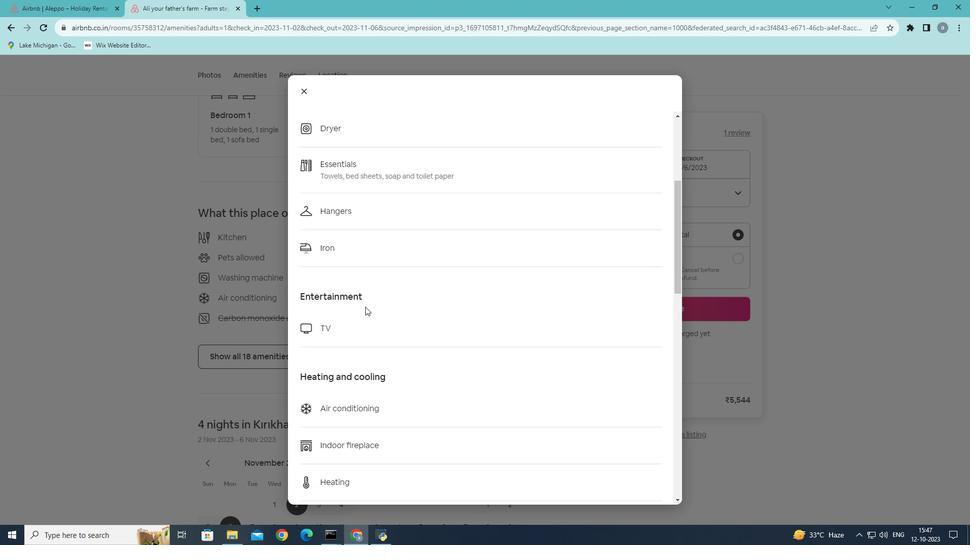 
Action: Mouse moved to (365, 307)
Screenshot: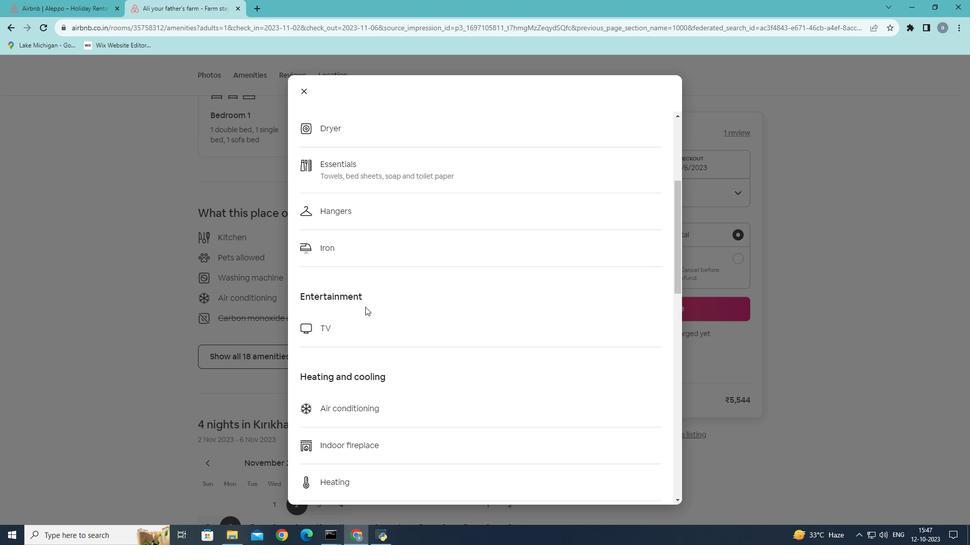 
Action: Mouse scrolled (365, 306) with delta (0, 0)
Screenshot: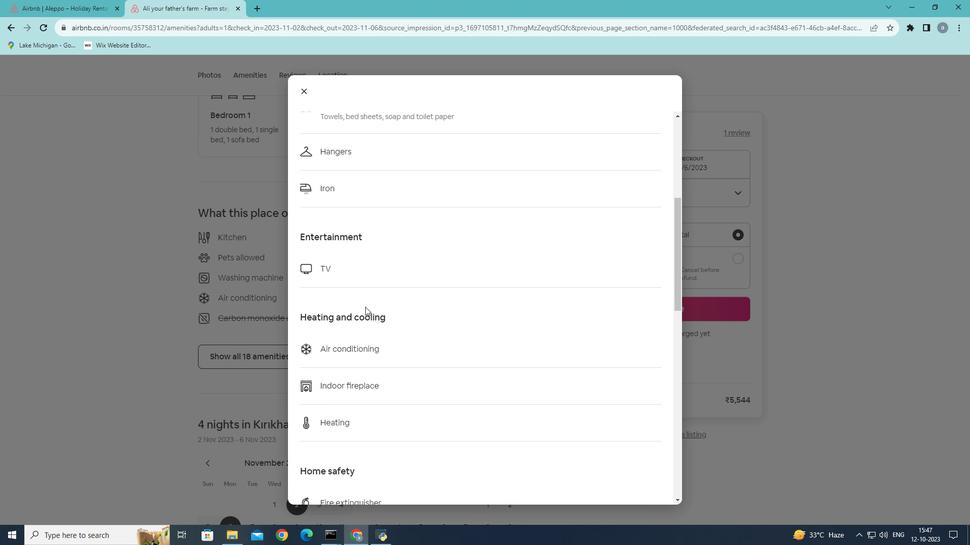 
Action: Mouse scrolled (365, 306) with delta (0, 0)
Screenshot: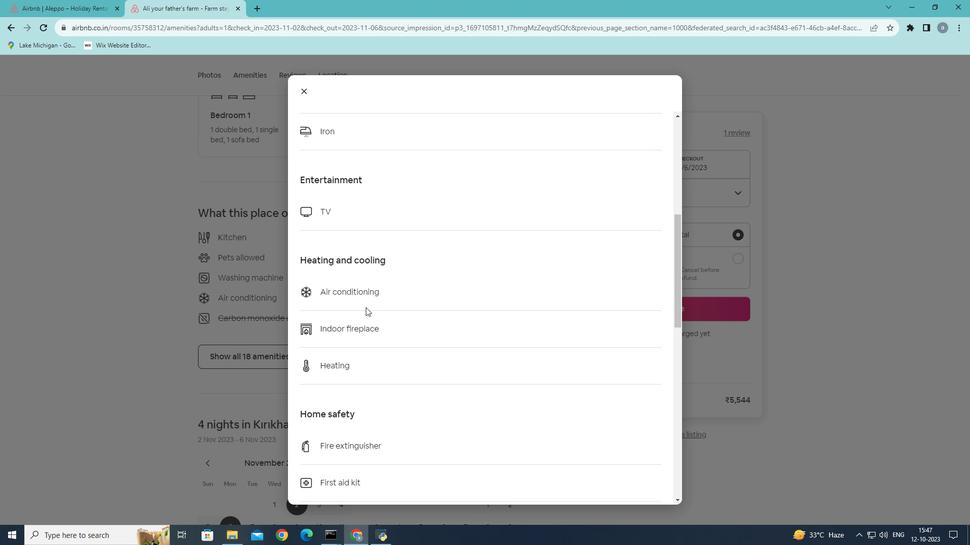 
Action: Mouse moved to (365, 307)
Screenshot: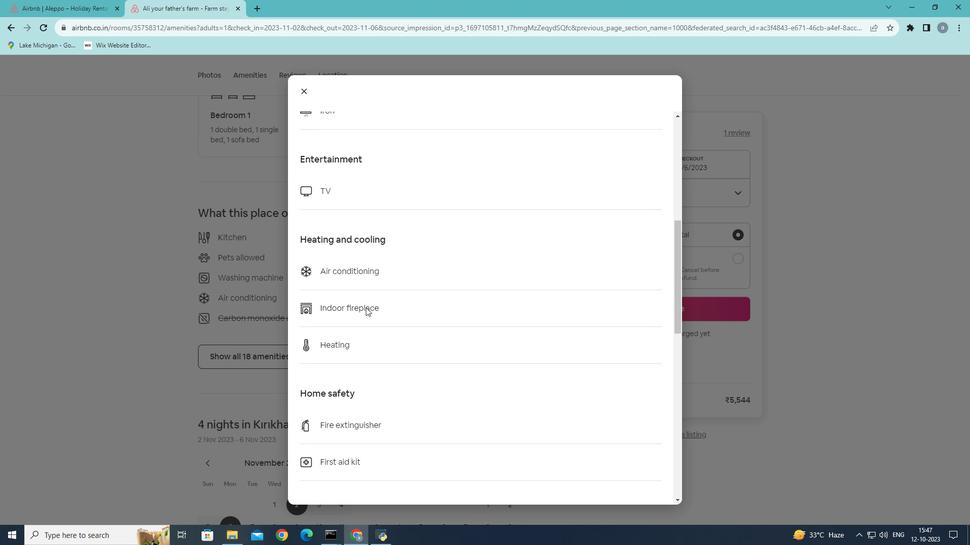 
Action: Mouse scrolled (365, 307) with delta (0, 0)
Screenshot: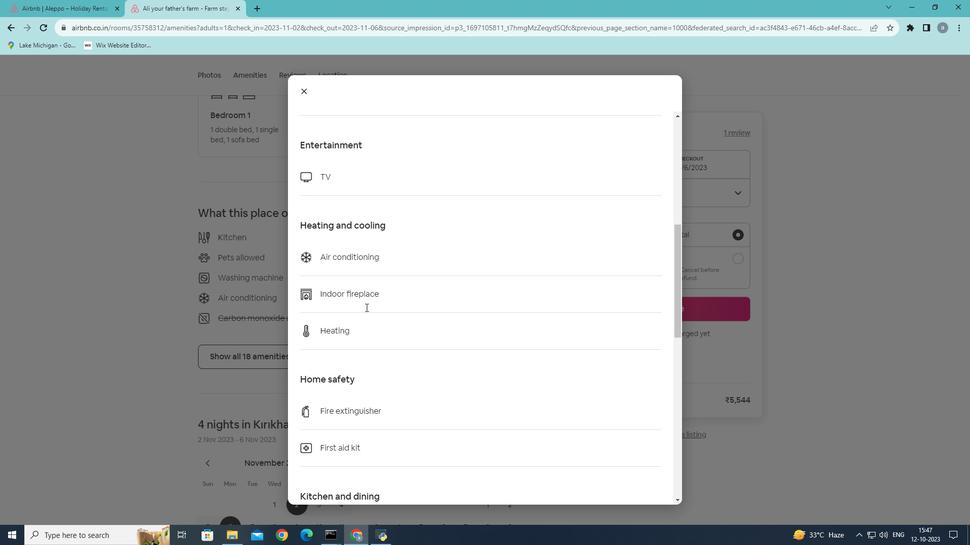 
Action: Mouse moved to (365, 307)
Screenshot: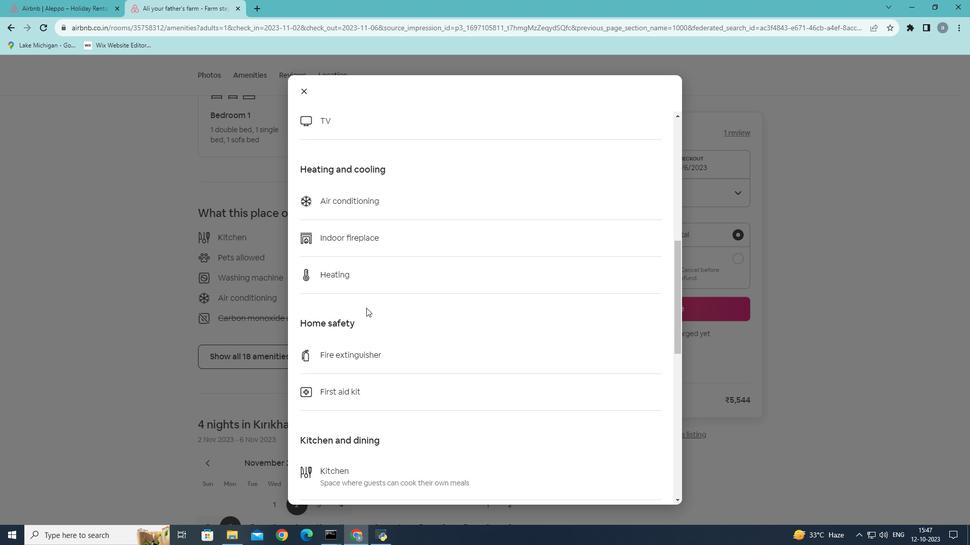 
Action: Mouse scrolled (365, 307) with delta (0, 0)
Screenshot: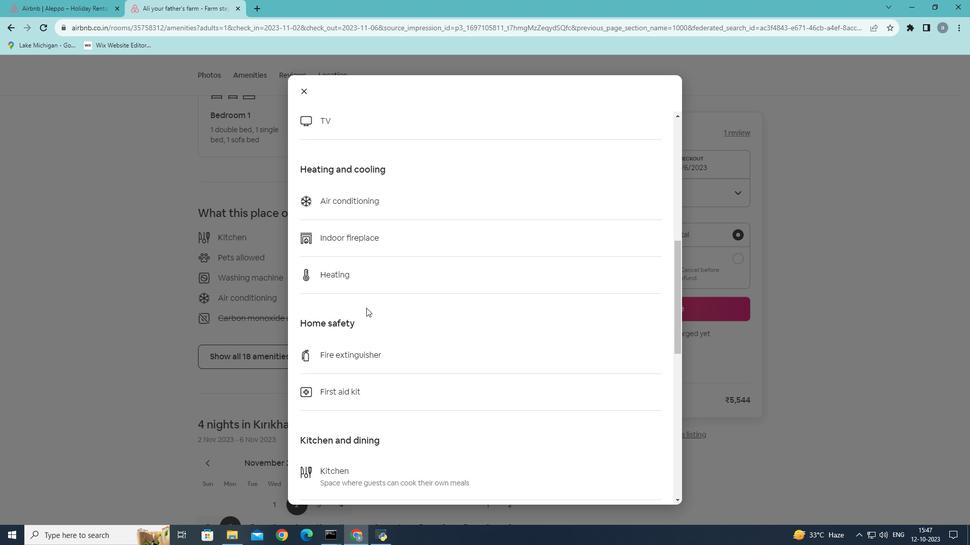 
Action: Mouse moved to (366, 308)
Screenshot: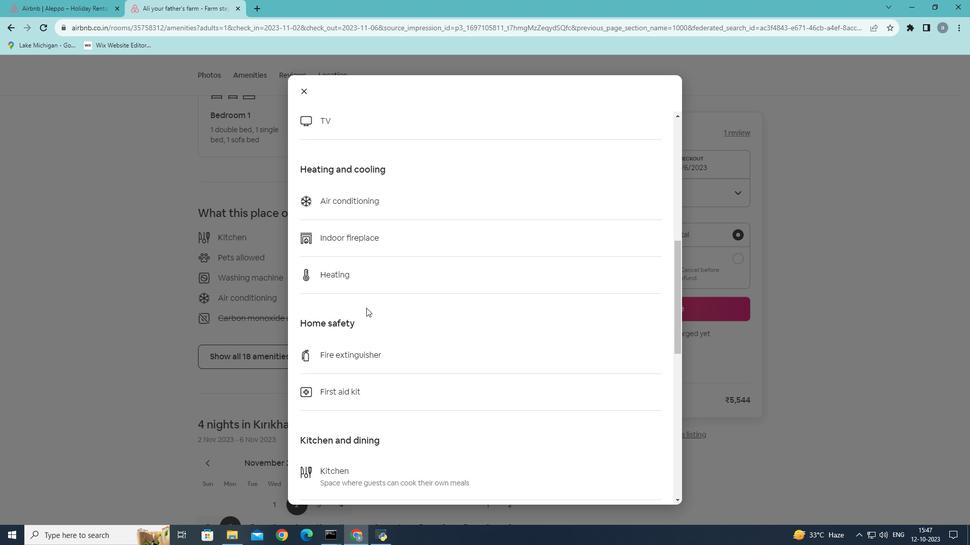 
Action: Mouse scrolled (366, 307) with delta (0, 0)
Screenshot: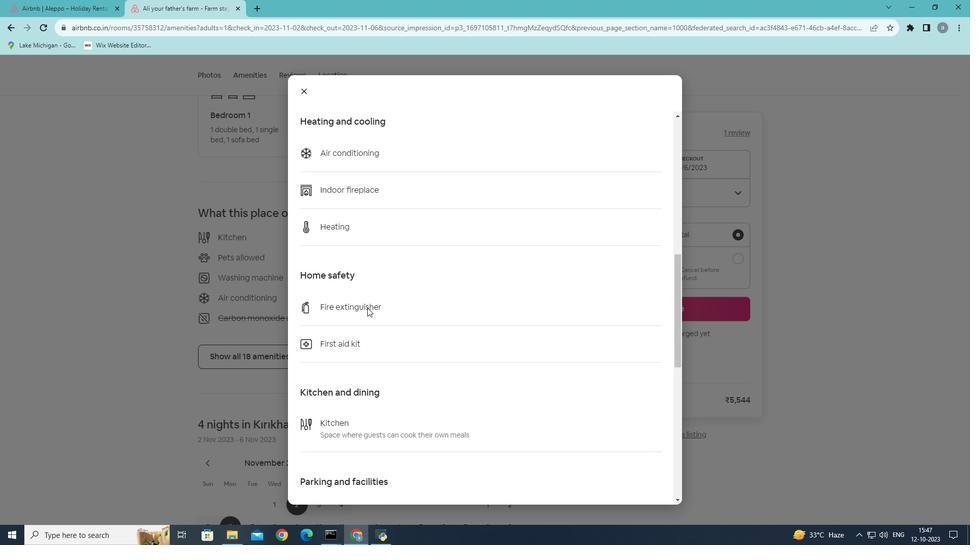 
Action: Mouse moved to (373, 321)
Screenshot: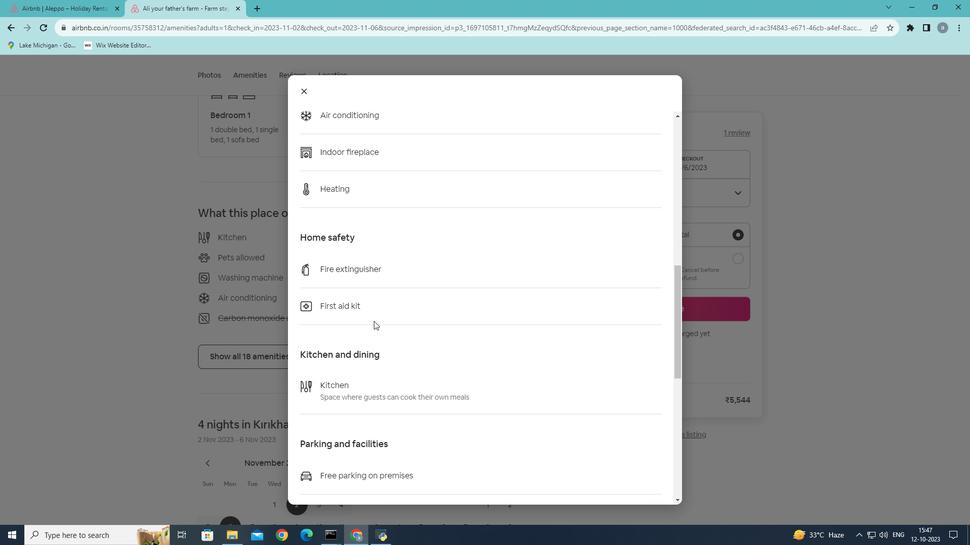
Action: Mouse scrolled (373, 320) with delta (0, 0)
Screenshot: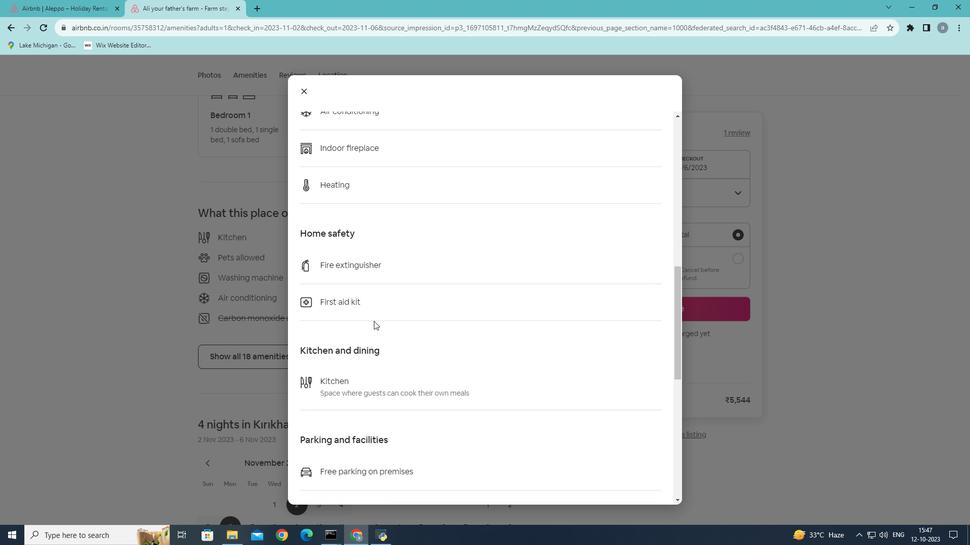 
Action: Mouse scrolled (373, 320) with delta (0, 0)
Screenshot: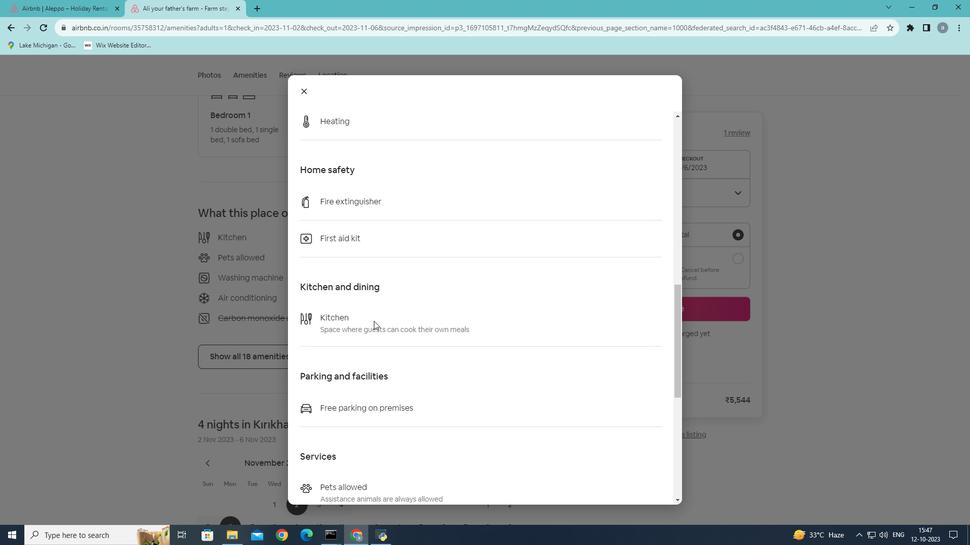 
Action: Mouse moved to (373, 321)
Screenshot: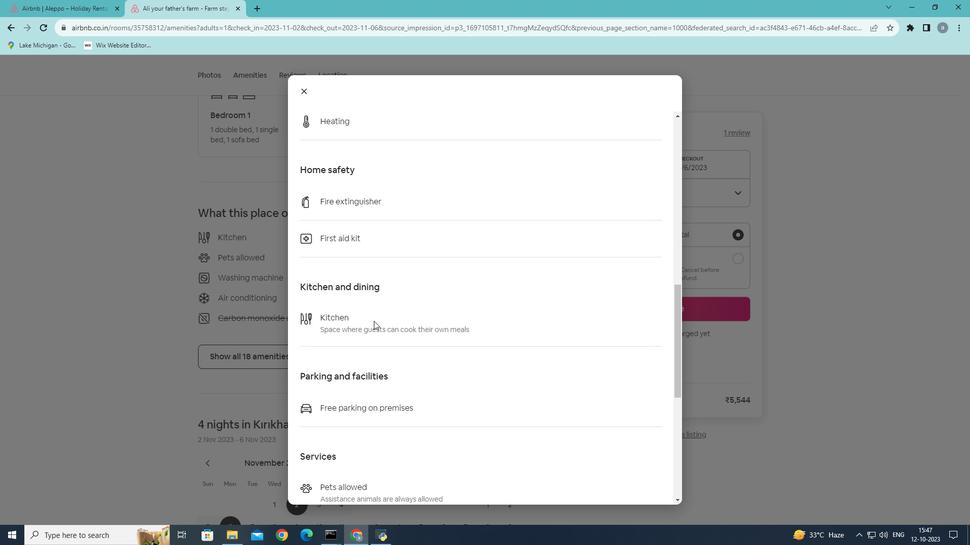 
Action: Mouse scrolled (373, 320) with delta (0, 0)
Screenshot: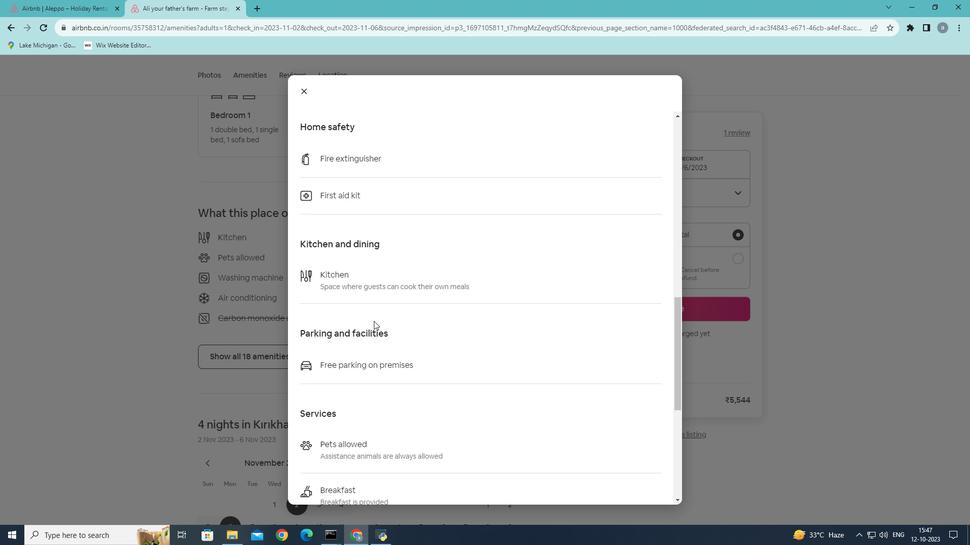 
Action: Mouse scrolled (373, 320) with delta (0, 0)
Screenshot: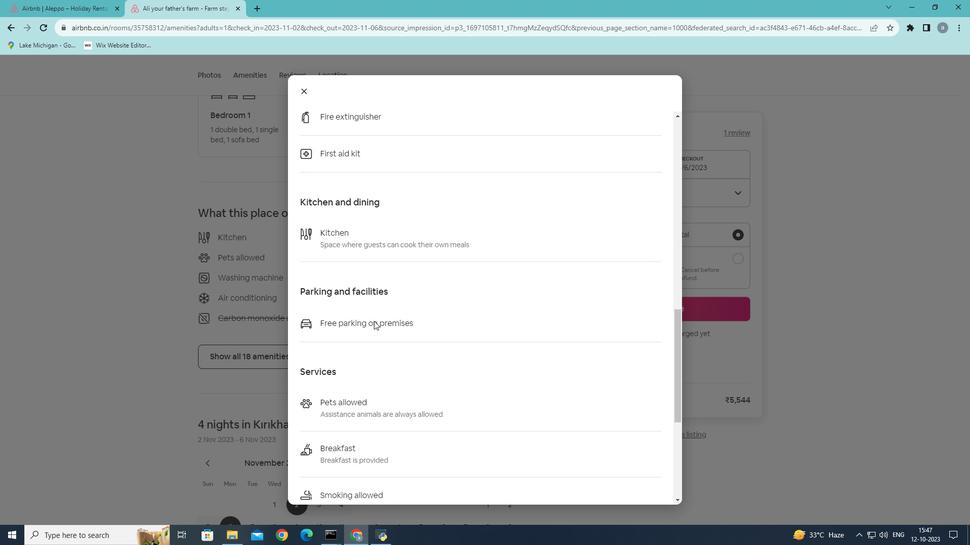 
Action: Mouse scrolled (373, 320) with delta (0, 0)
Screenshot: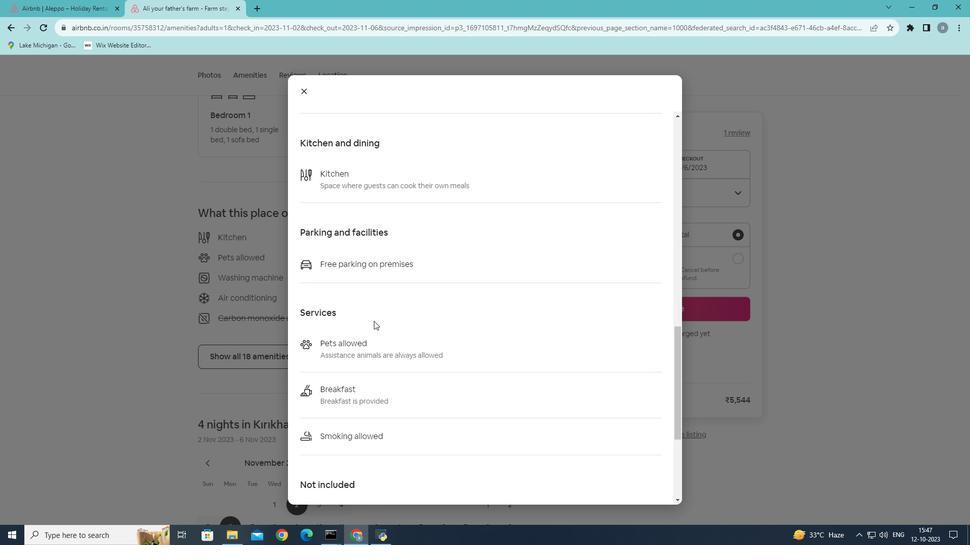 
Action: Mouse scrolled (373, 320) with delta (0, 0)
Screenshot: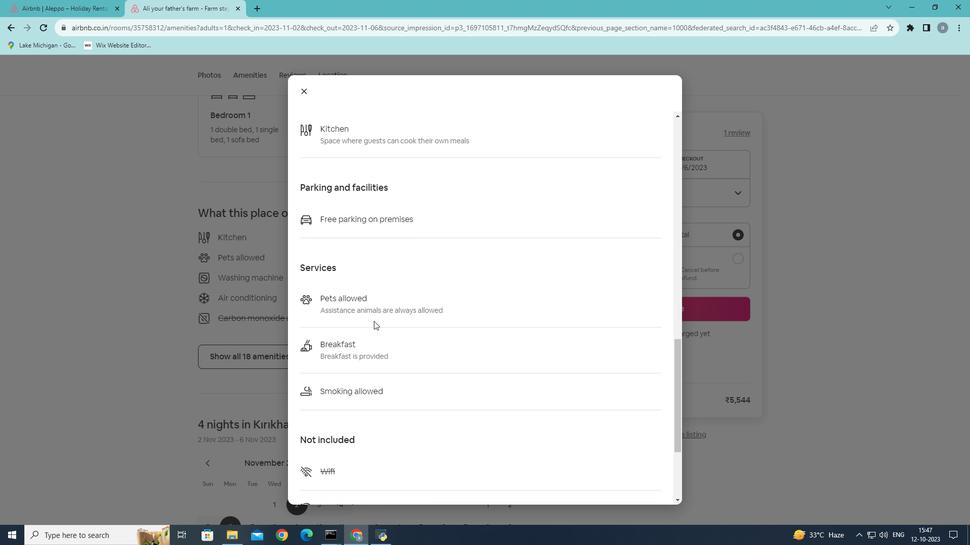 
Action: Mouse scrolled (373, 320) with delta (0, 0)
Screenshot: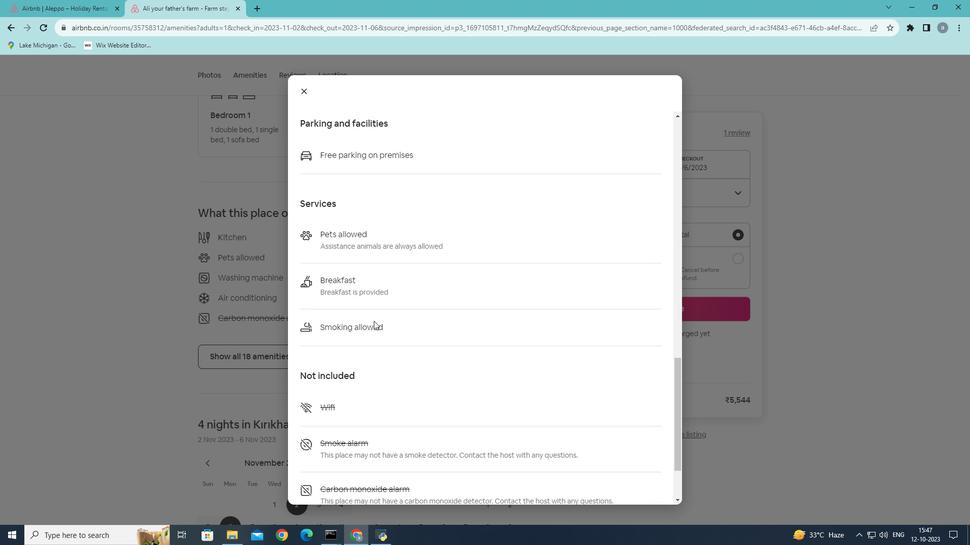 
Action: Mouse scrolled (373, 320) with delta (0, 0)
Screenshot: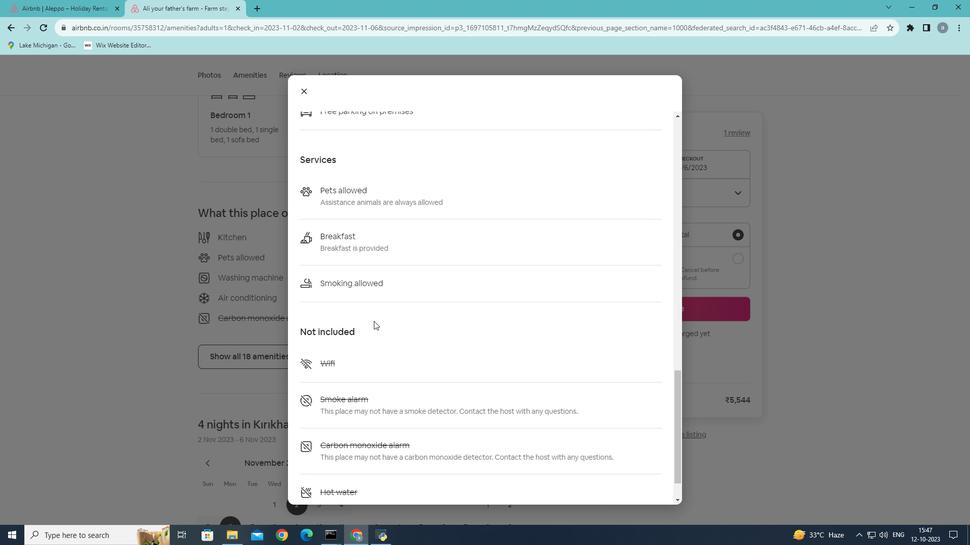 
Action: Mouse scrolled (373, 320) with delta (0, 0)
Screenshot: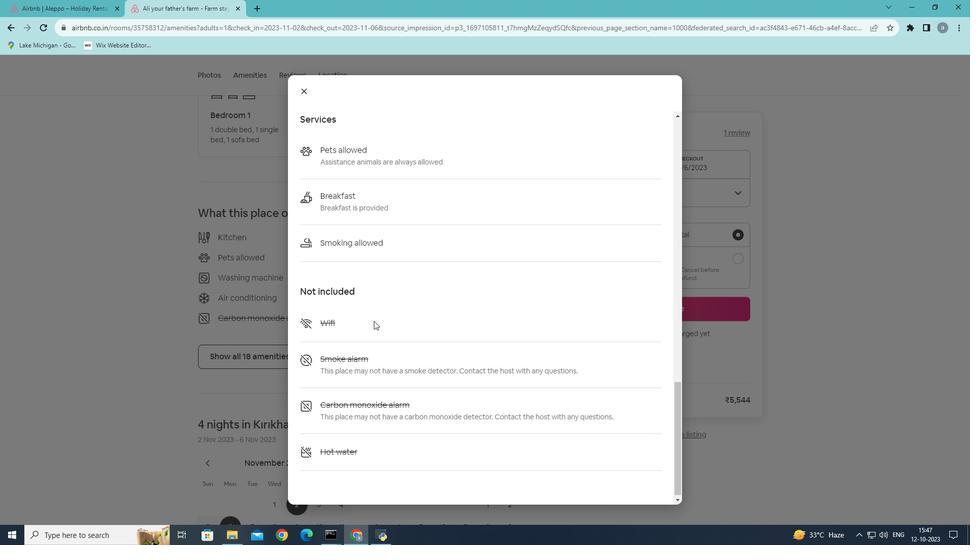 
Action: Mouse scrolled (373, 320) with delta (0, 0)
Screenshot: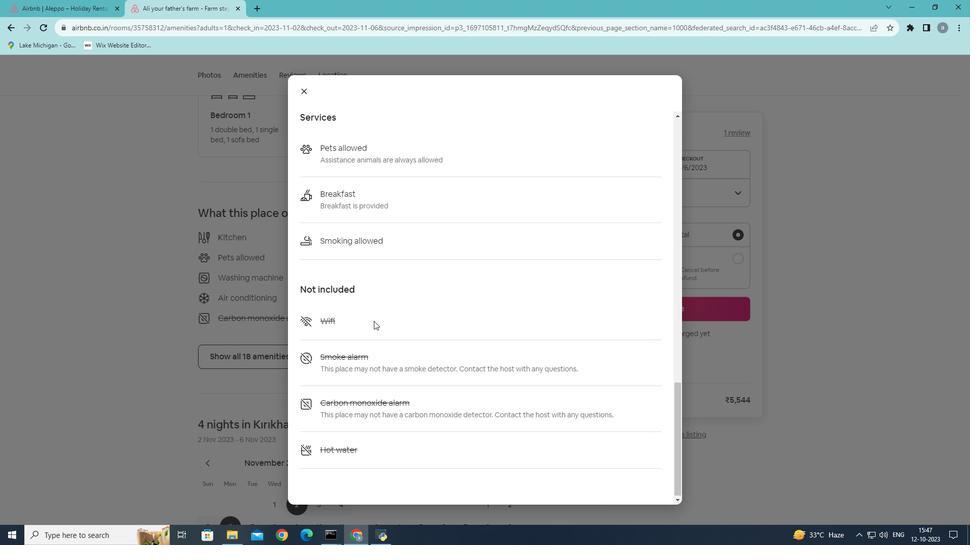 
Action: Mouse scrolled (373, 320) with delta (0, 0)
Screenshot: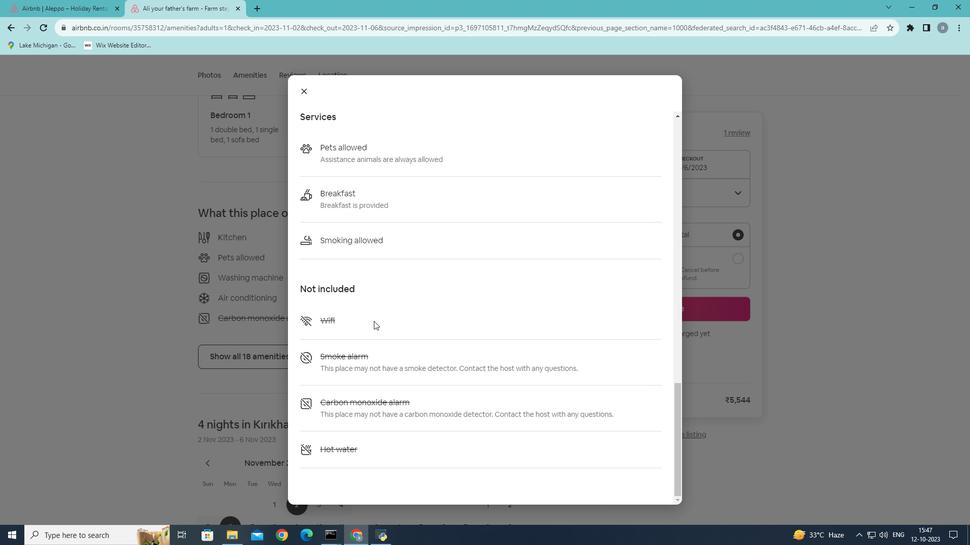 
Action: Mouse scrolled (373, 320) with delta (0, 0)
Screenshot: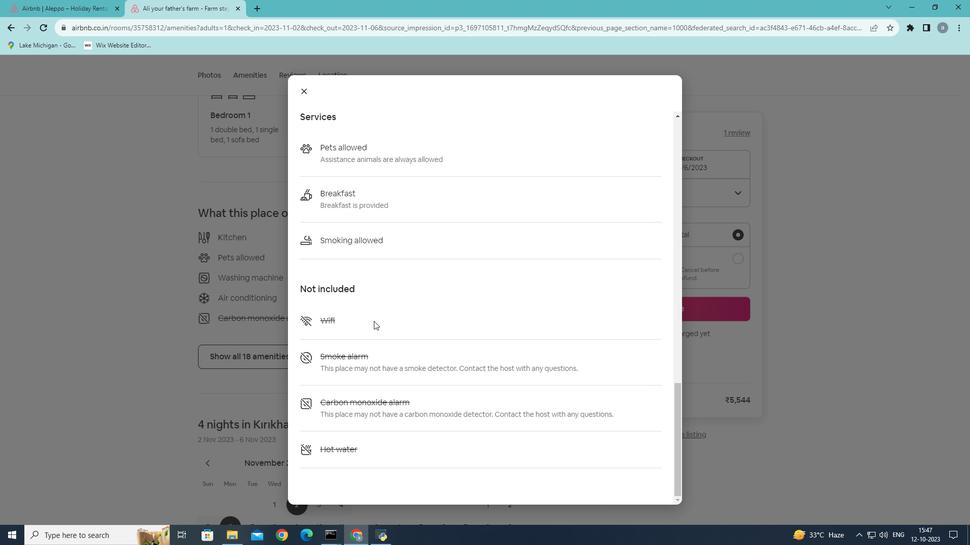 
Action: Mouse moved to (307, 93)
Screenshot: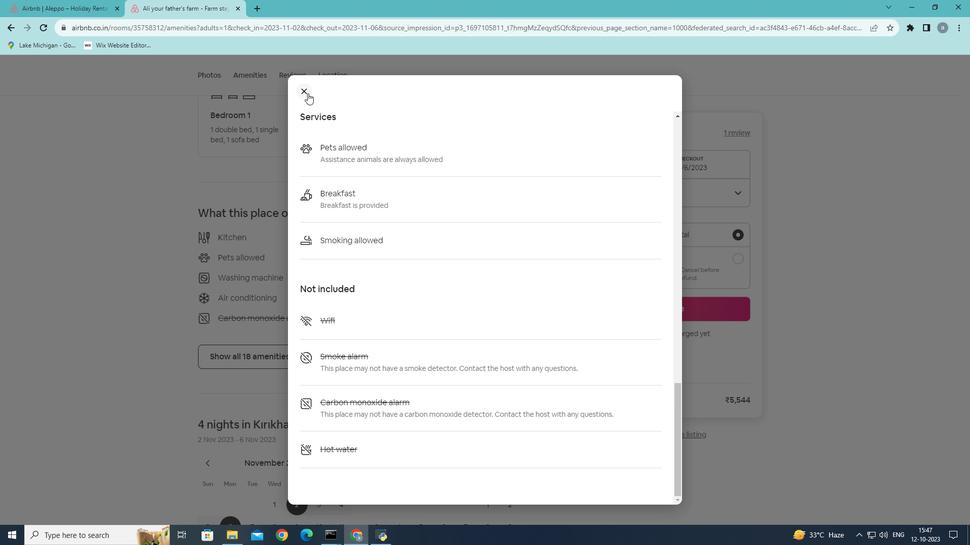 
Action: Mouse pressed left at (307, 93)
Screenshot: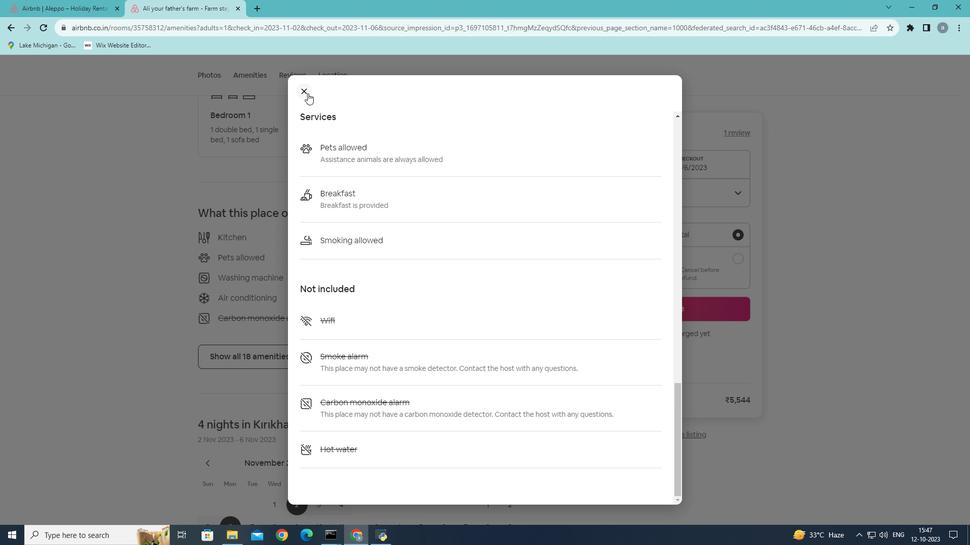 
Action: Mouse moved to (508, 305)
Screenshot: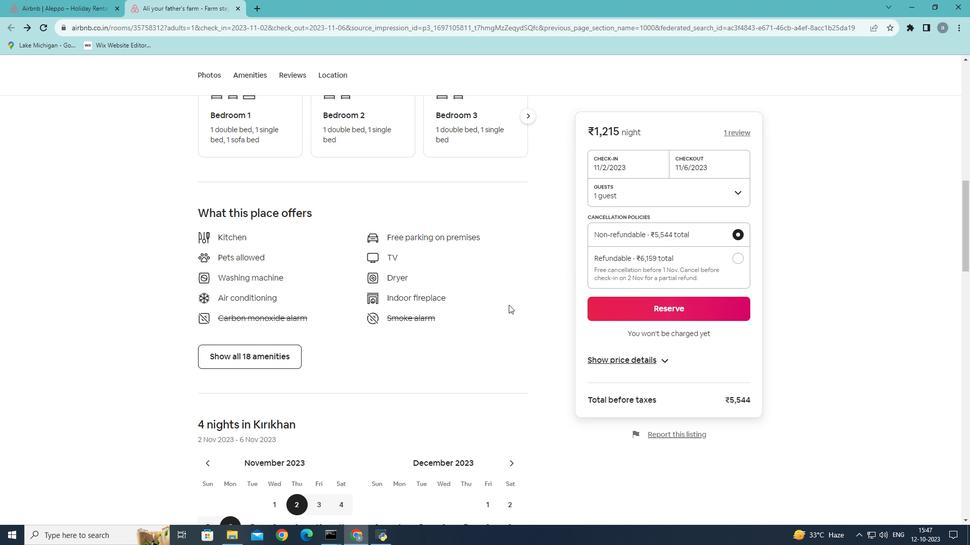 
Action: Mouse scrolled (508, 304) with delta (0, 0)
Screenshot: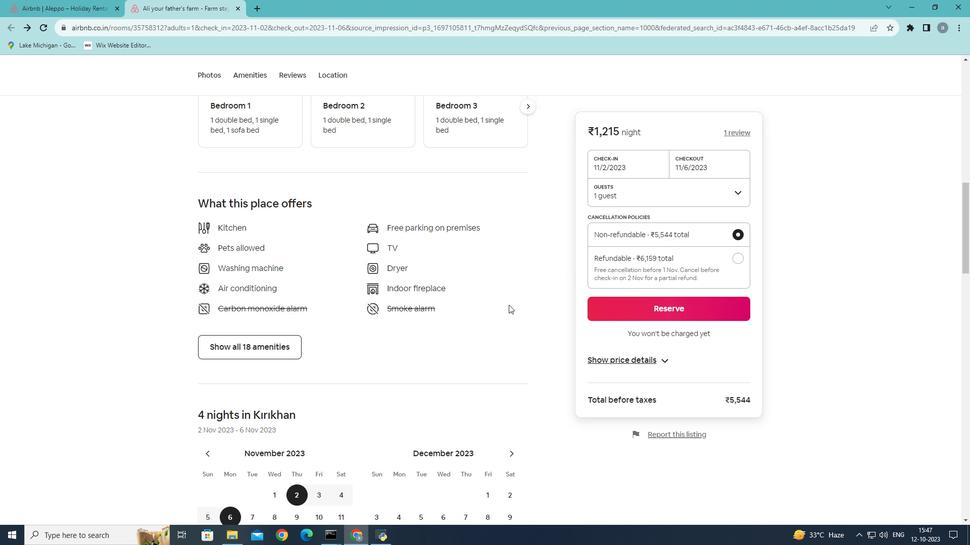 
Action: Mouse scrolled (508, 304) with delta (0, 0)
Screenshot: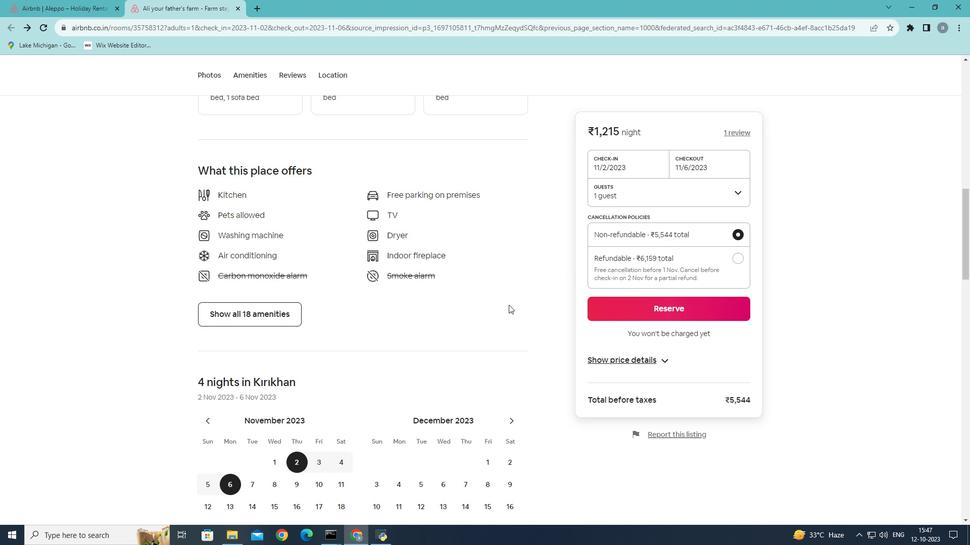 
Action: Mouse scrolled (508, 304) with delta (0, 0)
Screenshot: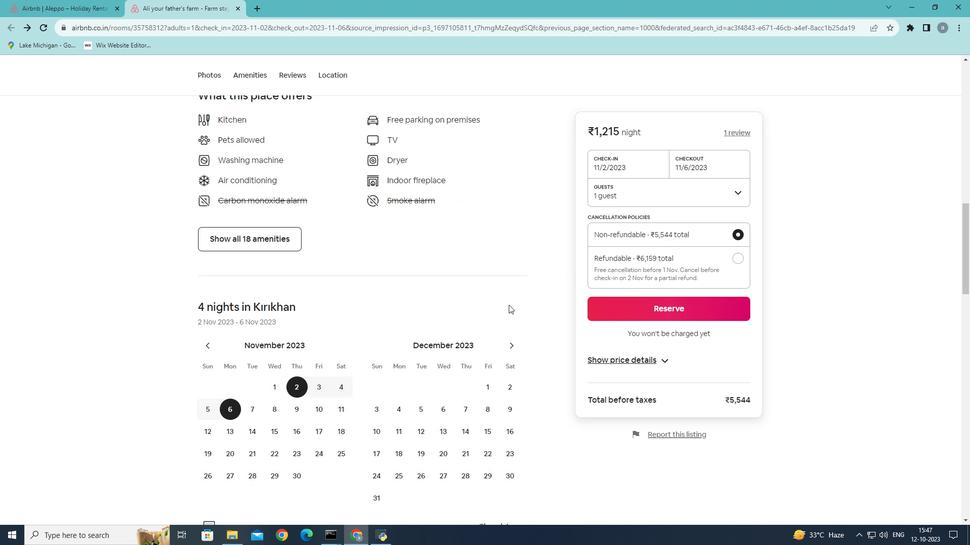 
Action: Mouse moved to (513, 314)
Screenshot: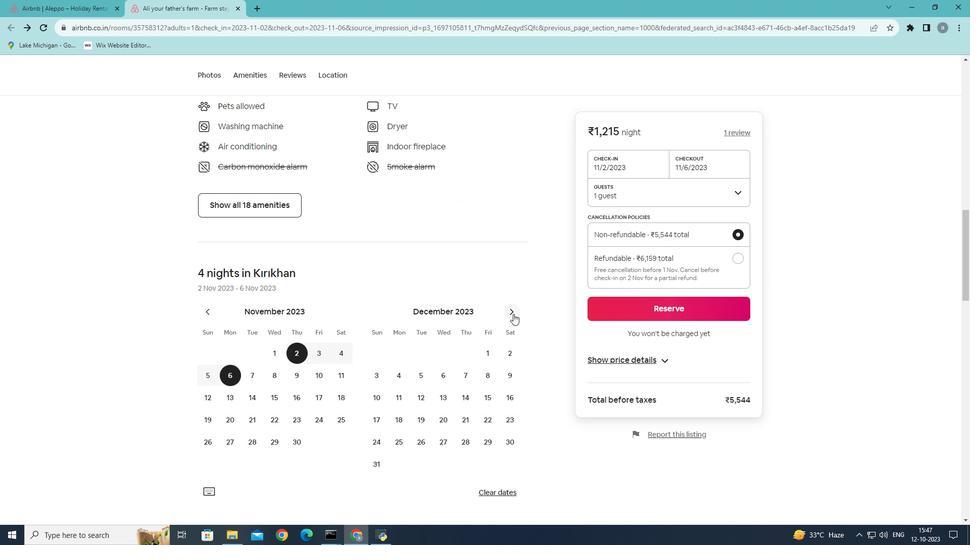 
Action: Mouse scrolled (513, 313) with delta (0, 0)
Screenshot: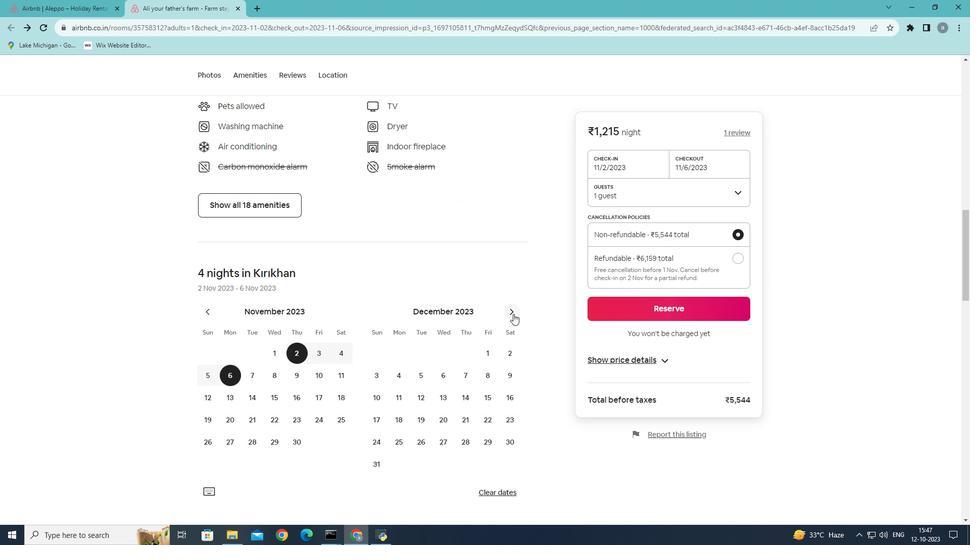 
Action: Mouse moved to (513, 314)
Screenshot: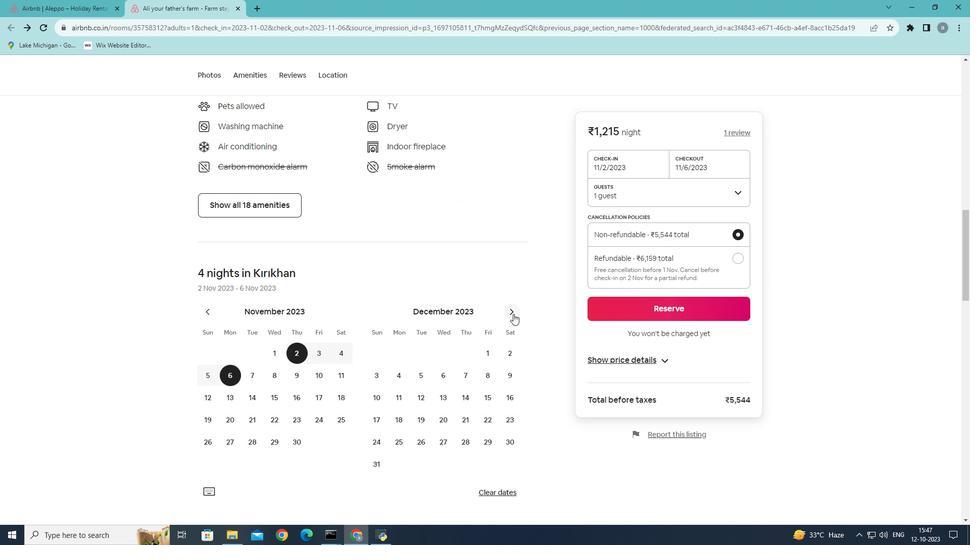 
Action: Mouse scrolled (513, 313) with delta (0, 0)
Screenshot: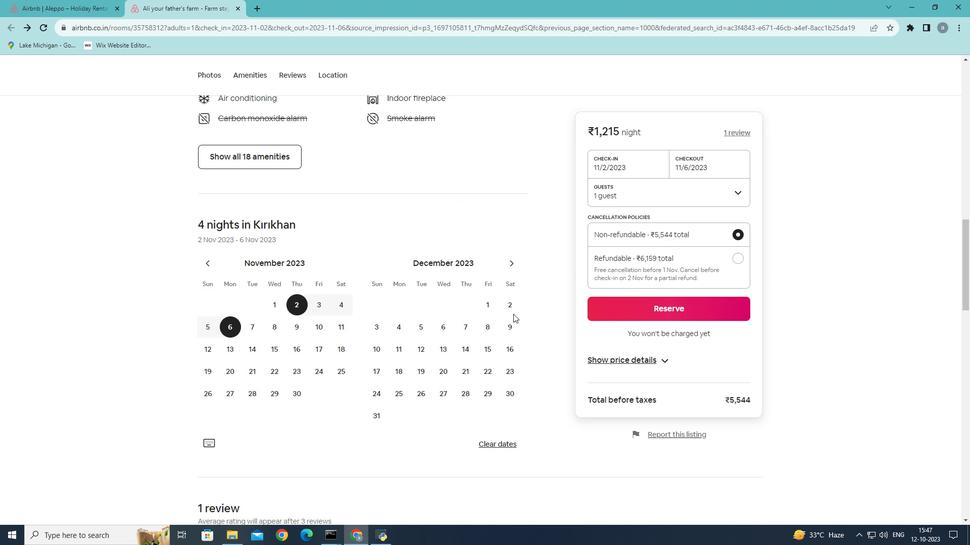 
Action: Mouse scrolled (513, 313) with delta (0, 0)
Screenshot: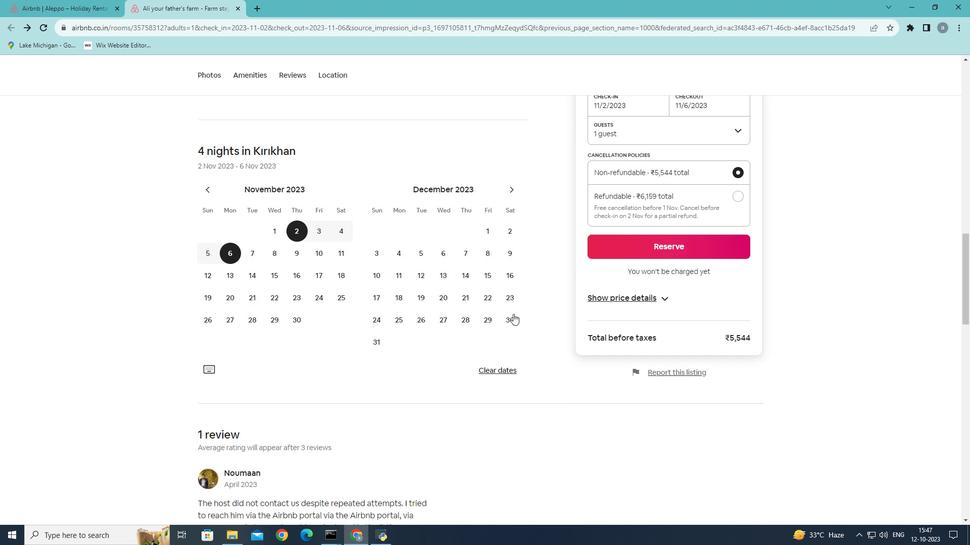 
Action: Mouse scrolled (513, 313) with delta (0, 0)
Screenshot: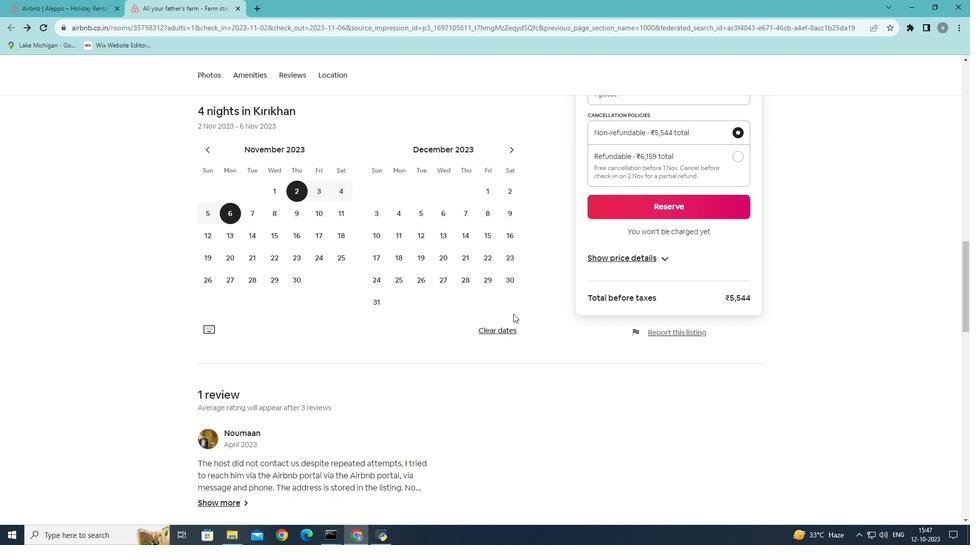 
Action: Mouse scrolled (513, 313) with delta (0, 0)
Screenshot: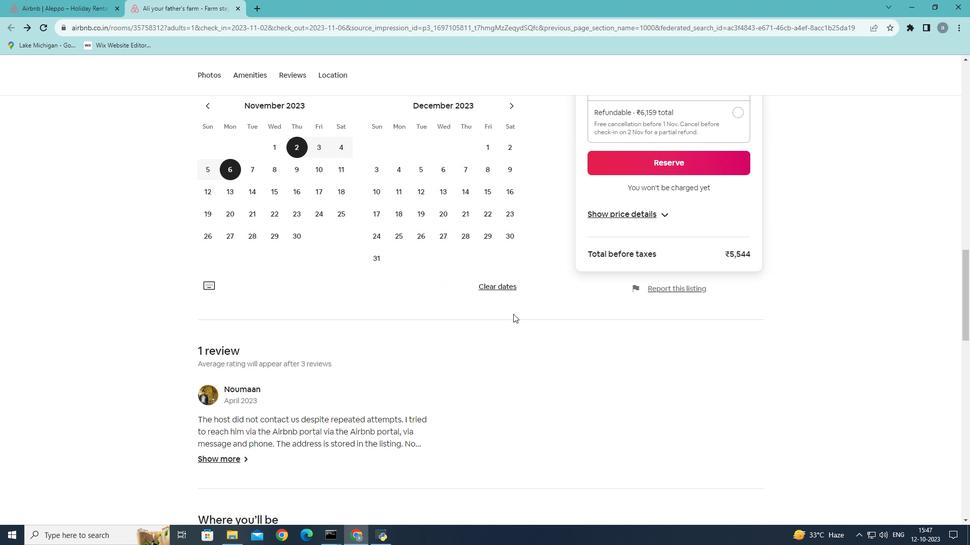 
Action: Mouse scrolled (513, 313) with delta (0, 0)
Screenshot: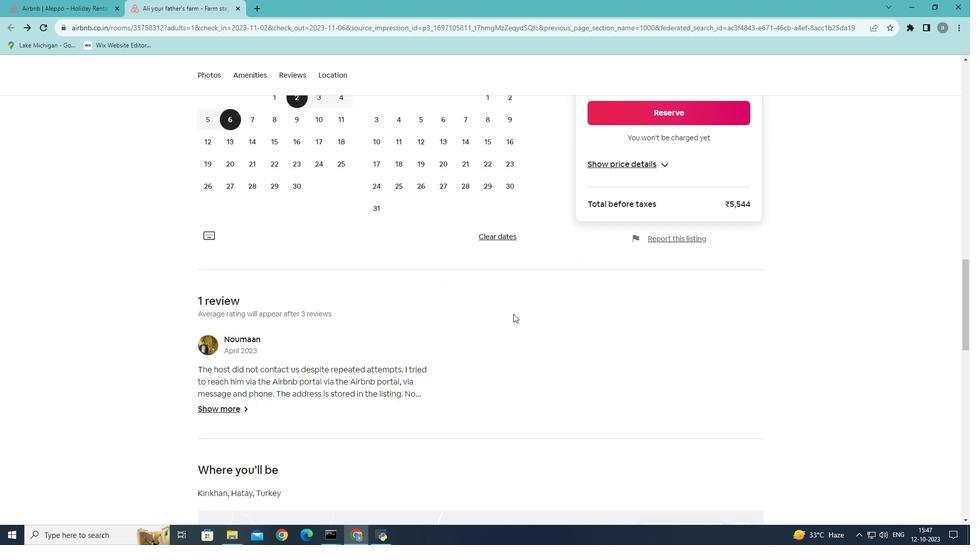 
Action: Mouse scrolled (513, 313) with delta (0, 0)
Screenshot: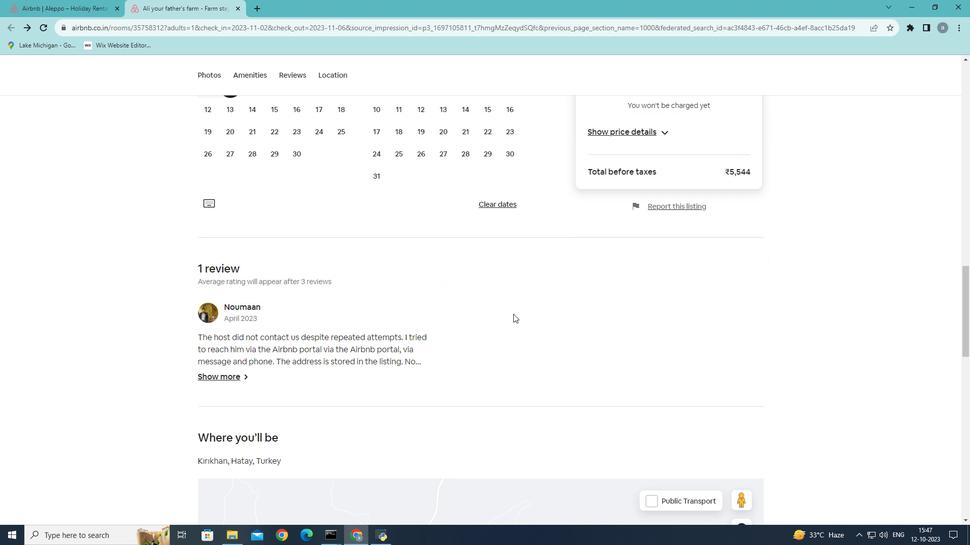 
Action: Mouse scrolled (513, 313) with delta (0, 0)
Screenshot: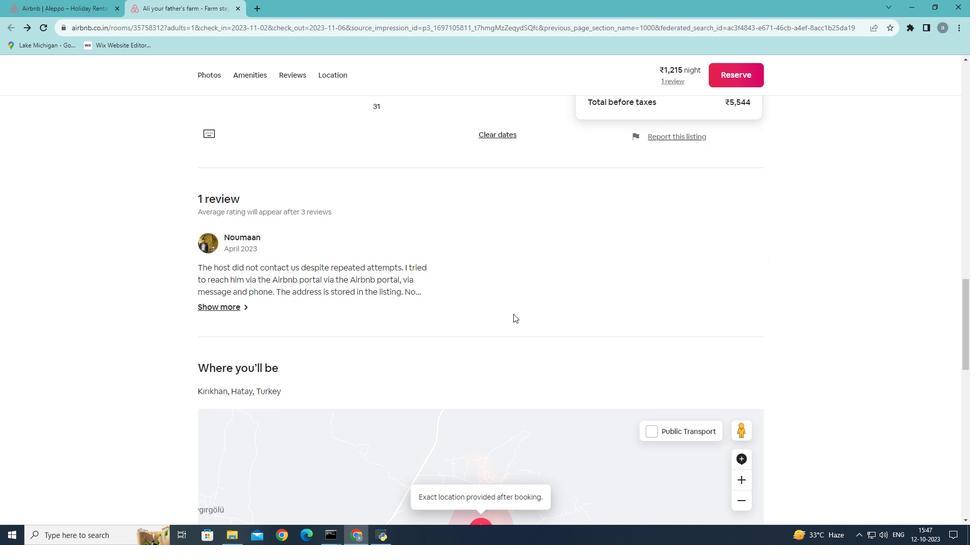 
Action: Mouse moved to (504, 319)
Screenshot: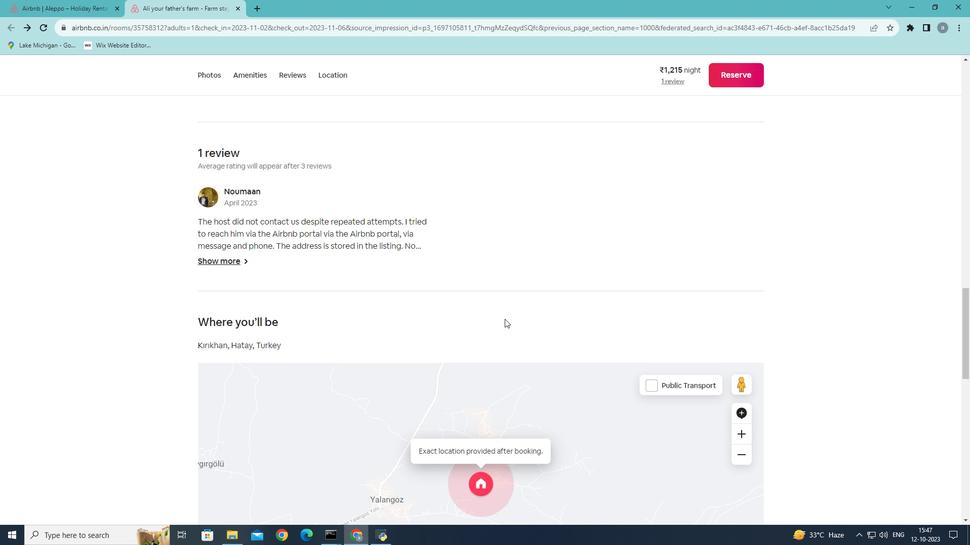 
Action: Mouse scrolled (504, 318) with delta (0, 0)
Screenshot: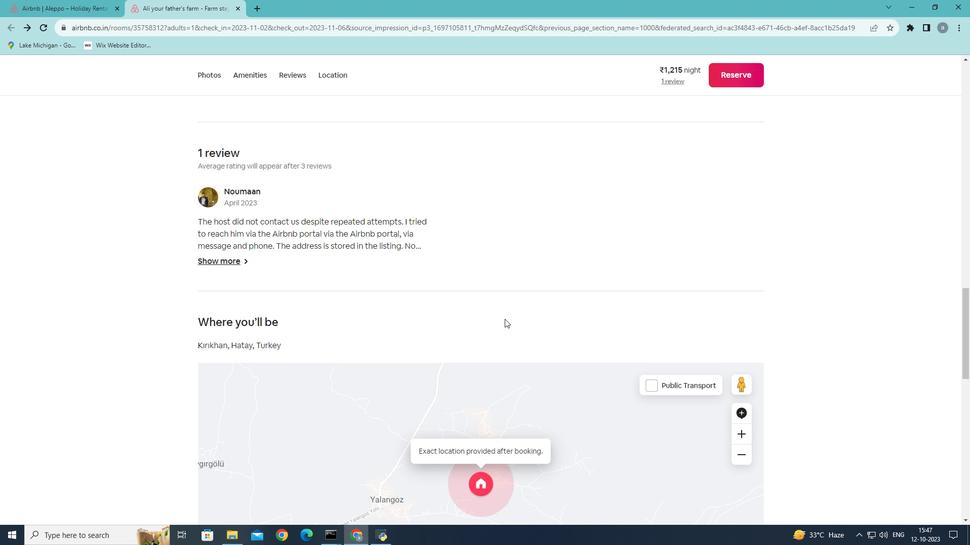 
Action: Mouse scrolled (504, 318) with delta (0, 0)
Screenshot: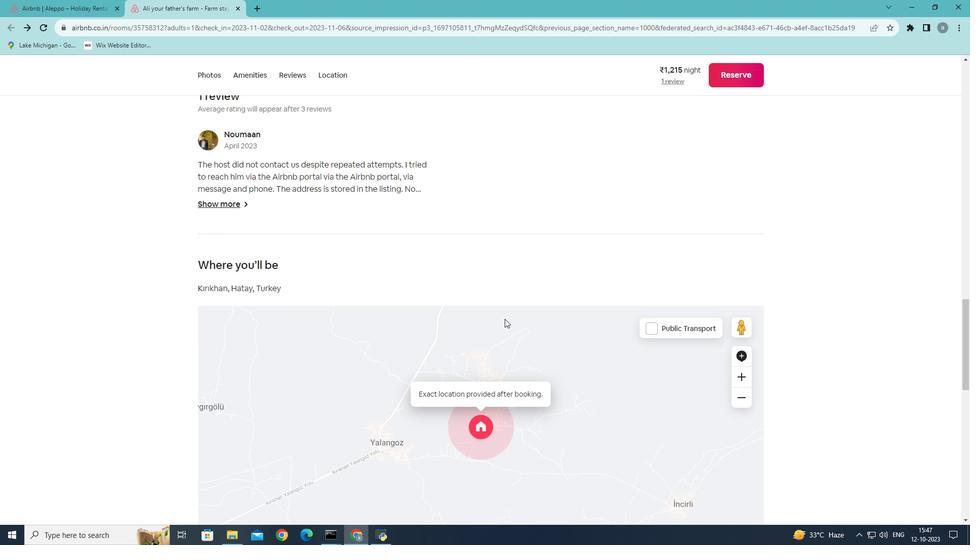 
Action: Mouse scrolled (504, 318) with delta (0, 0)
Screenshot: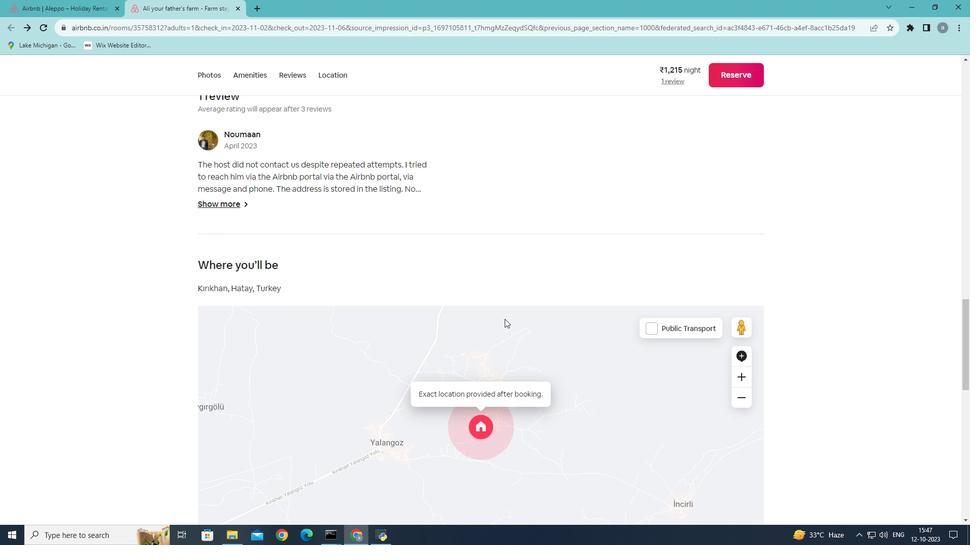 
Action: Mouse moved to (499, 325)
Screenshot: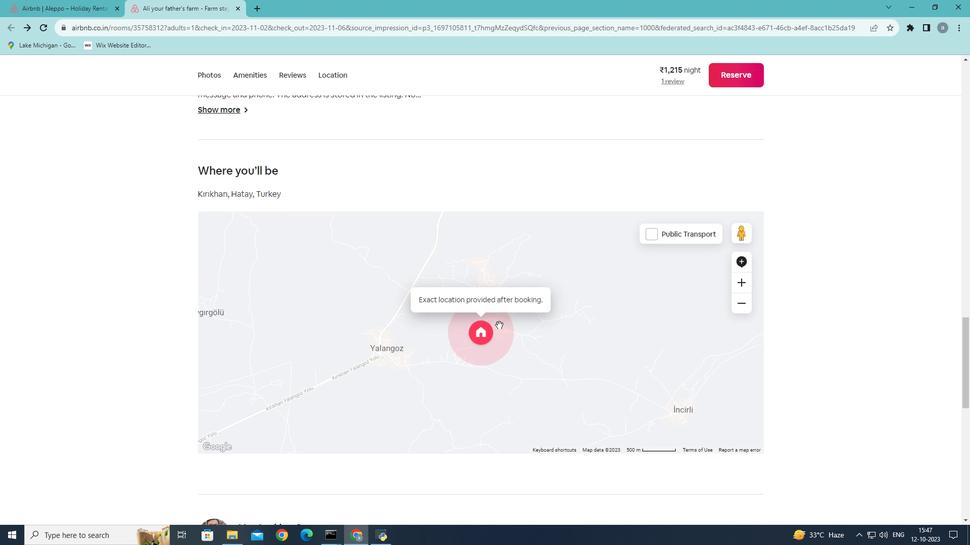 
Action: Mouse scrolled (499, 324) with delta (0, 0)
Screenshot: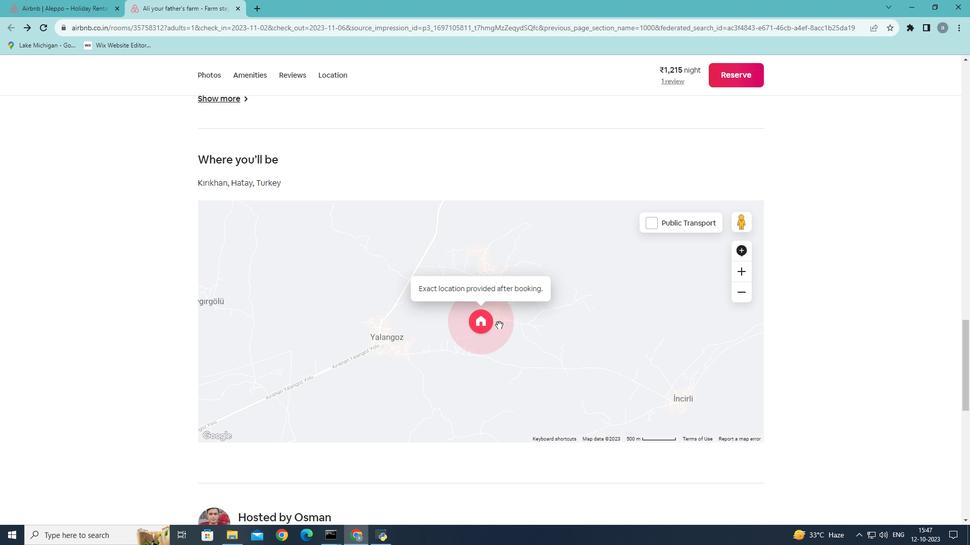 
Action: Mouse scrolled (499, 324) with delta (0, 0)
Screenshot: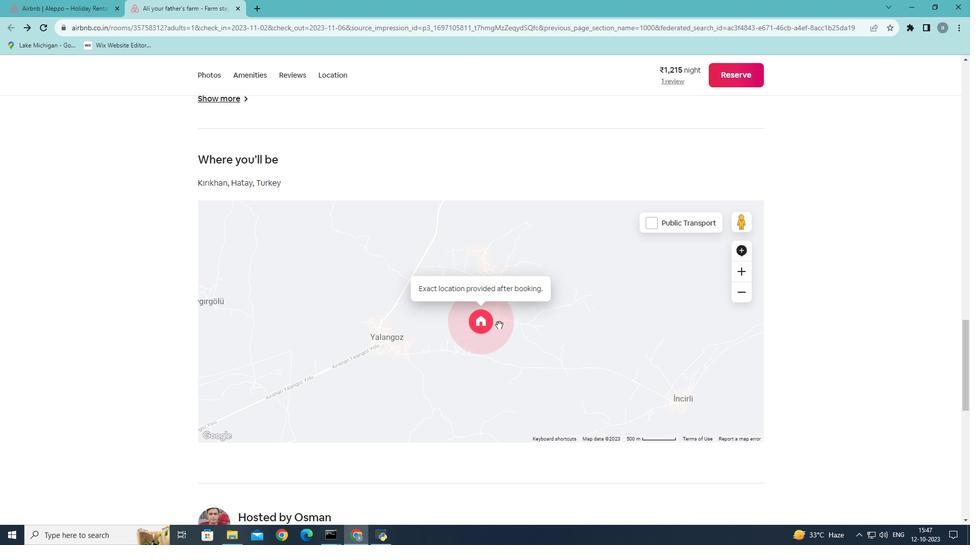 
Action: Mouse scrolled (499, 324) with delta (0, 0)
Screenshot: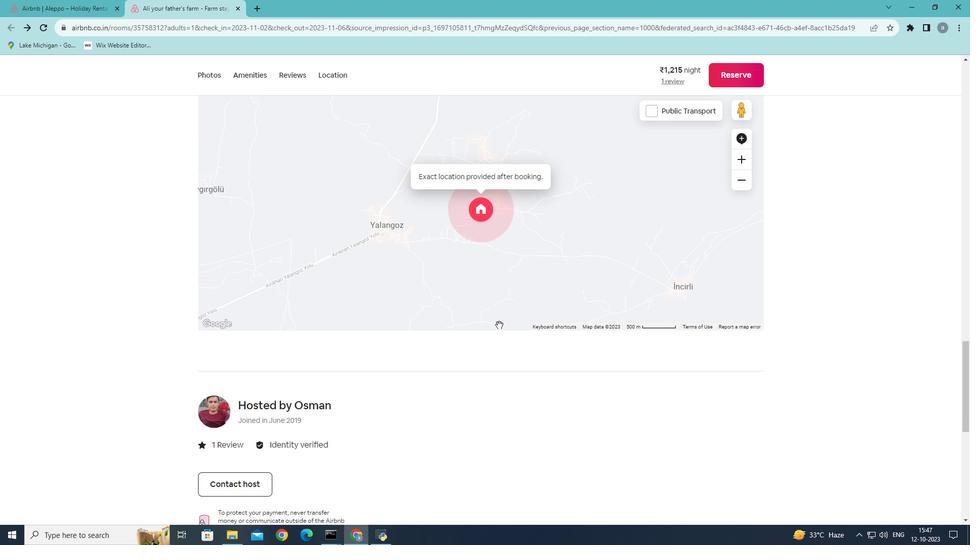 
Action: Mouse scrolled (499, 324) with delta (0, 0)
Screenshot: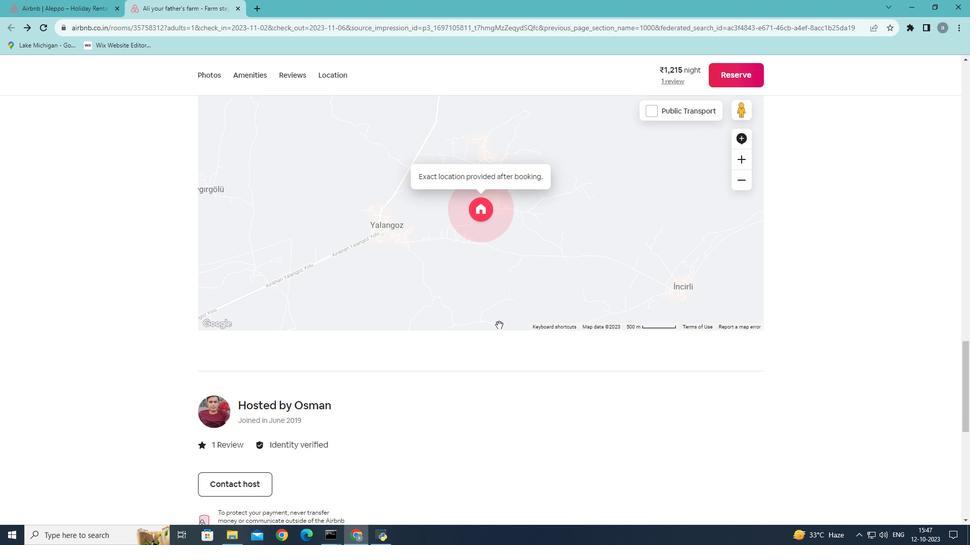 
Action: Mouse scrolled (499, 324) with delta (0, 0)
Screenshot: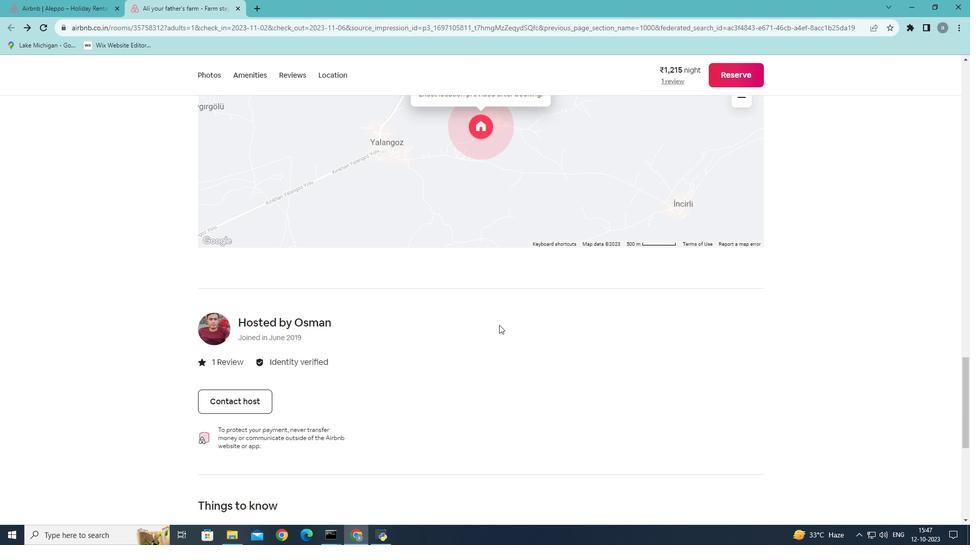 
Action: Mouse scrolled (499, 324) with delta (0, 0)
Screenshot: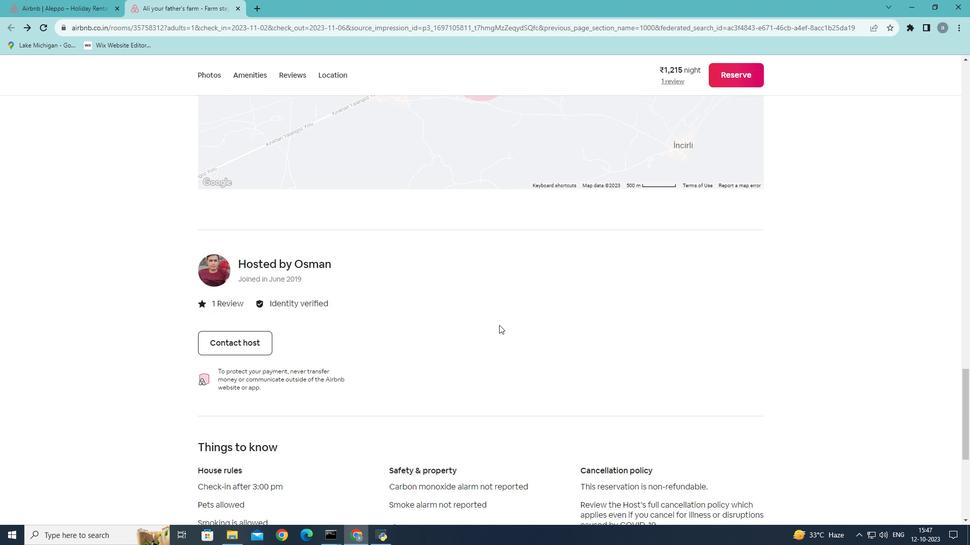 
Action: Mouse scrolled (499, 324) with delta (0, 0)
Screenshot: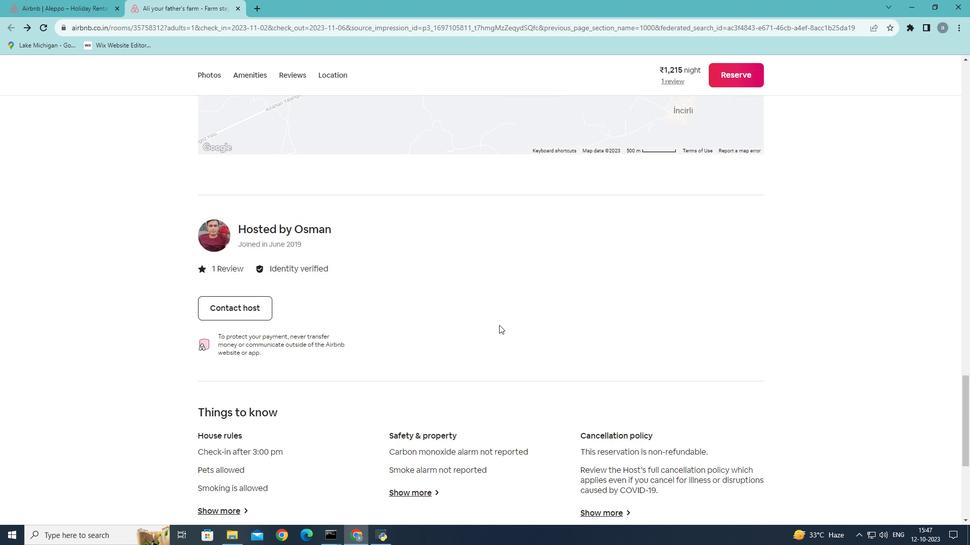 
Action: Mouse moved to (497, 325)
Screenshot: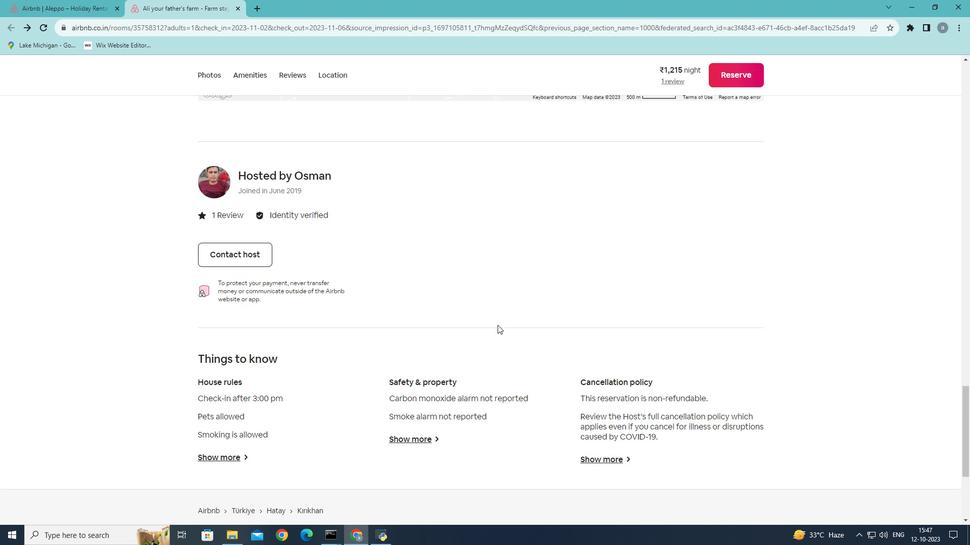 
Action: Mouse scrolled (497, 324) with delta (0, 0)
Screenshot: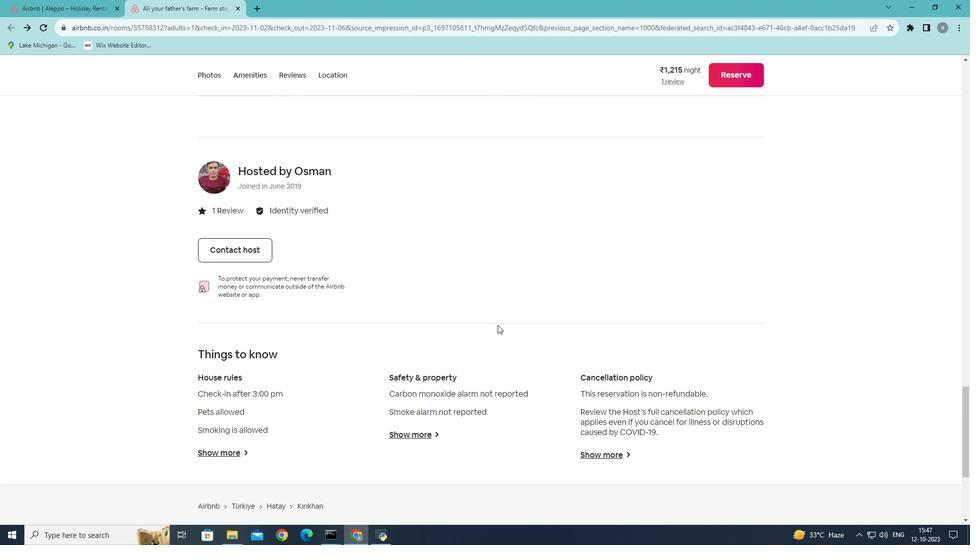 
Action: Mouse scrolled (497, 324) with delta (0, 0)
Screenshot: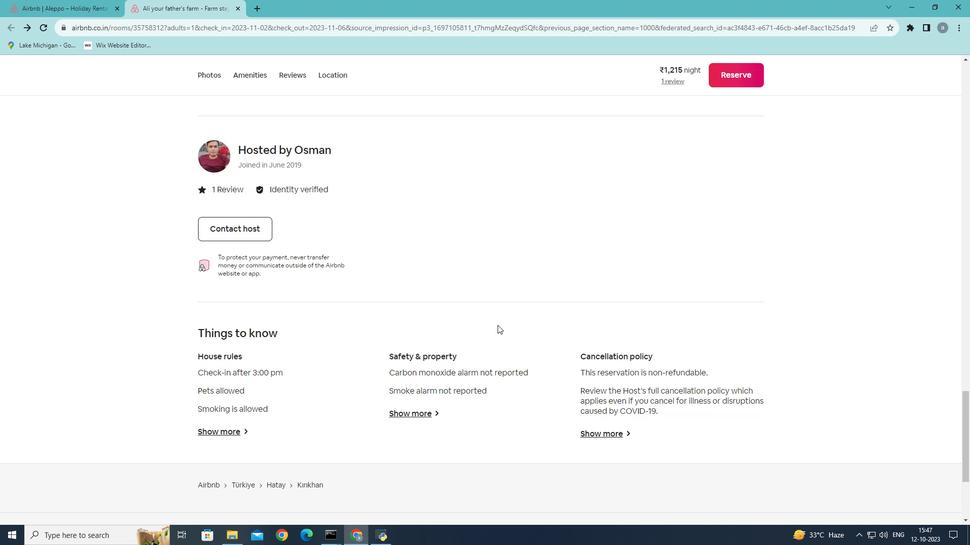 
Action: Mouse scrolled (497, 324) with delta (0, 0)
Screenshot: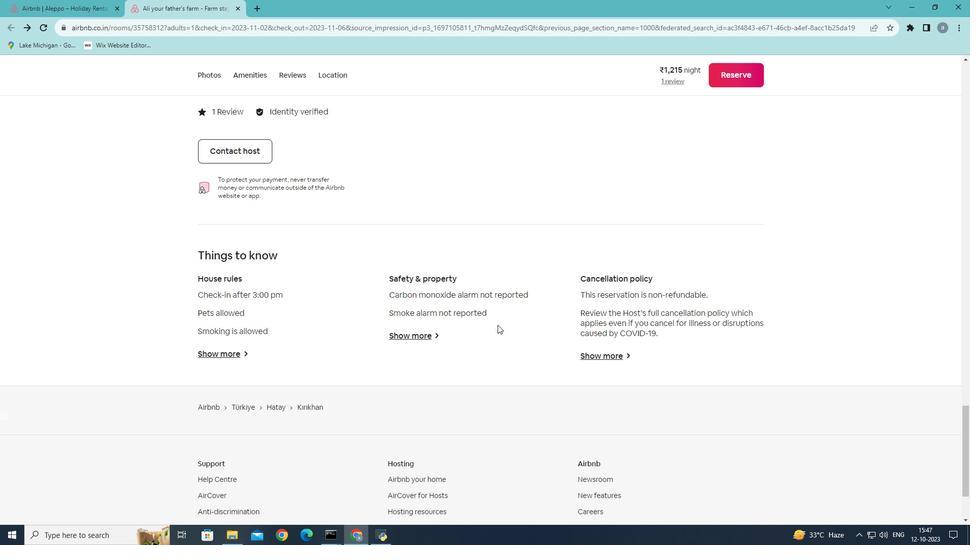 
Action: Mouse moved to (494, 325)
Screenshot: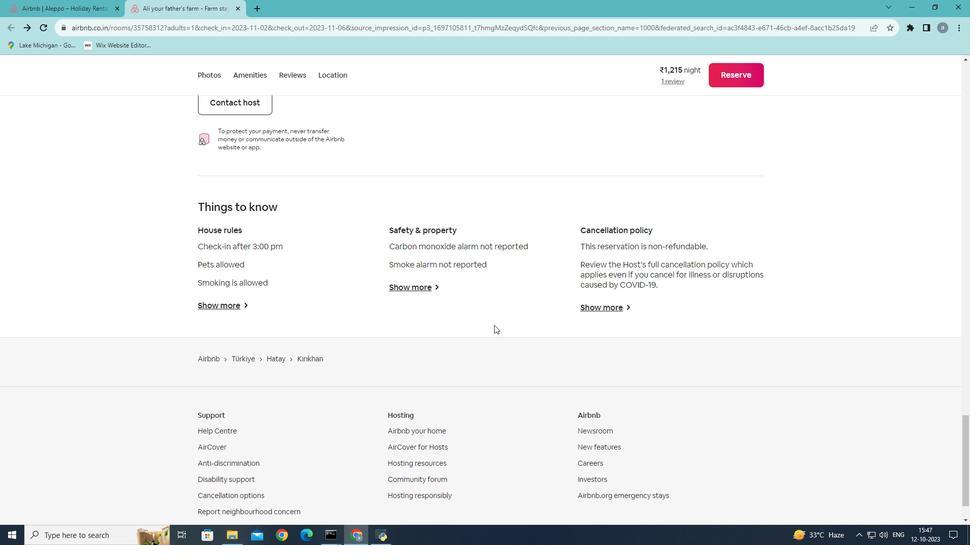 
Action: Mouse scrolled (494, 324) with delta (0, 0)
Screenshot: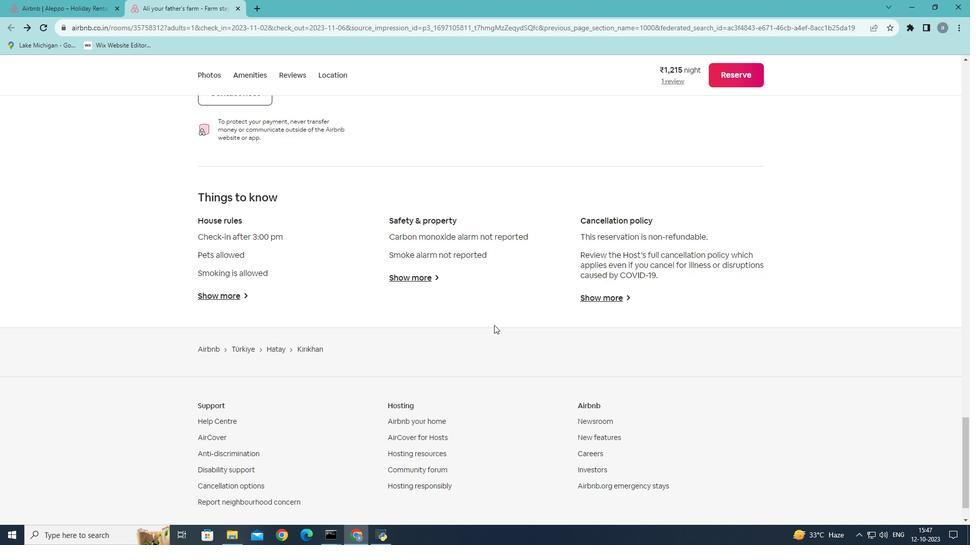 
Action: Mouse scrolled (494, 324) with delta (0, 0)
Screenshot: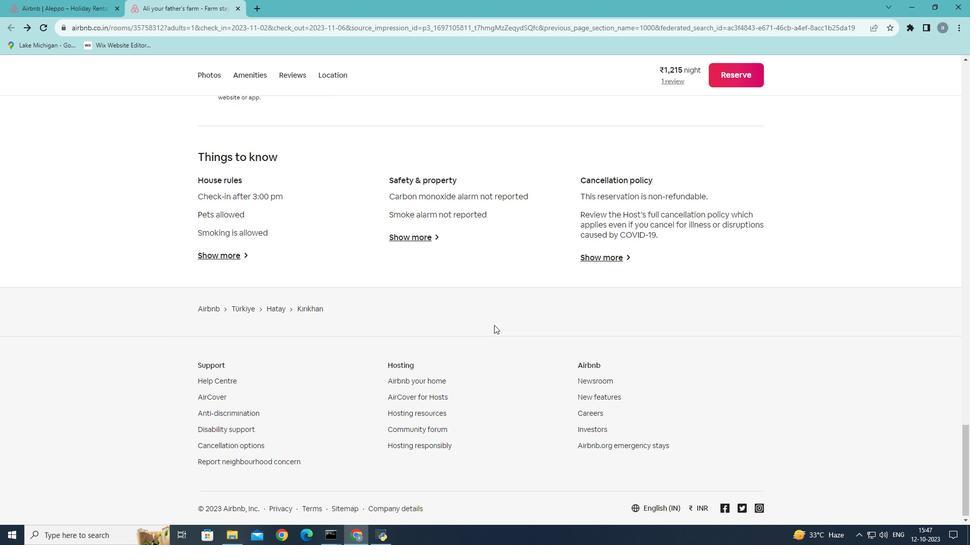 
Action: Mouse scrolled (494, 324) with delta (0, 0)
Screenshot: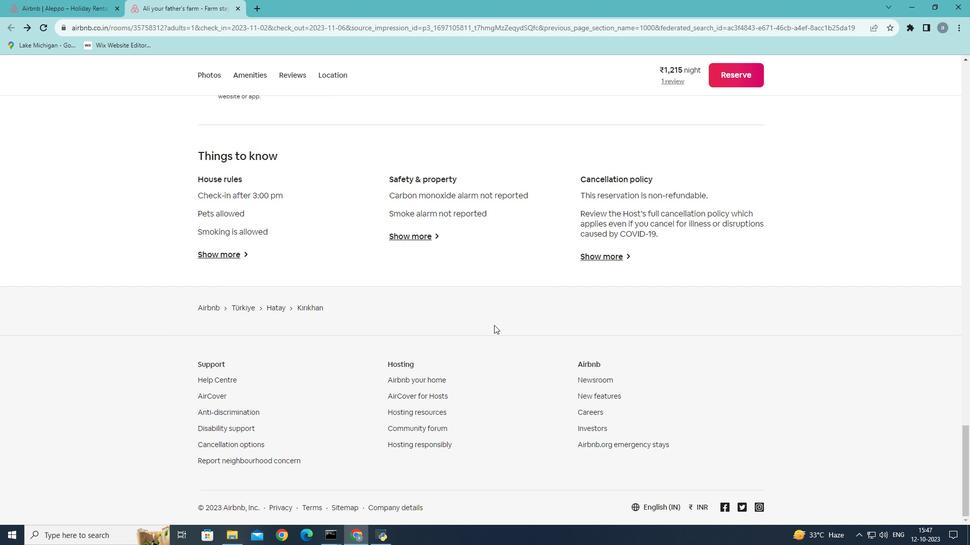 
Action: Mouse scrolled (494, 324) with delta (0, 0)
Screenshot: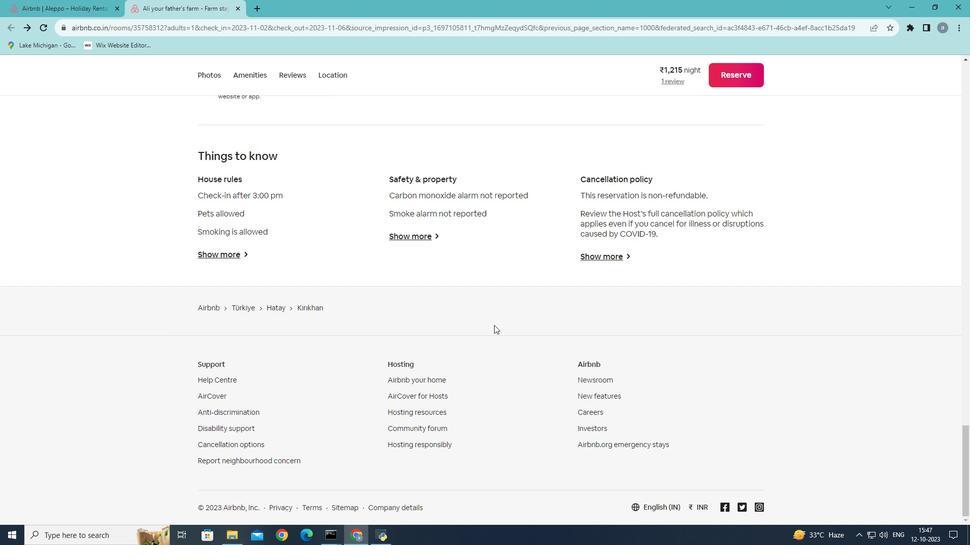 
Action: Mouse moved to (67, 0)
Screenshot: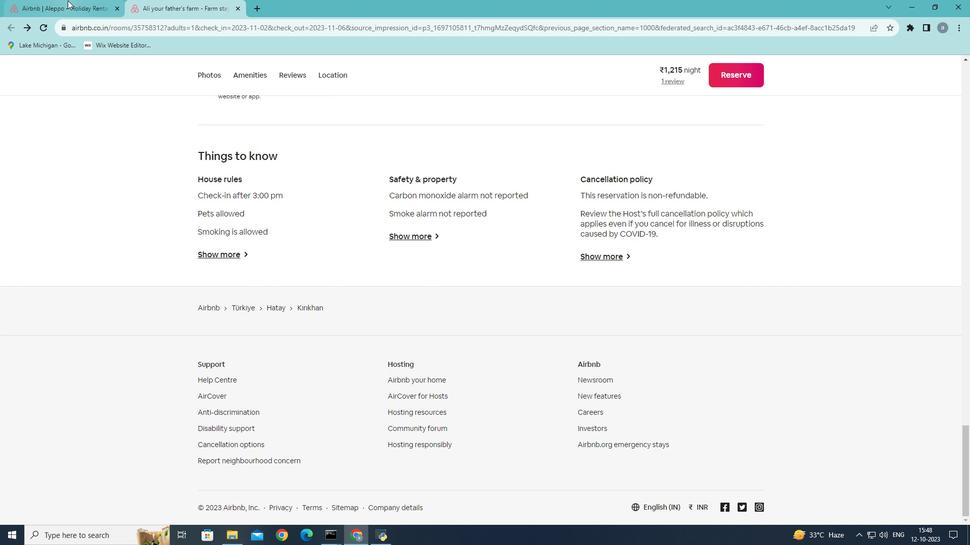 
Action: Mouse pressed left at (67, 0)
Screenshot: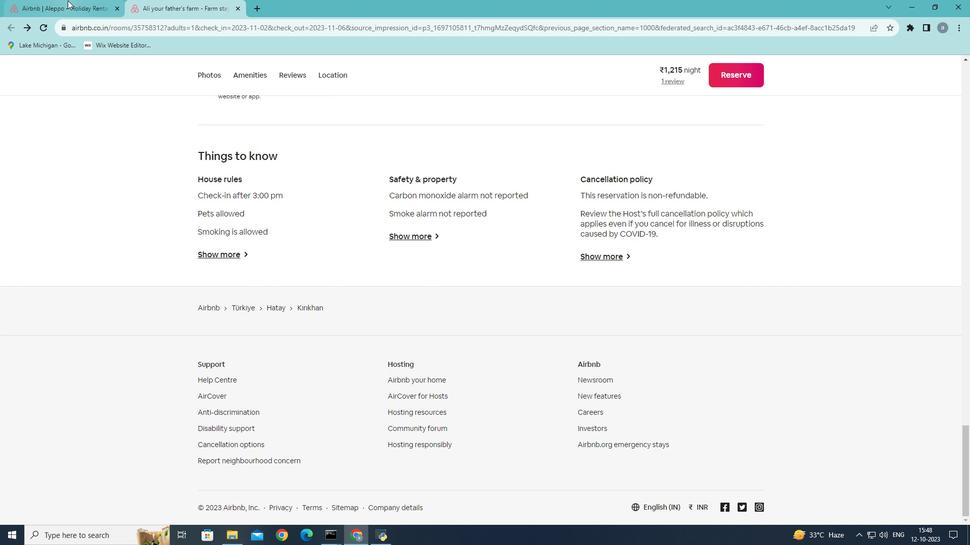 
Action: Mouse moved to (75, 13)
Screenshot: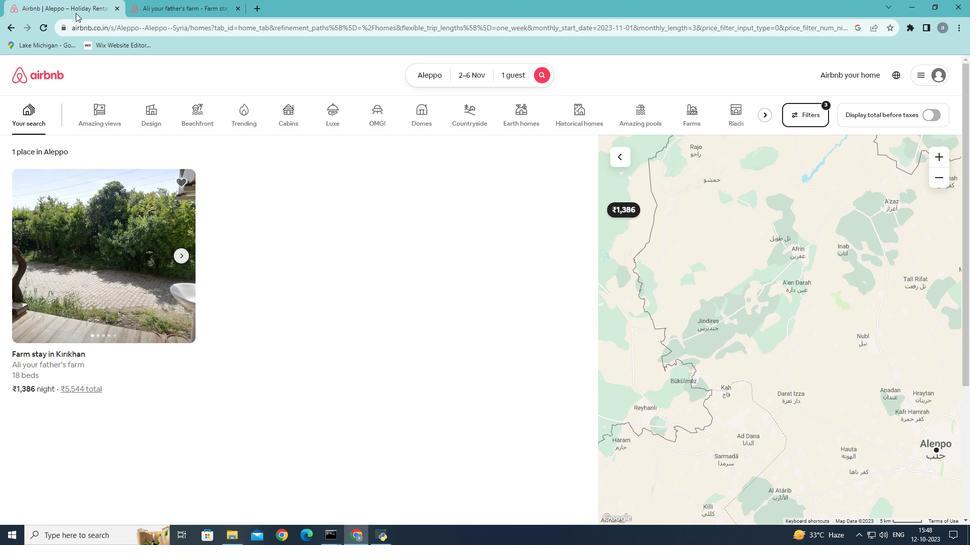 
